 Task: Create objects( documentation, Provident Fund ) .
Action: Mouse moved to (763, 44)
Screenshot: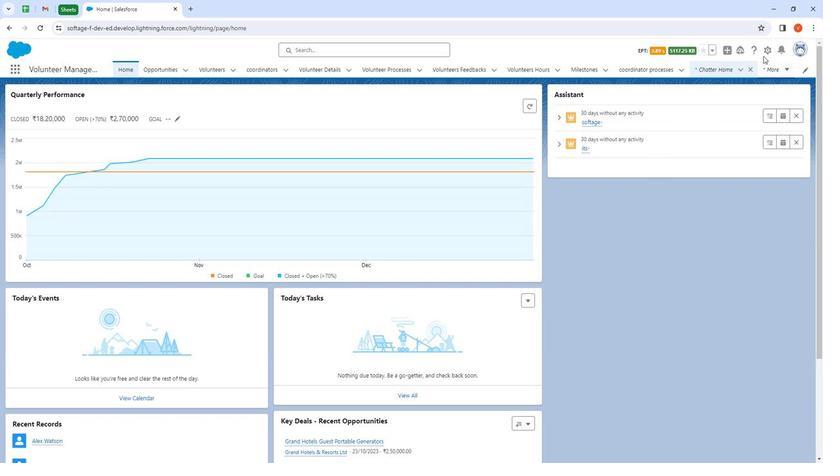 
Action: Mouse pressed left at (763, 44)
Screenshot: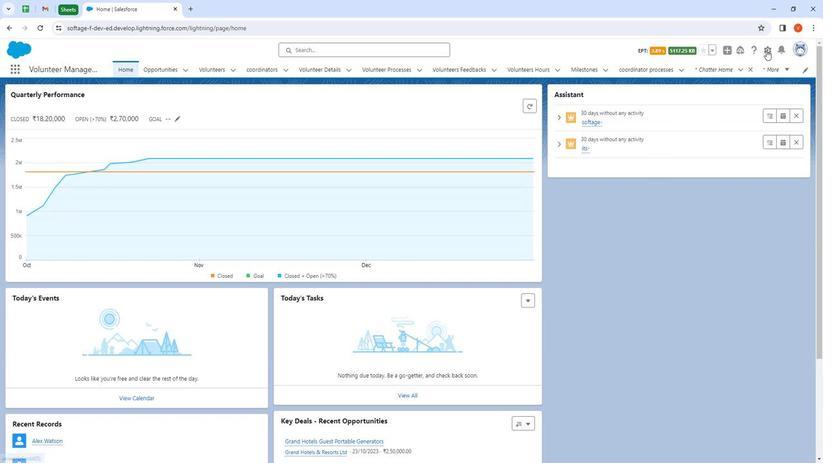 
Action: Mouse moved to (741, 70)
Screenshot: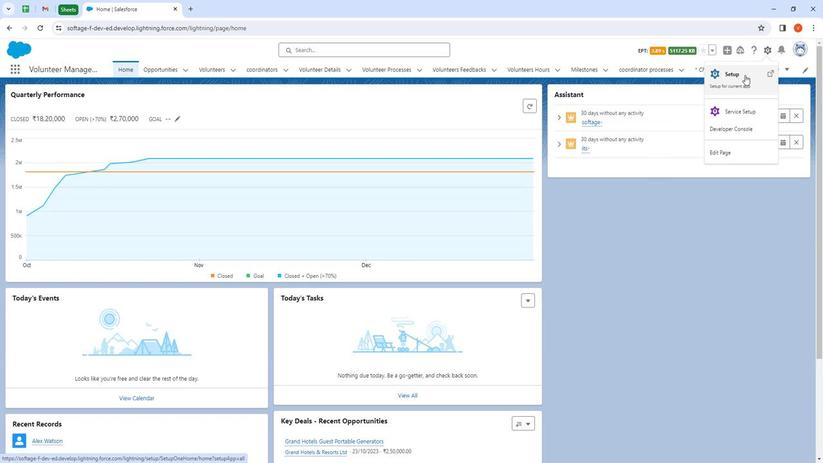 
Action: Mouse pressed left at (741, 70)
Screenshot: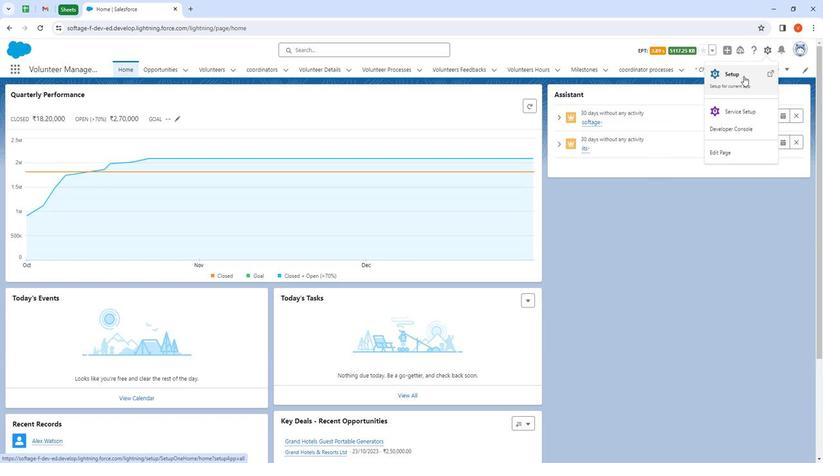 
Action: Mouse moved to (109, 65)
Screenshot: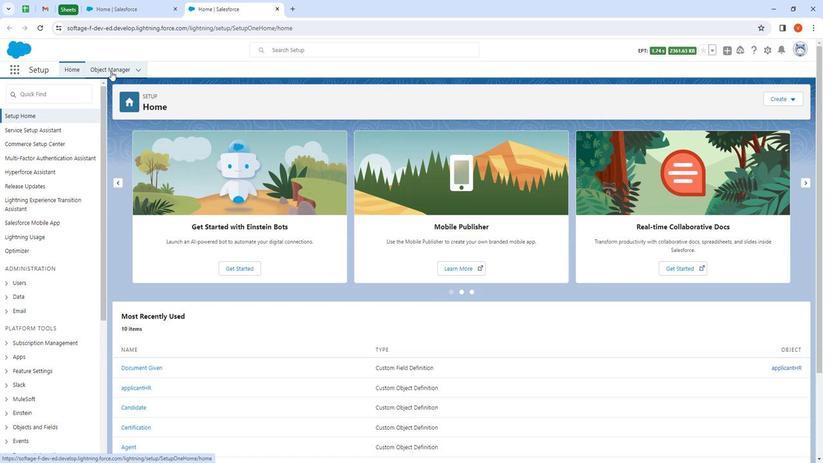 
Action: Mouse pressed left at (109, 65)
Screenshot: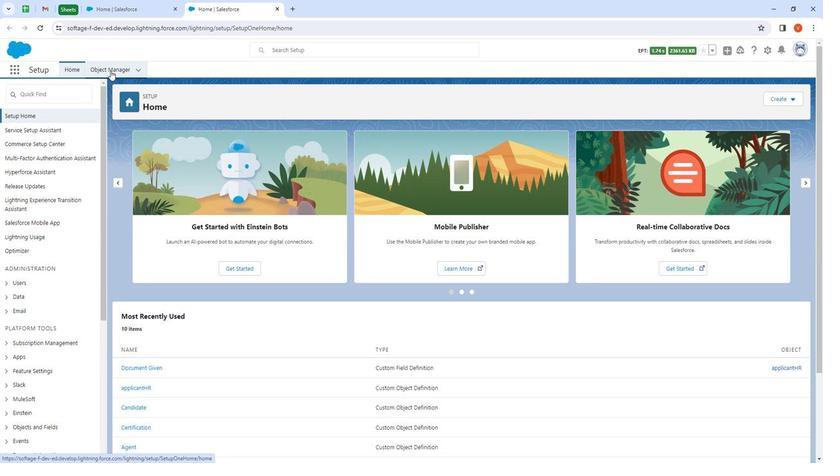 
Action: Mouse moved to (790, 90)
Screenshot: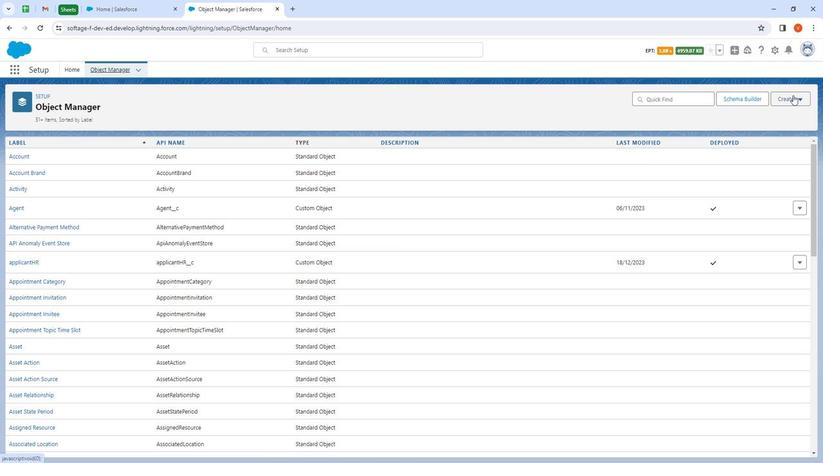 
Action: Mouse pressed left at (790, 90)
Screenshot: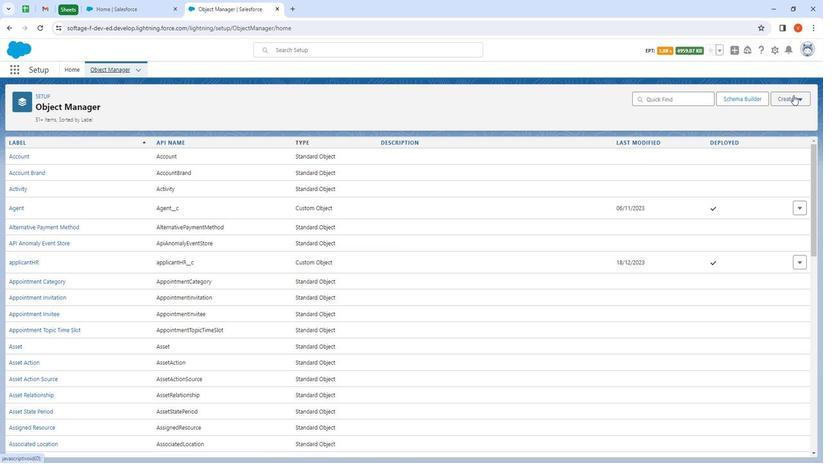 
Action: Mouse moved to (763, 118)
Screenshot: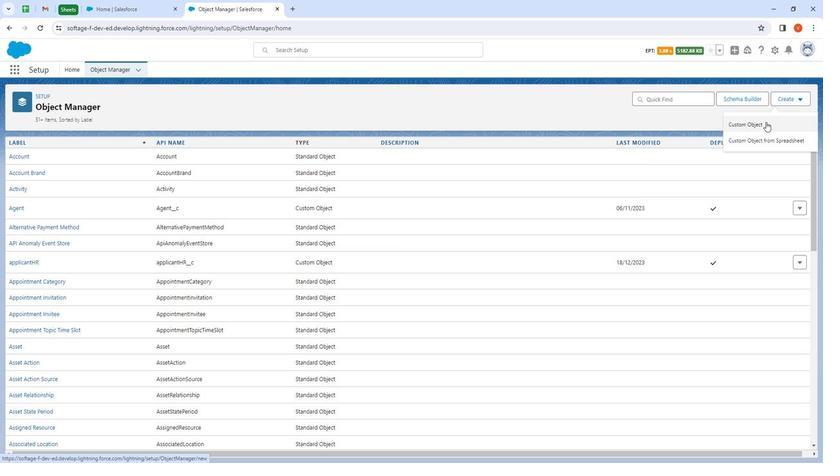 
Action: Mouse pressed left at (763, 118)
Screenshot: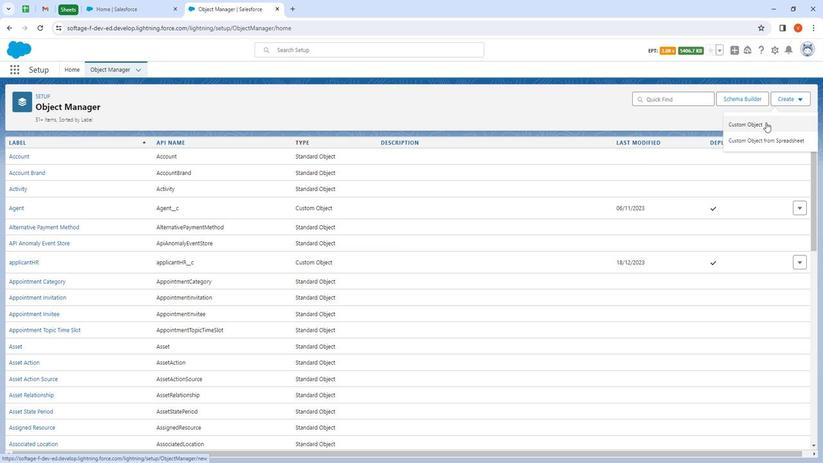 
Action: Mouse moved to (174, 208)
Screenshot: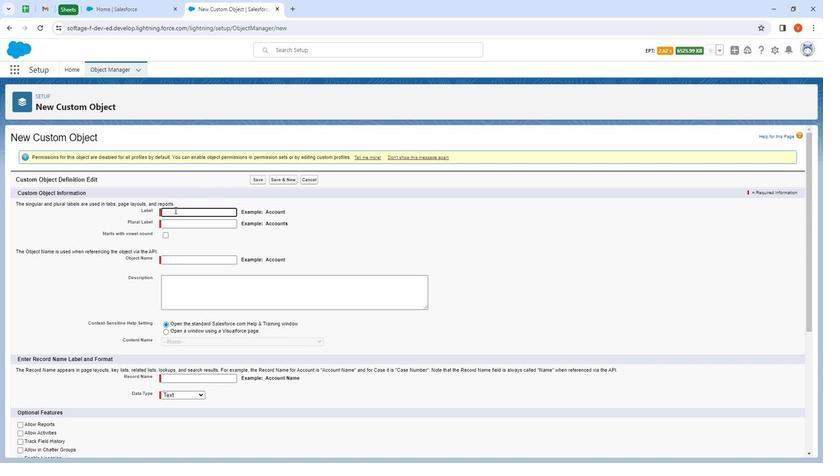 
Action: Mouse pressed left at (174, 208)
Screenshot: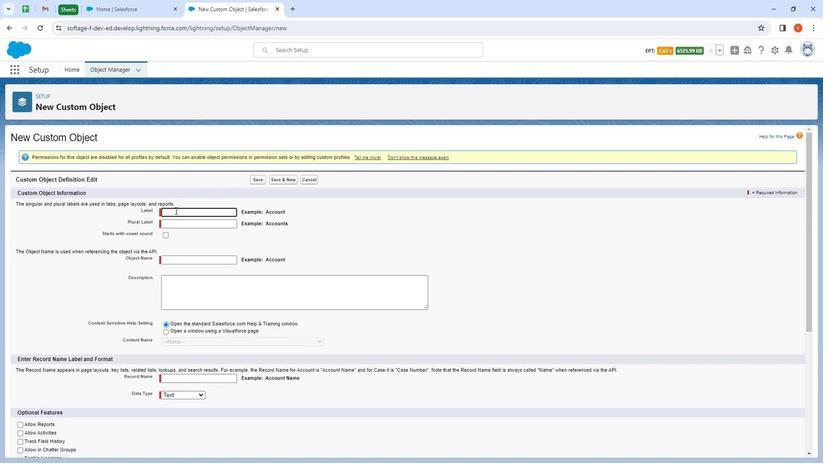 
Action: Key pressed <Key.shift><Key.shift><Key.shift><Key.shift><Key.shift><Key.shift><Key.shift><Key.shift><Key.shift><Key.shift><Key.shift><Key.shift><Key.shift><Key.shift><Key.shift><Key.shift><Key.shift><Key.shift><Key.shift><Key.shift><Key.shift><Key.shift>Documentation
Screenshot: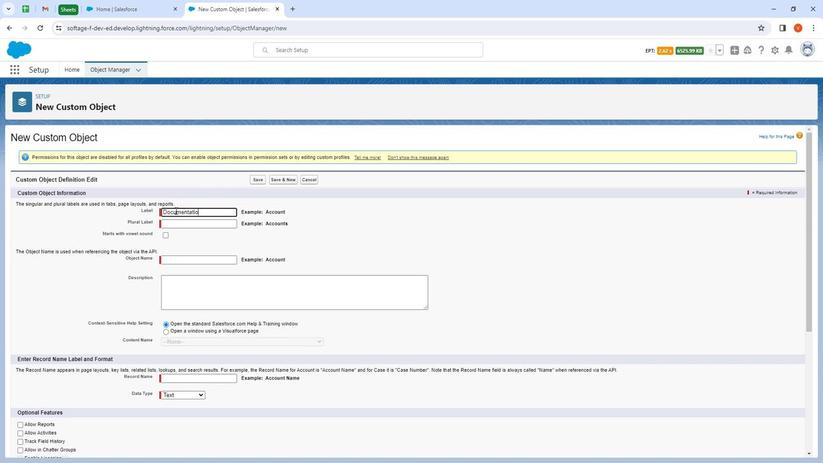 
Action: Mouse moved to (187, 230)
Screenshot: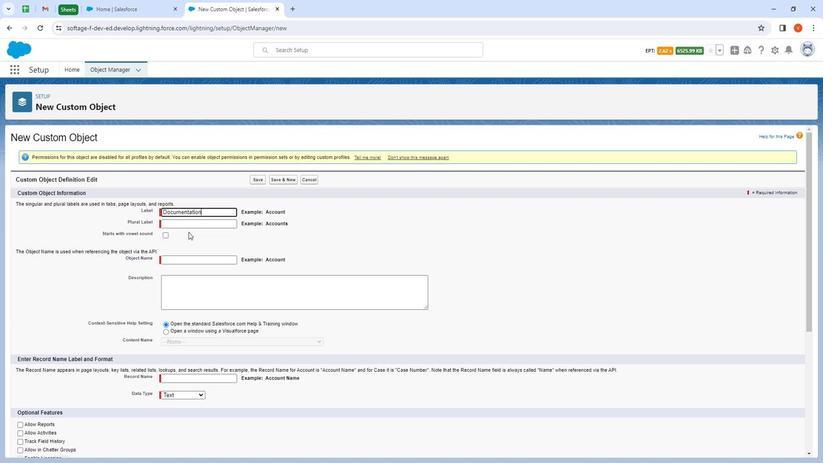 
Action: Mouse pressed left at (187, 230)
Screenshot: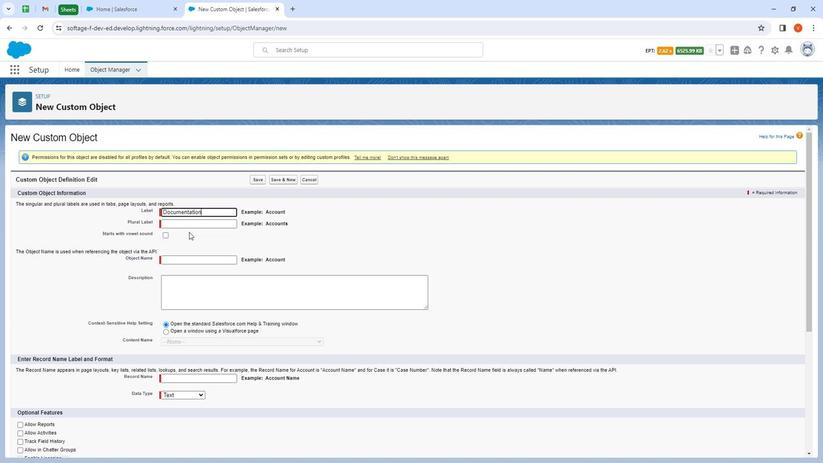 
Action: Mouse moved to (187, 225)
Screenshot: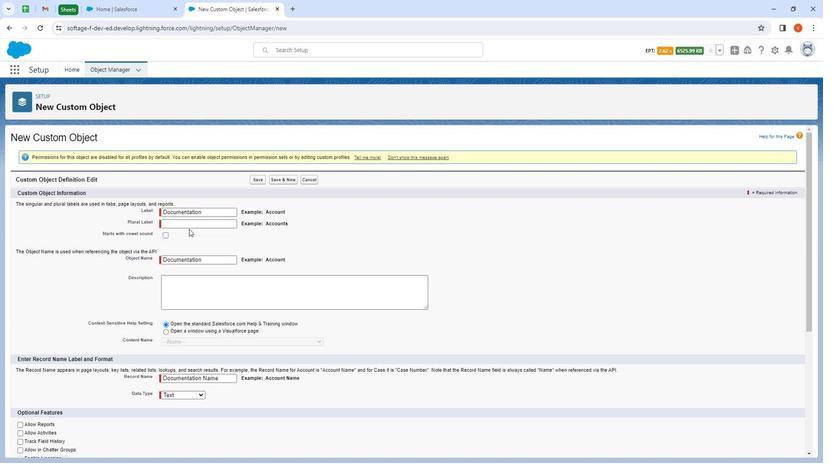 
Action: Mouse pressed left at (187, 225)
Screenshot: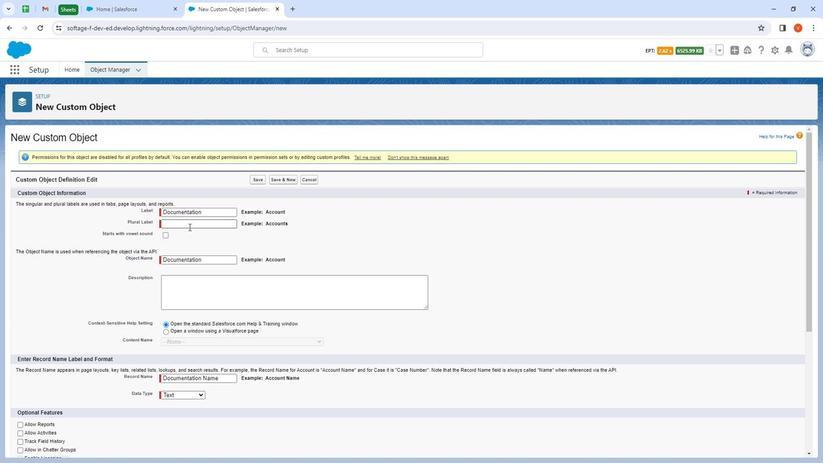 
Action: Key pressed <Key.shift>Documentations
Screenshot: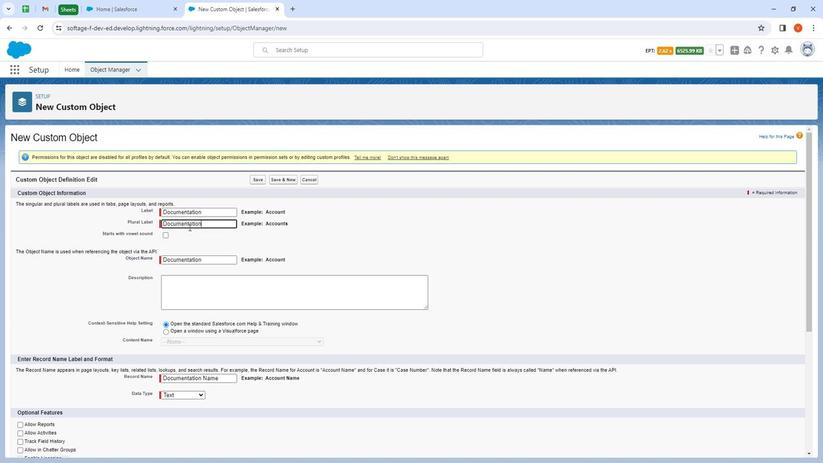 
Action: Mouse moved to (211, 256)
Screenshot: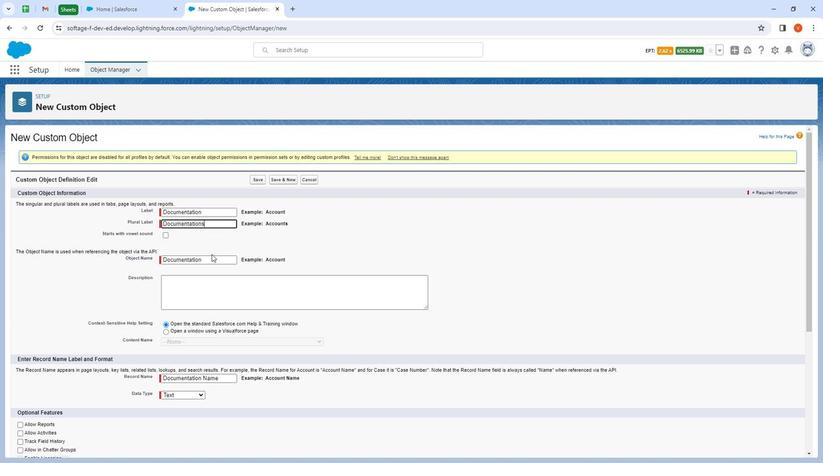 
Action: Mouse scrolled (211, 255) with delta (0, 0)
Screenshot: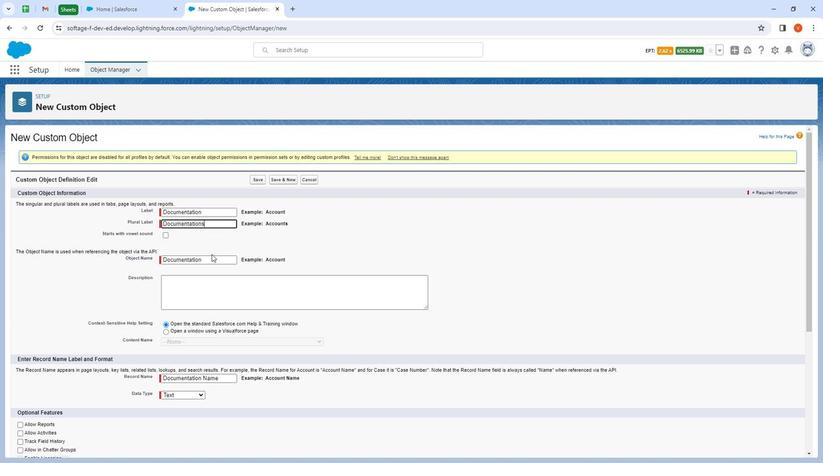 
Action: Mouse moved to (207, 251)
Screenshot: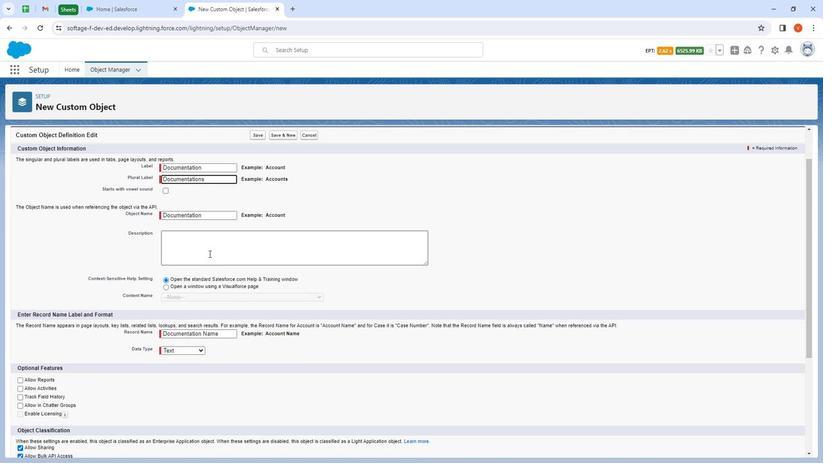 
Action: Mouse pressed left at (207, 251)
Screenshot: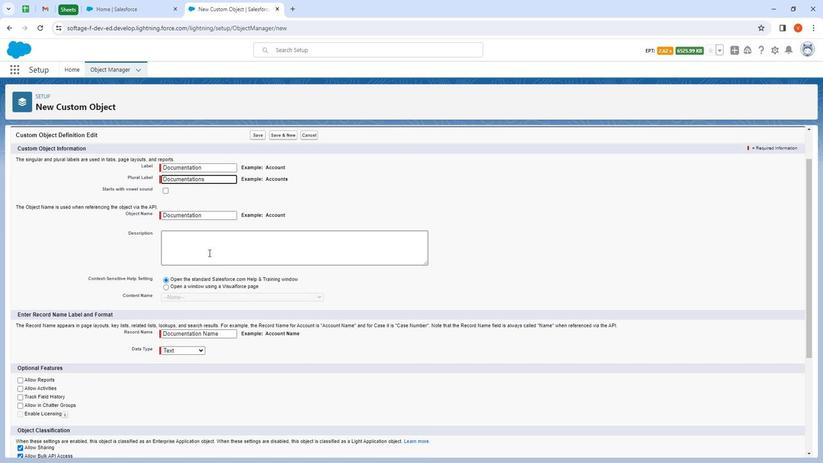 
Action: Mouse moved to (201, 249)
Screenshot: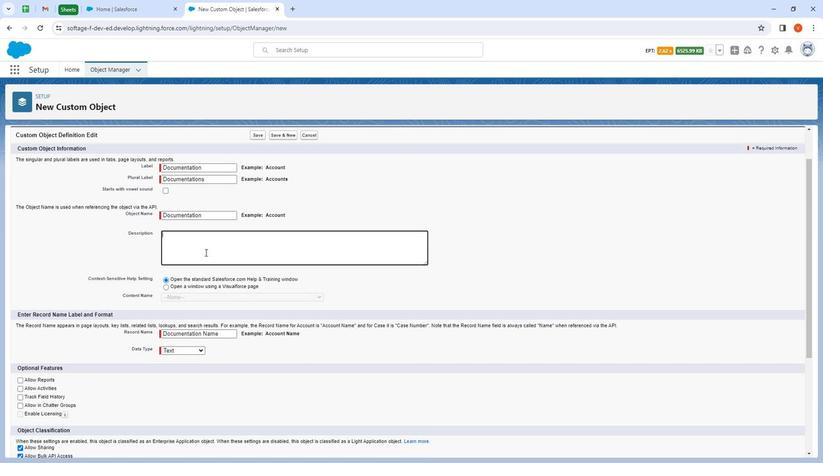 
Action: Key pressed <Key.shift><Key.shift><Key.shift><Key.shift>Documentations<Key.space>
Screenshot: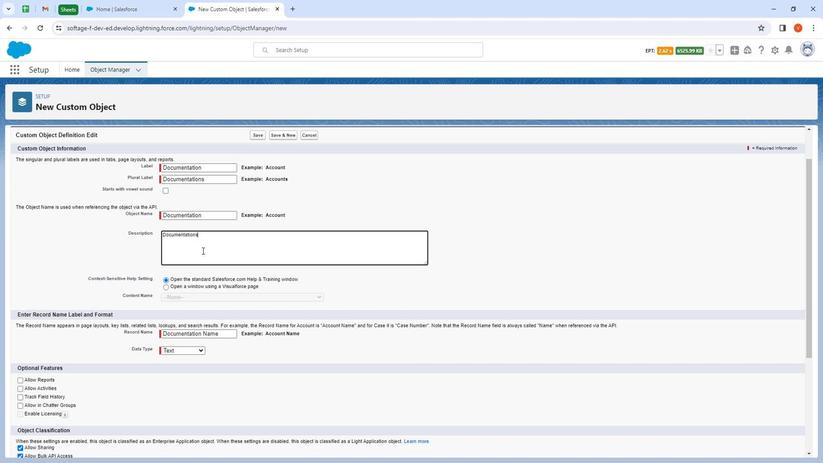 
Action: Mouse moved to (200, 249)
Screenshot: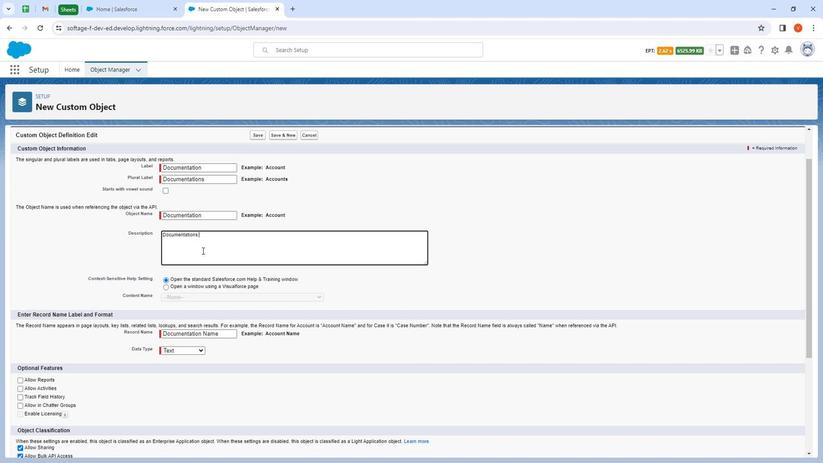 
Action: Key pressed is<Key.space>the<Key.space>custom<Key.space>object<Key.space>used<Key.space>in<Key.space>hr<Key.space>management<Key.space>application
Screenshot: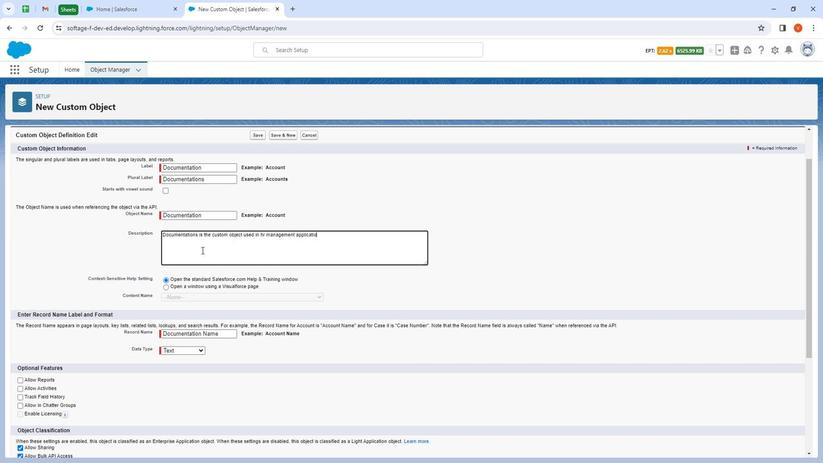 
Action: Mouse moved to (207, 166)
Screenshot: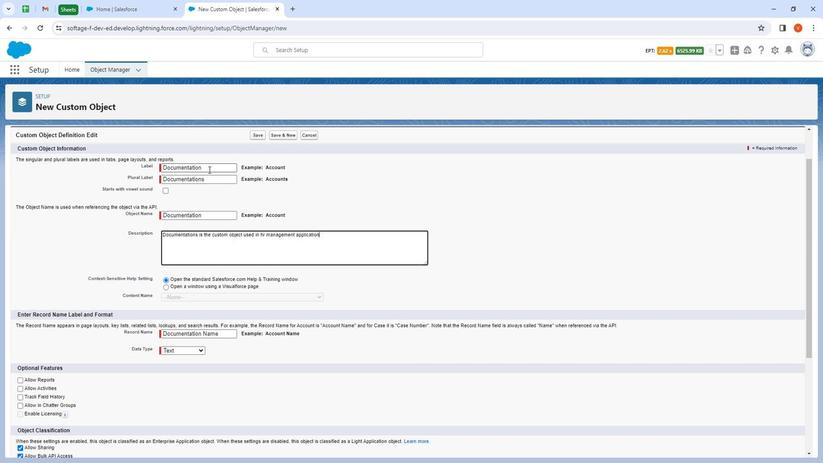 
Action: Mouse pressed left at (207, 166)
Screenshot: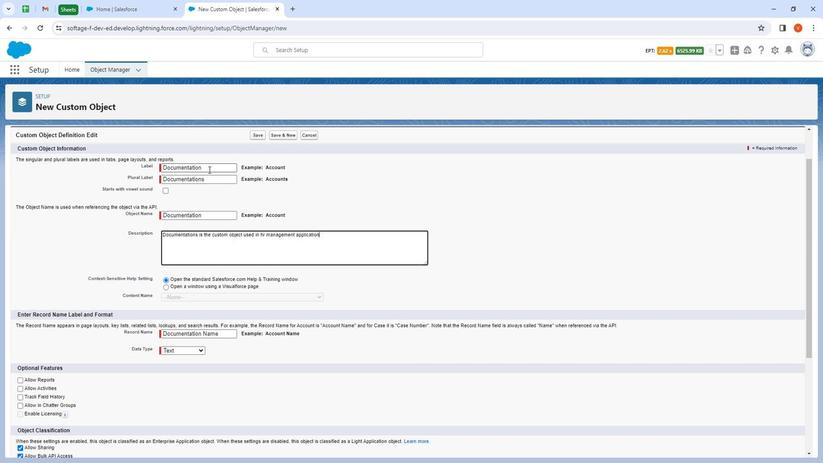 
Action: Key pressed <Key.shift>
Screenshot: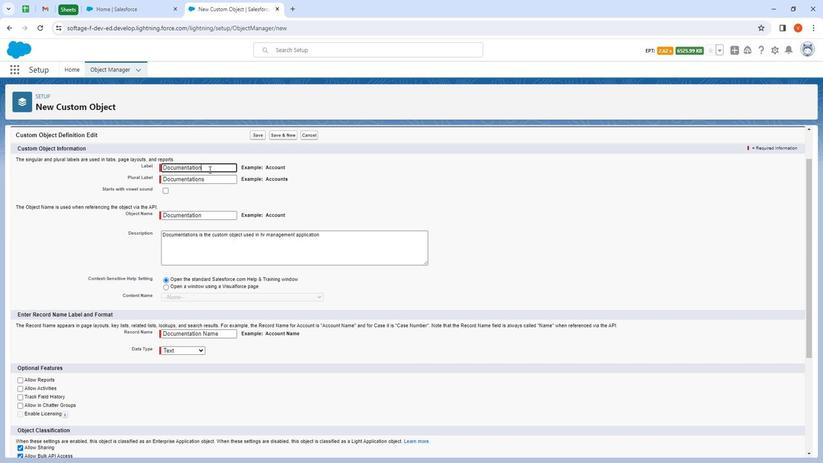 
Action: Mouse moved to (208, 166)
Screenshot: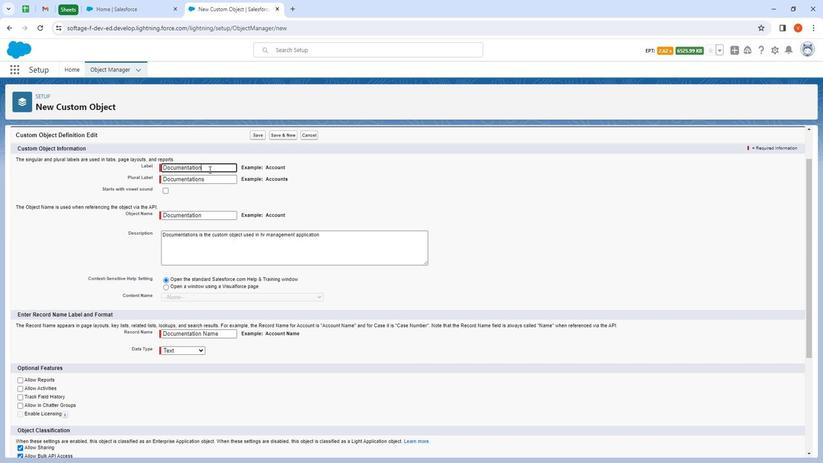 
Action: Key pressed <Key.shift><Key.shift><Key.shift><Key.shift><Key.shift><Key.shift><Key.shift><Key.shift><Key.shift><Key.shift>HR
Screenshot: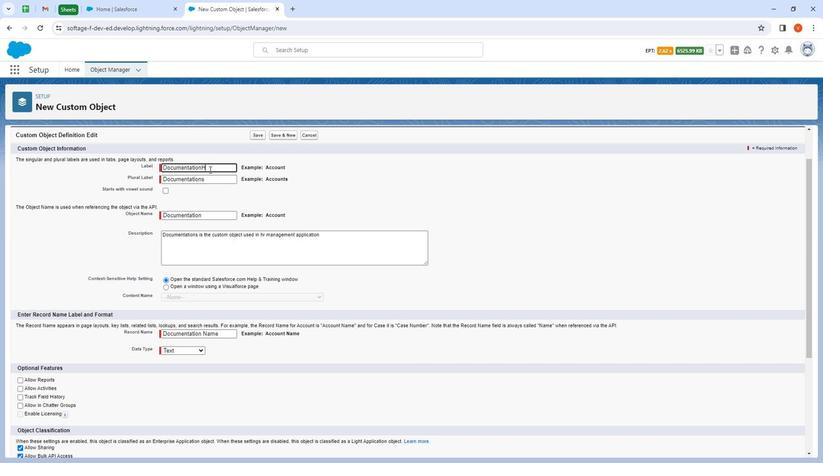 
Action: Mouse moved to (217, 209)
Screenshot: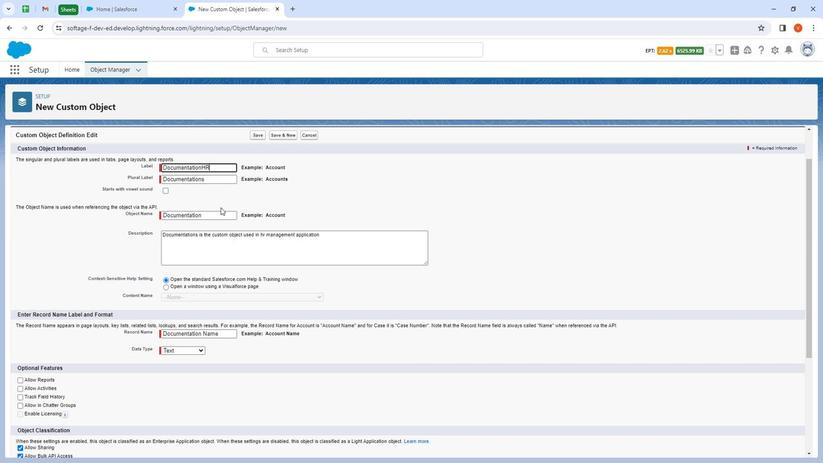 
Action: Mouse pressed left at (217, 209)
Screenshot: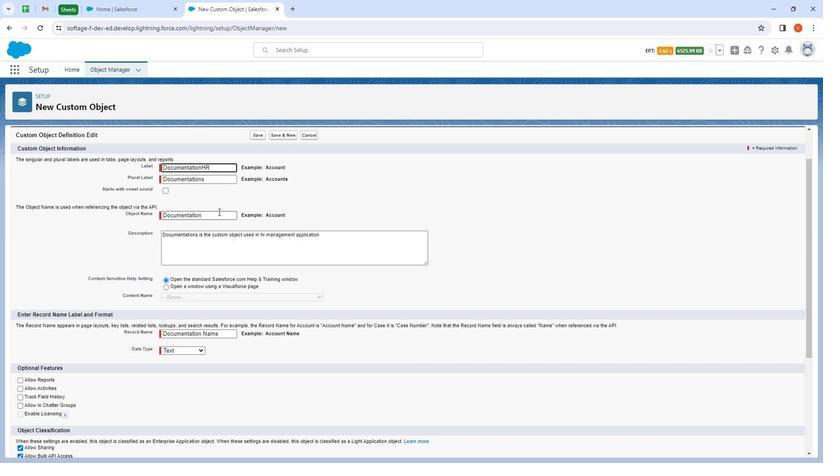 
Action: Key pressed <Key.shift><Key.shift><Key.shift>HR
Screenshot: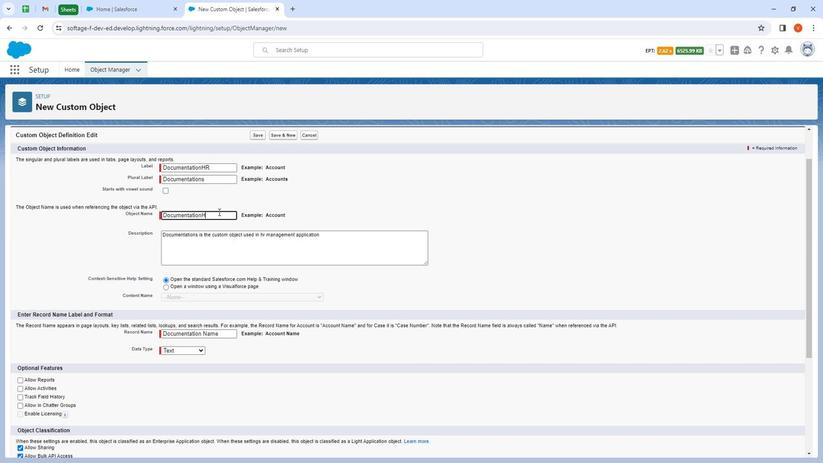 
Action: Mouse moved to (299, 267)
Screenshot: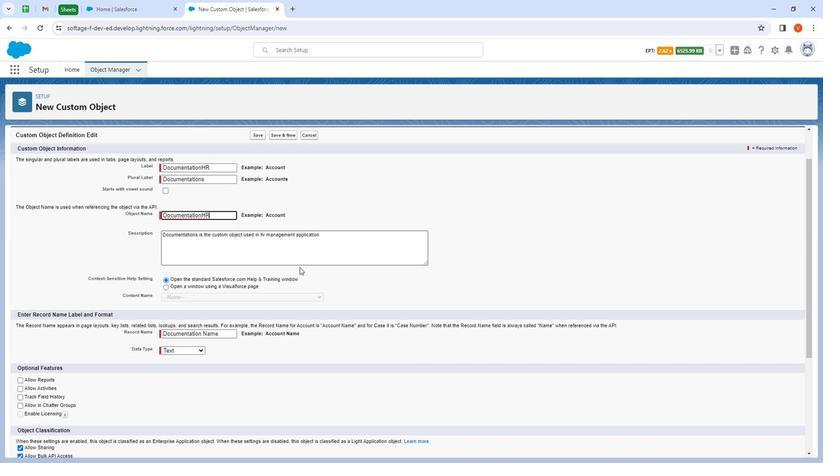 
Action: Mouse scrolled (299, 267) with delta (0, 0)
Screenshot: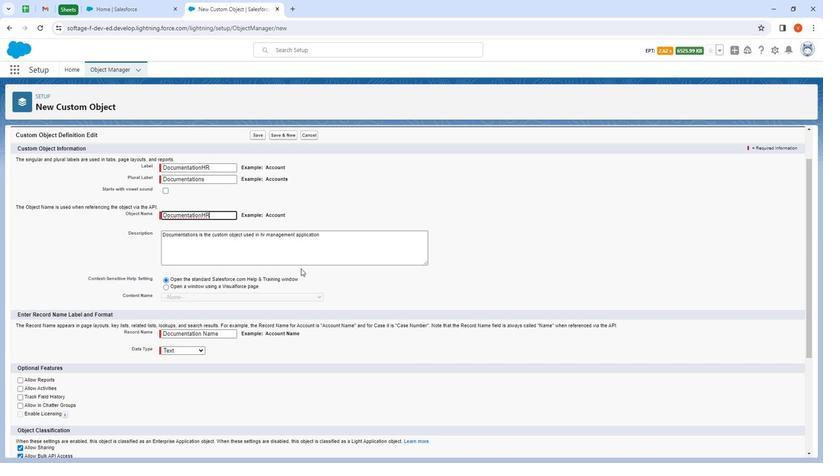 
Action: Mouse moved to (299, 269)
Screenshot: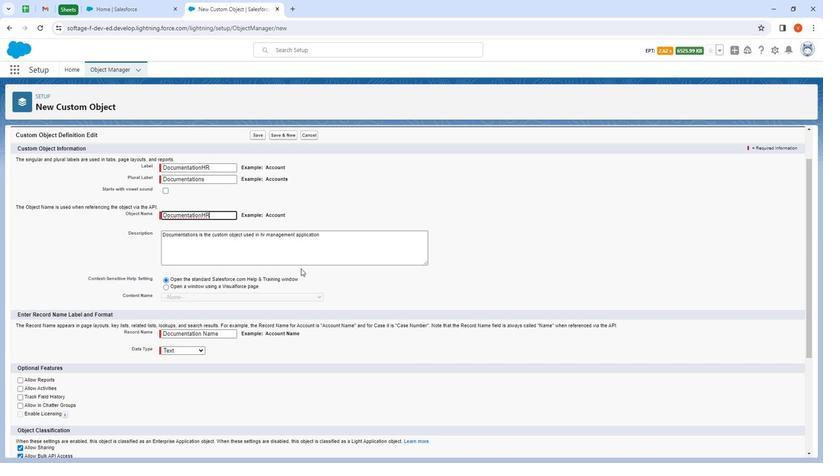 
Action: Mouse scrolled (299, 268) with delta (0, 0)
Screenshot: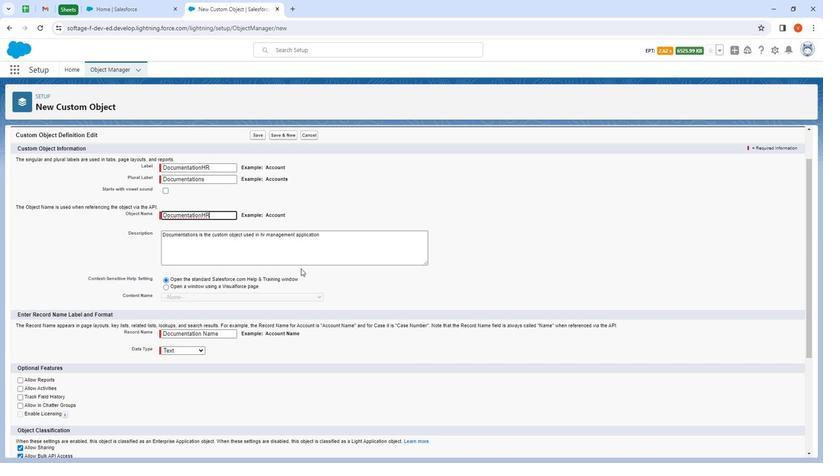 
Action: Mouse moved to (30, 290)
Screenshot: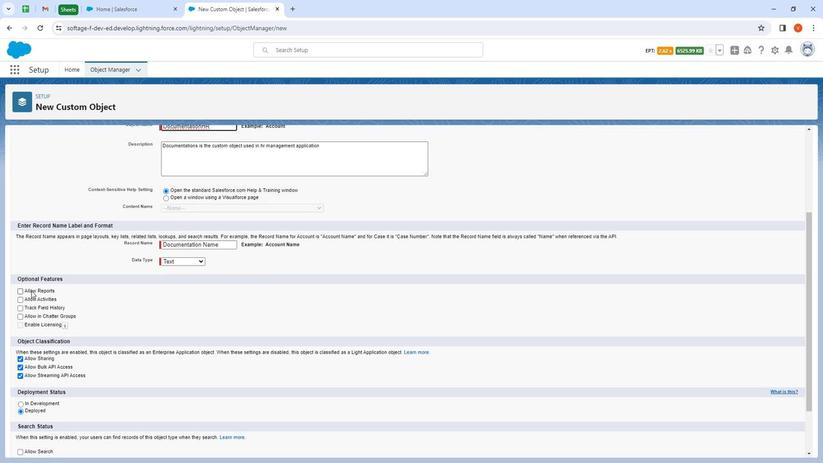 
Action: Mouse pressed left at (30, 290)
Screenshot: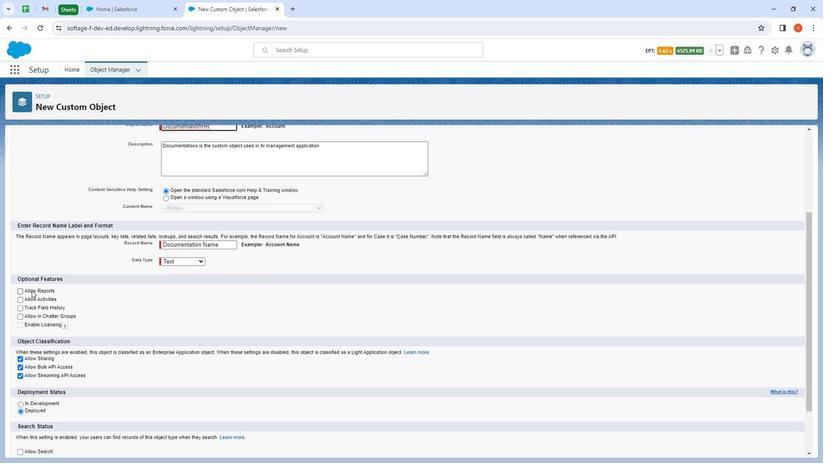 
Action: Mouse moved to (30, 296)
Screenshot: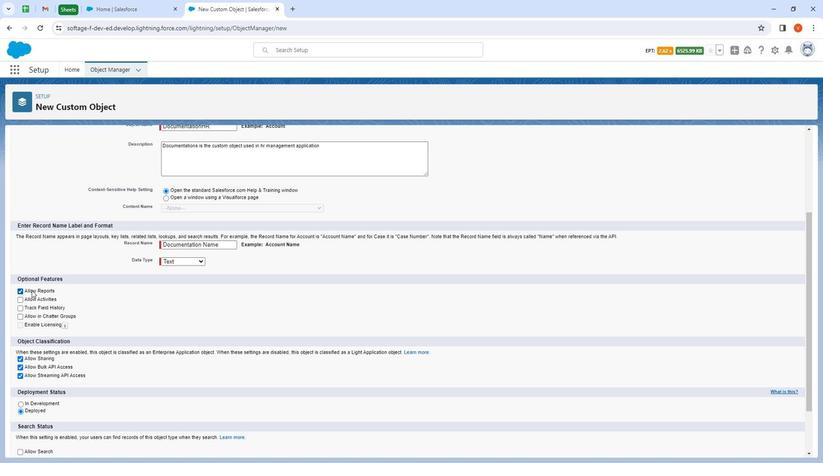 
Action: Mouse pressed left at (30, 296)
Screenshot: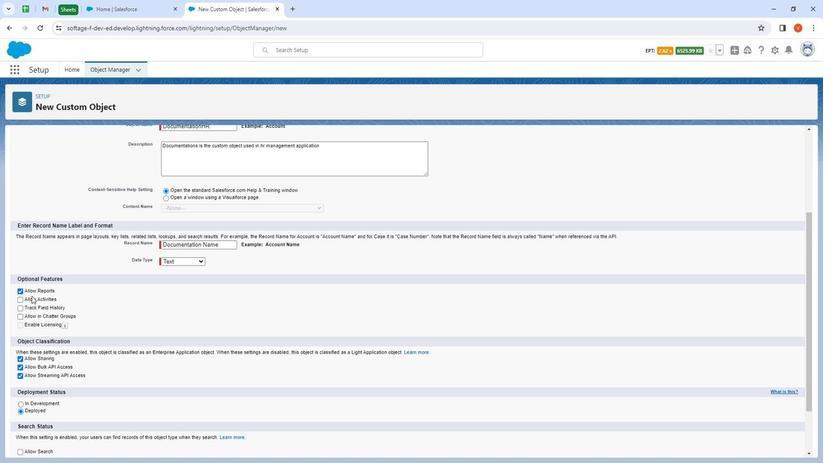 
Action: Mouse moved to (34, 301)
Screenshot: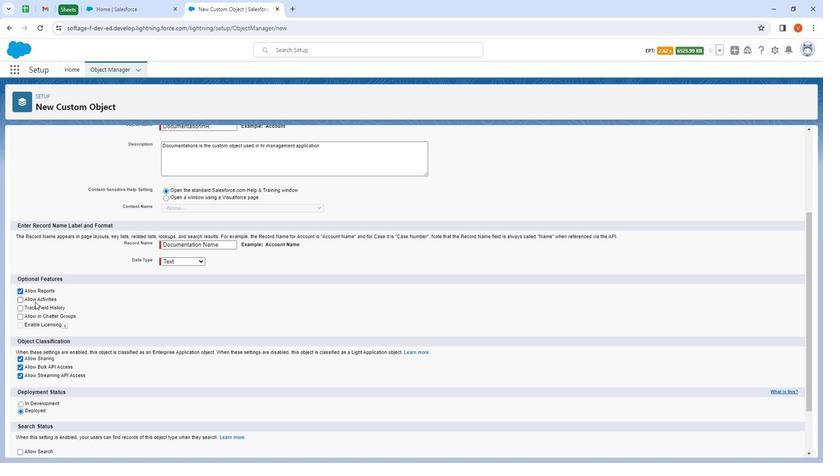 
Action: Mouse pressed left at (34, 301)
Screenshot: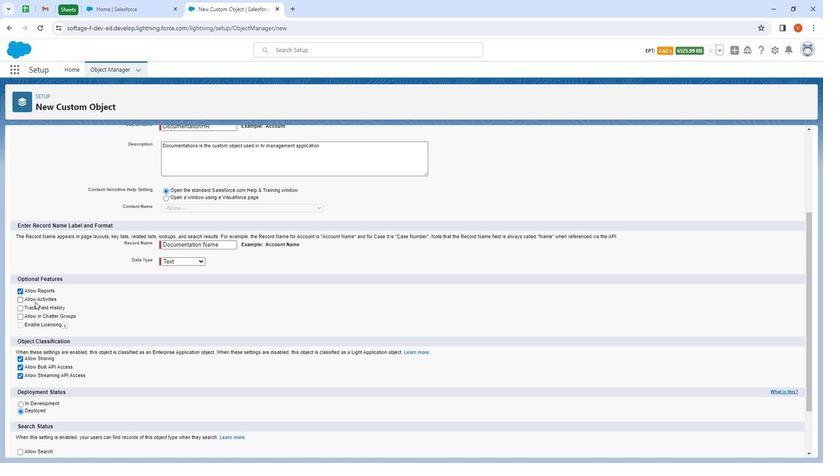 
Action: Mouse moved to (32, 310)
Screenshot: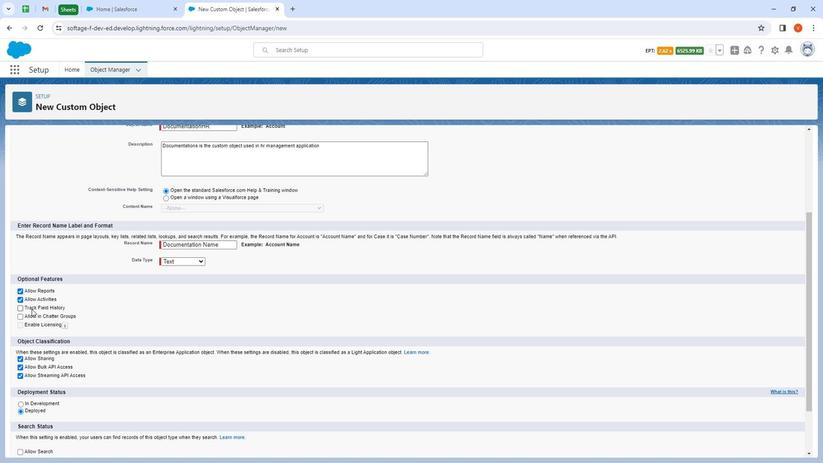 
Action: Mouse pressed left at (32, 310)
Screenshot: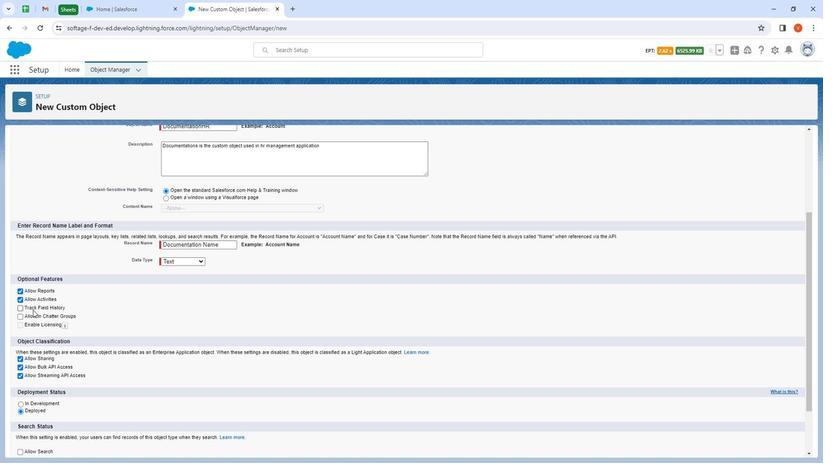 
Action: Mouse moved to (34, 314)
Screenshot: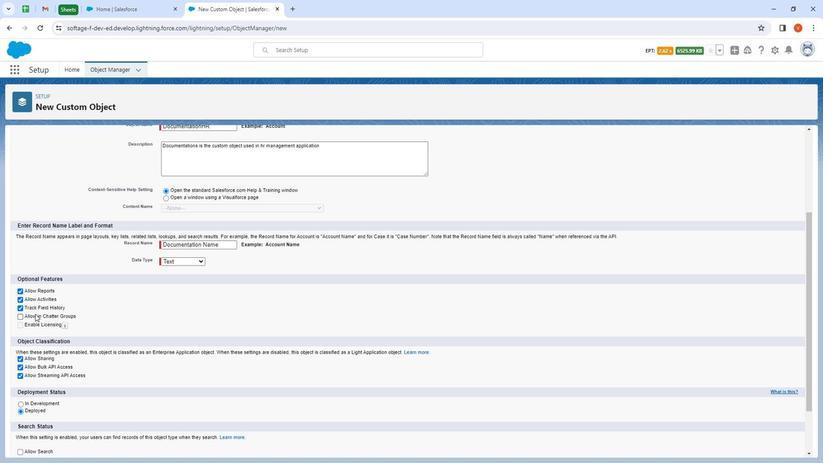 
Action: Mouse pressed left at (34, 314)
Screenshot: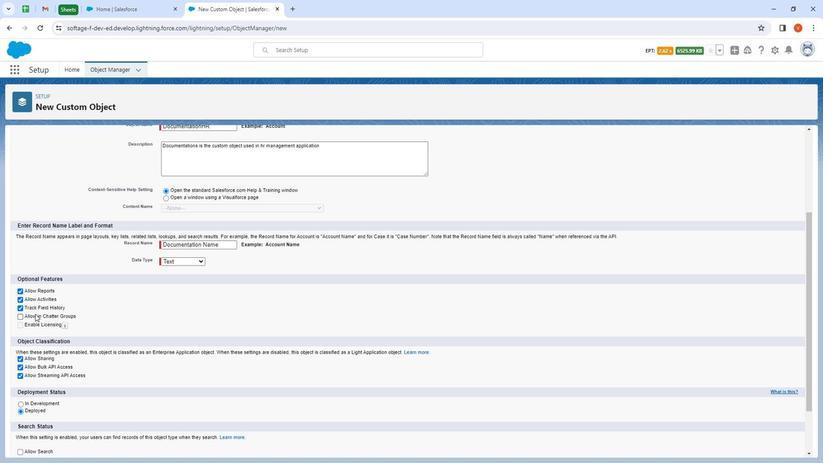 
Action: Mouse moved to (93, 328)
Screenshot: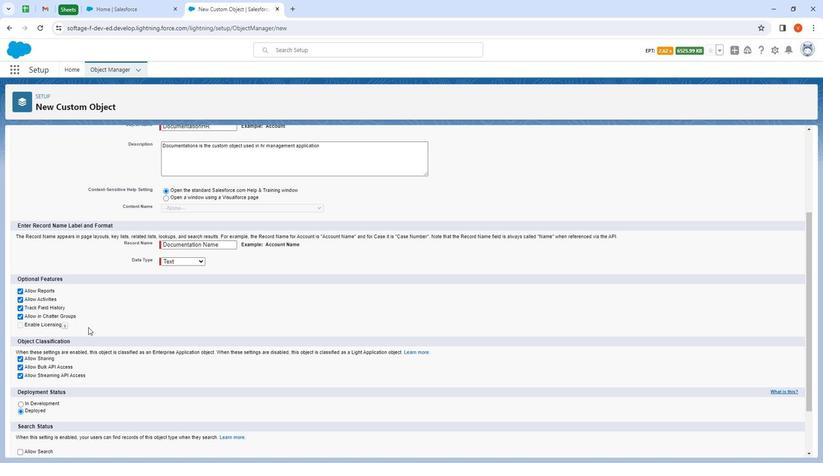 
Action: Mouse scrolled (93, 328) with delta (0, 0)
Screenshot: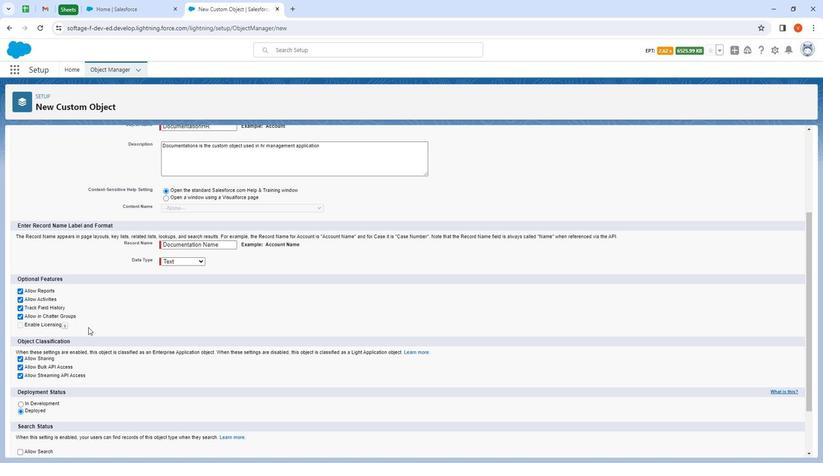 
Action: Mouse moved to (104, 330)
Screenshot: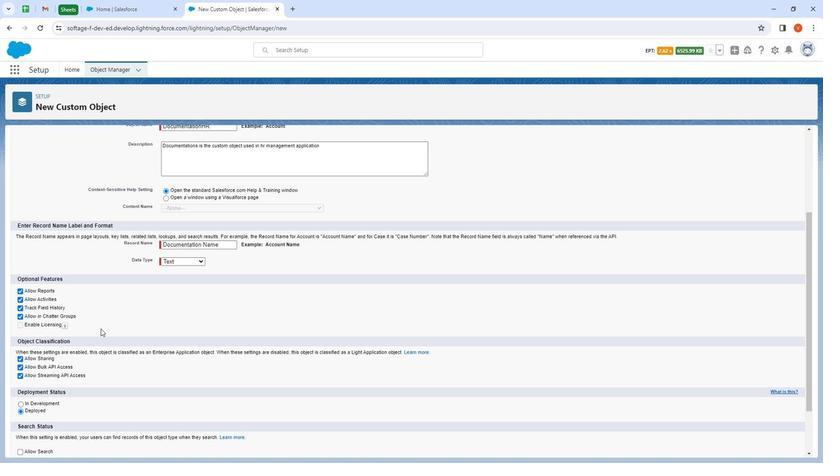 
Action: Mouse scrolled (104, 329) with delta (0, 0)
Screenshot: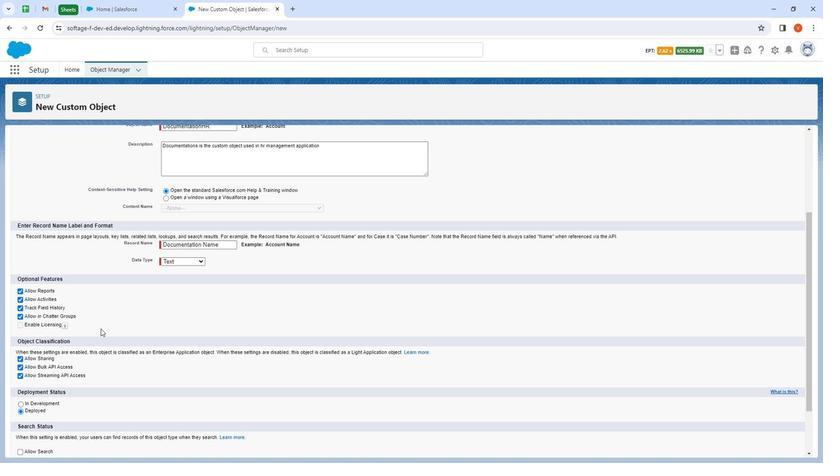 
Action: Mouse moved to (111, 331)
Screenshot: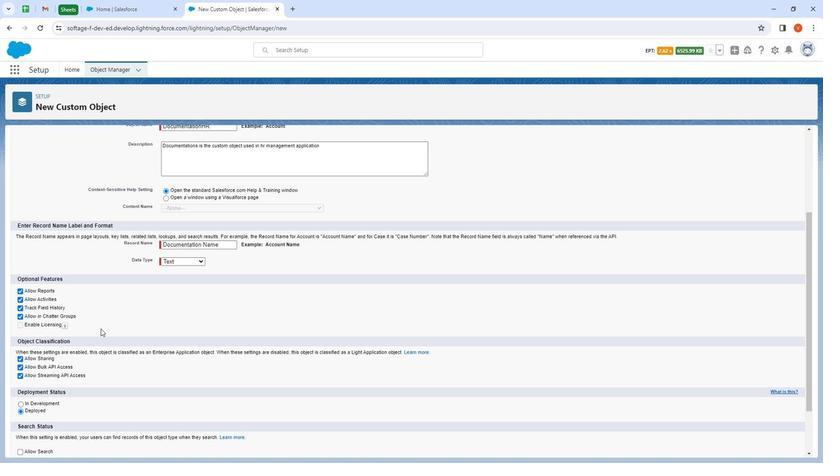 
Action: Mouse scrolled (111, 330) with delta (0, 0)
Screenshot: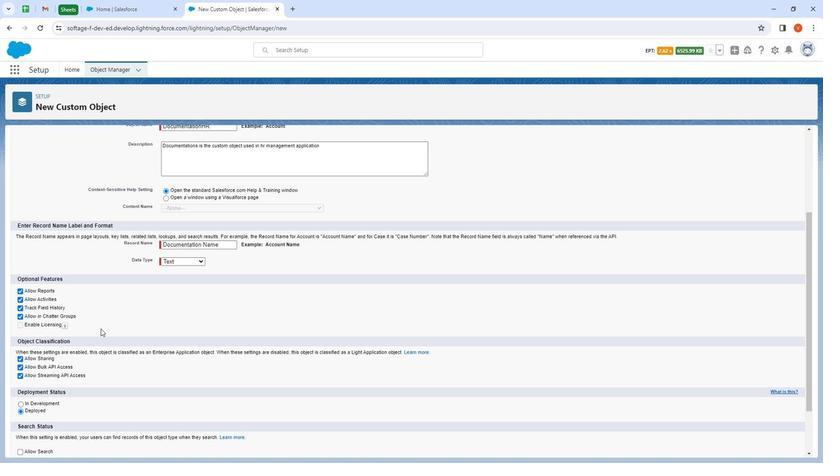 
Action: Mouse moved to (117, 331)
Screenshot: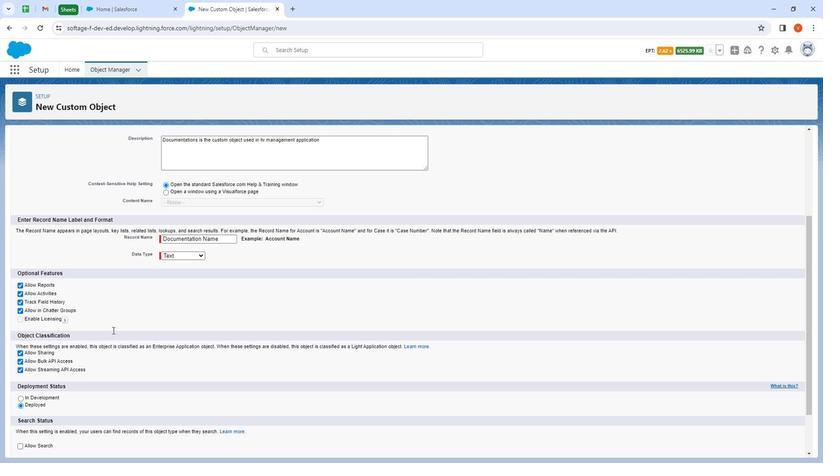 
Action: Mouse scrolled (117, 330) with delta (0, 0)
Screenshot: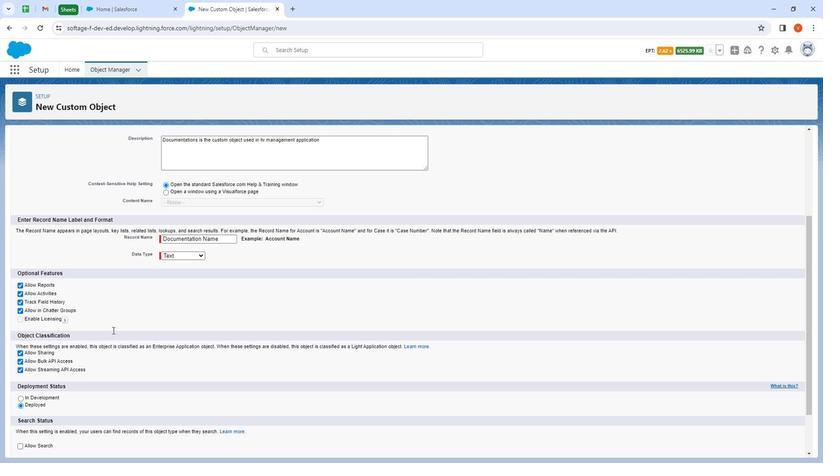 
Action: Mouse moved to (127, 329)
Screenshot: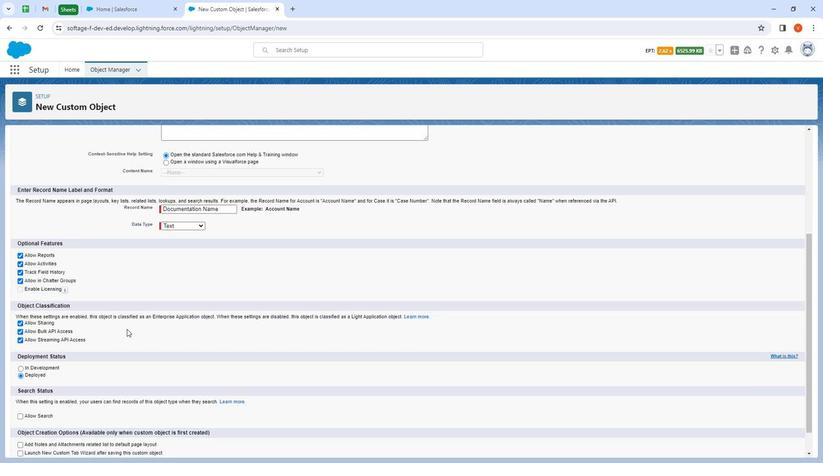 
Action: Mouse scrolled (127, 328) with delta (0, 0)
Screenshot: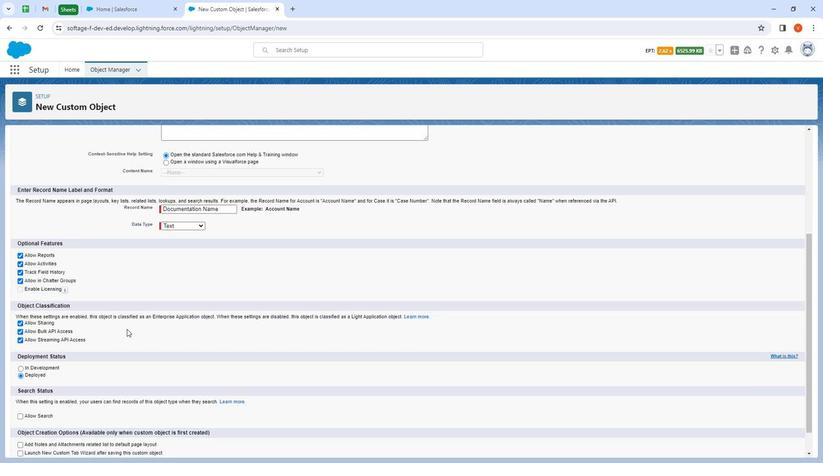 
Action: Mouse moved to (35, 390)
Screenshot: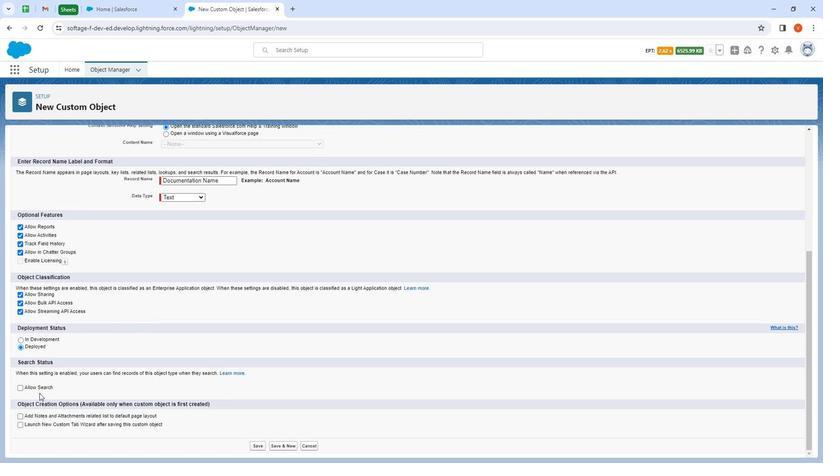 
Action: Mouse pressed left at (35, 390)
Screenshot: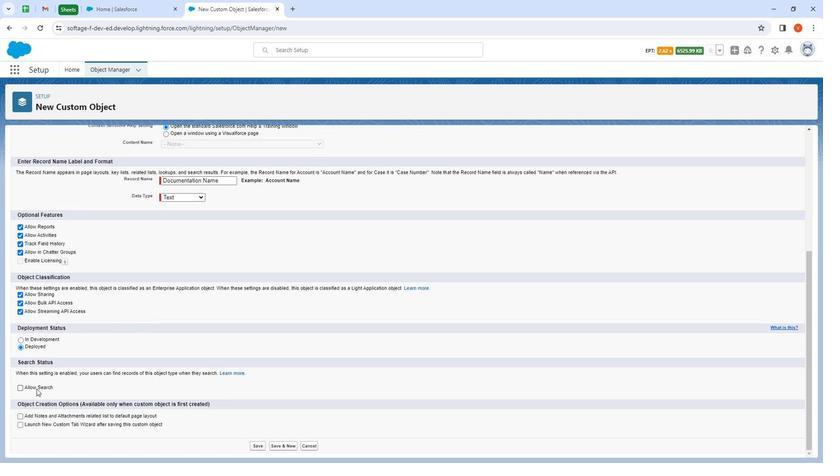 
Action: Mouse moved to (256, 450)
Screenshot: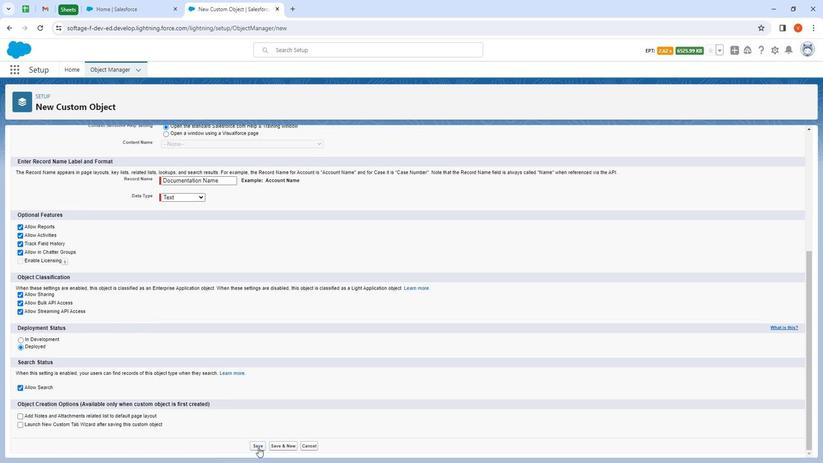 
Action: Mouse pressed left at (256, 450)
Screenshot: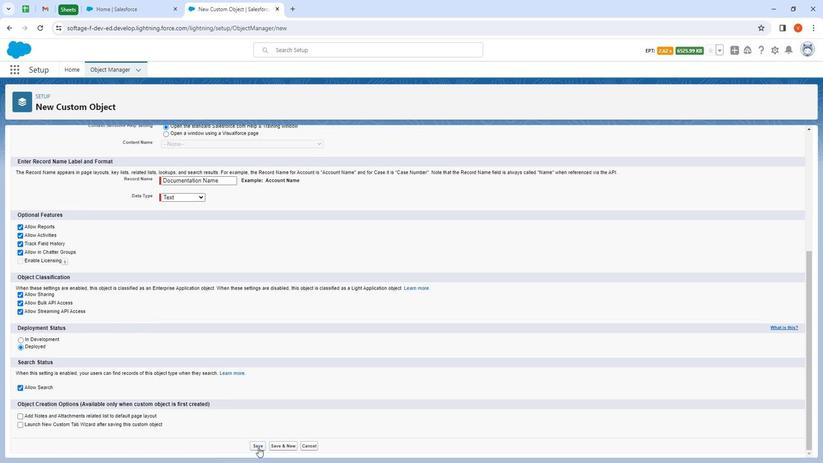 
Action: Mouse moved to (70, 158)
Screenshot: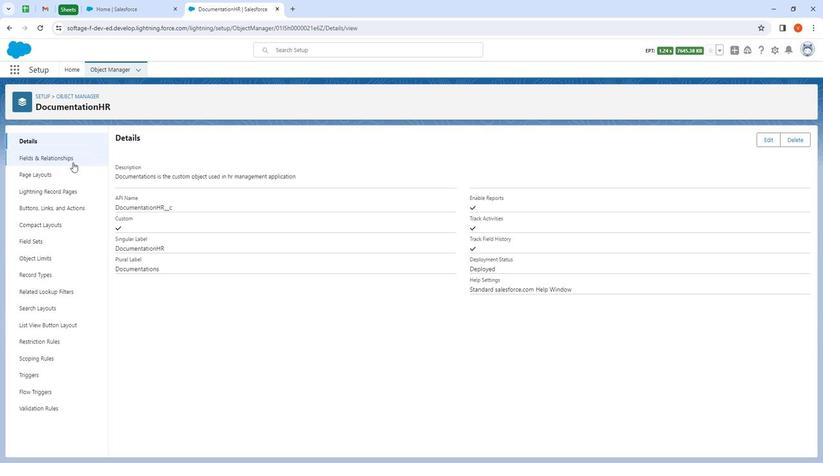 
Action: Mouse pressed left at (70, 158)
Screenshot: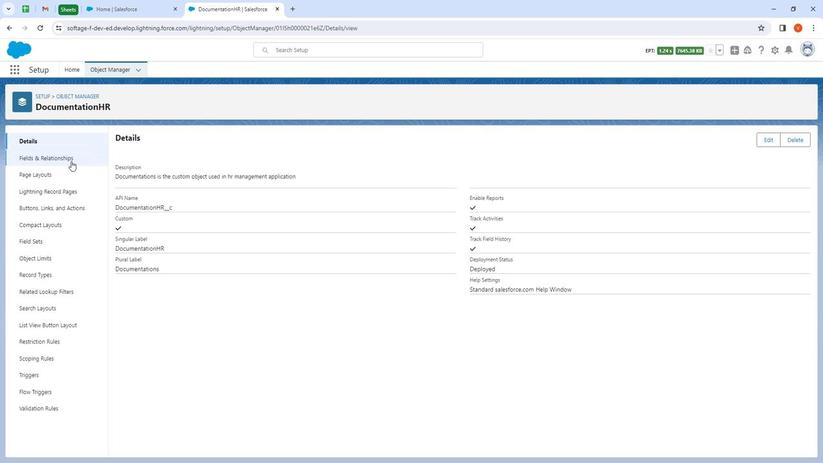 
Action: Mouse moved to (617, 135)
Screenshot: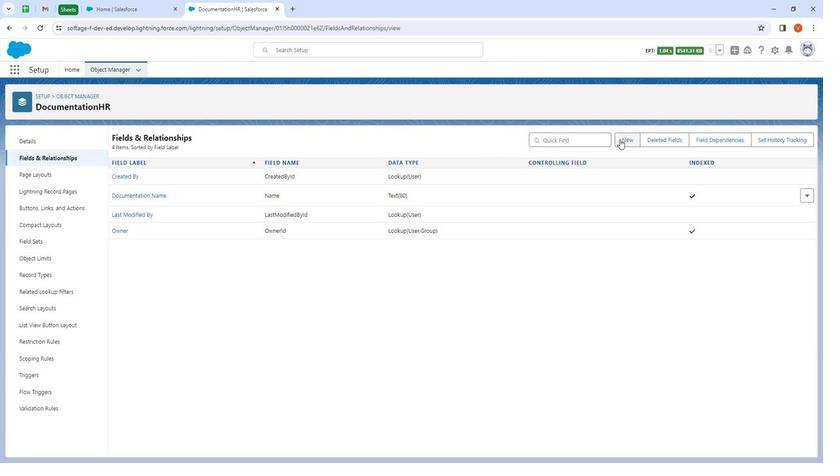 
Action: Mouse pressed left at (617, 135)
Screenshot: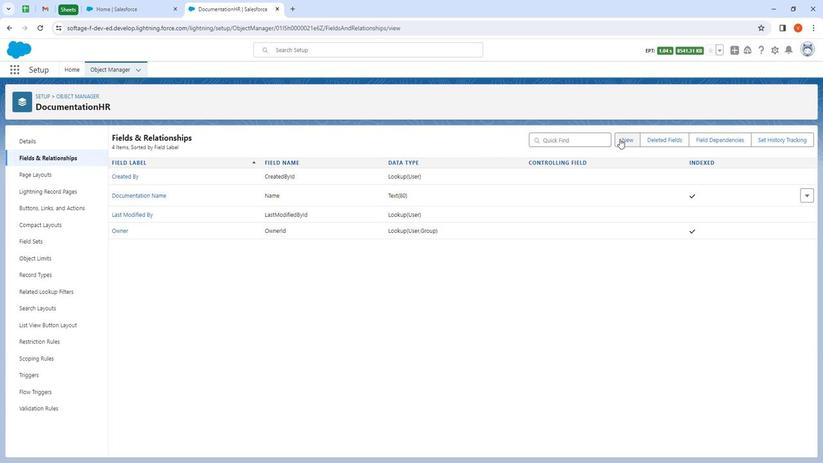 
Action: Mouse moved to (225, 281)
Screenshot: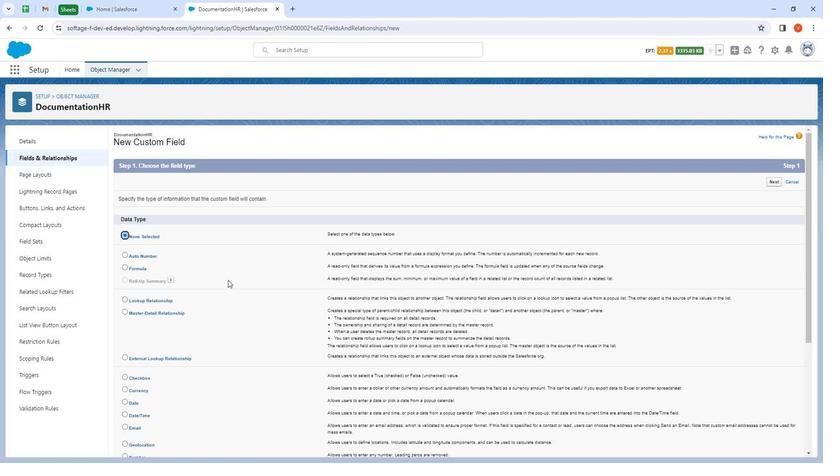 
Action: Mouse scrolled (225, 281) with delta (0, 0)
Screenshot: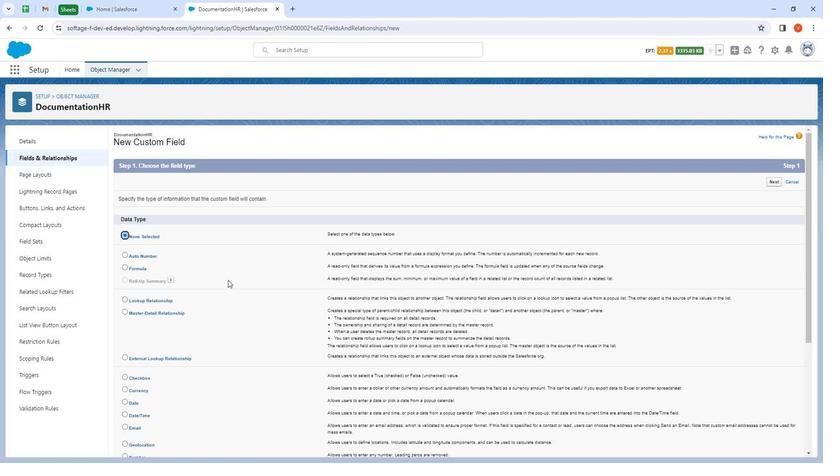 
Action: Mouse moved to (223, 283)
Screenshot: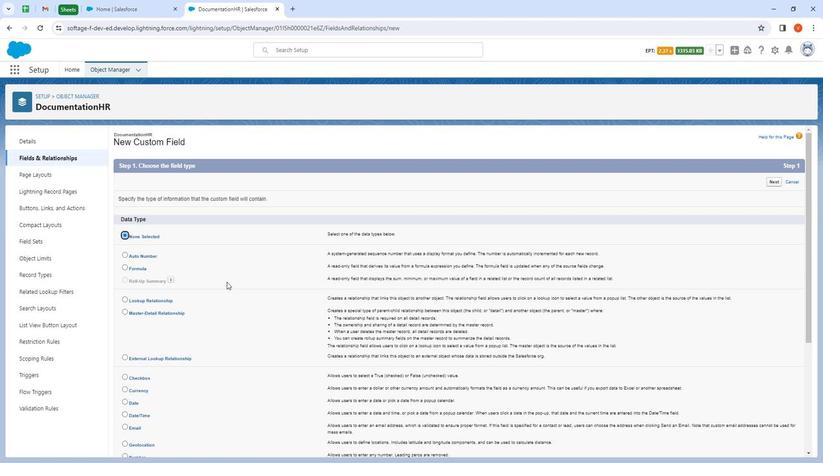 
Action: Mouse scrolled (223, 283) with delta (0, 0)
Screenshot: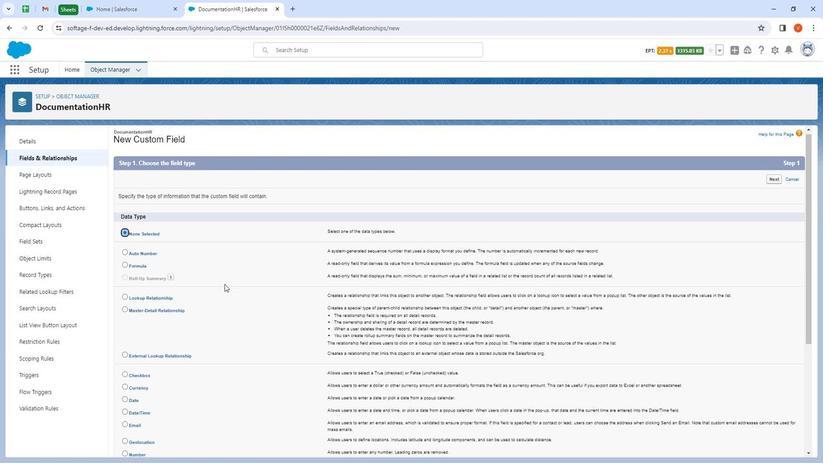 
Action: Mouse moved to (140, 339)
Screenshot: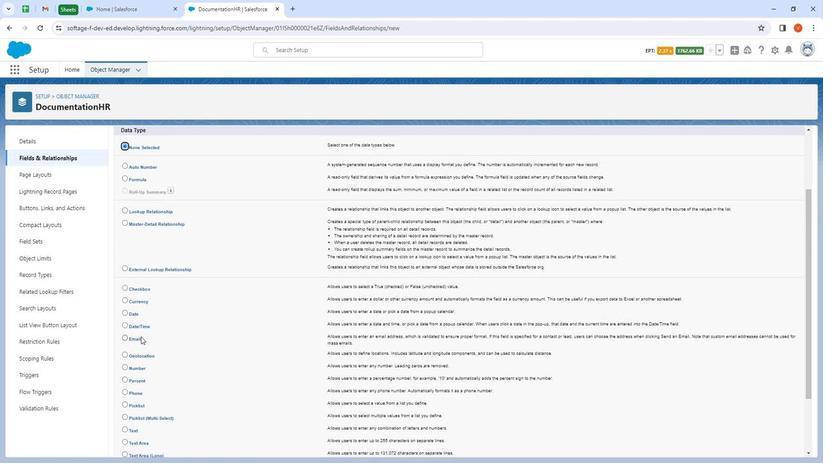 
Action: Mouse scrolled (140, 339) with delta (0, 0)
Screenshot: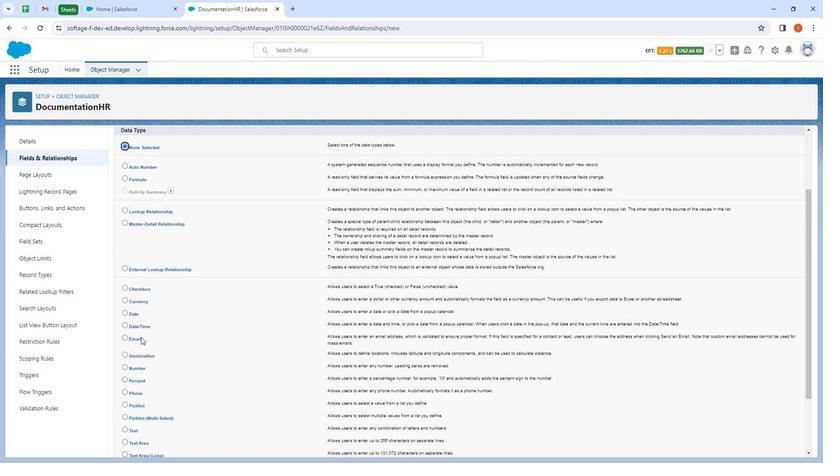 
Action: Mouse moved to (138, 361)
Screenshot: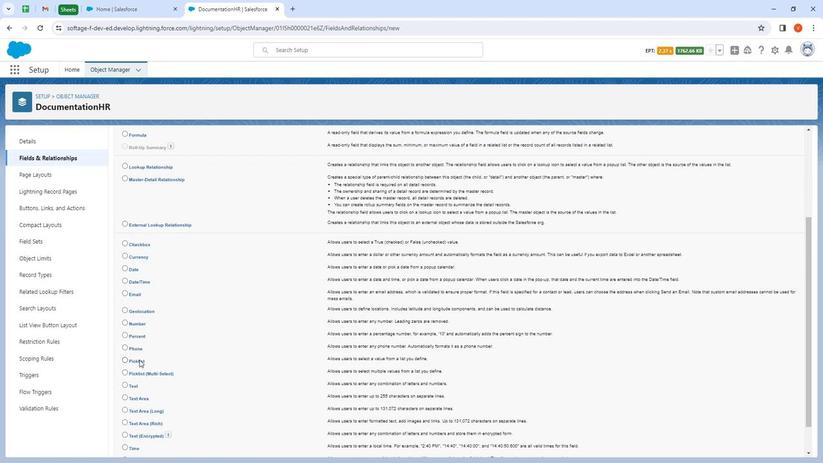 
Action: Mouse pressed left at (138, 361)
Screenshot: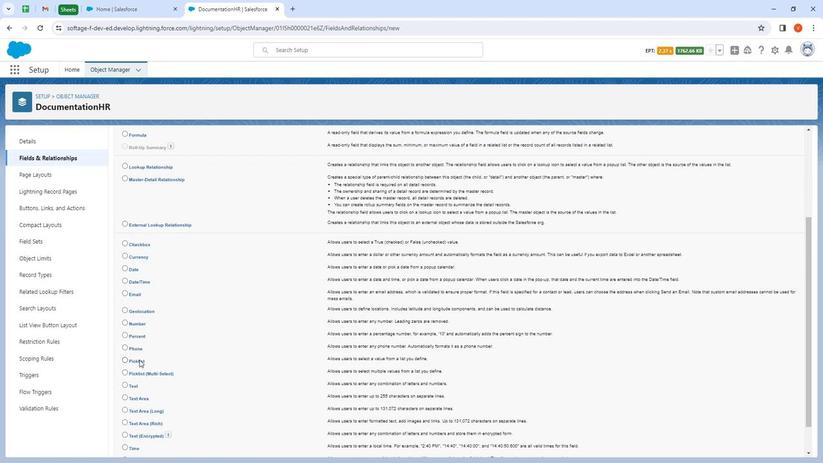 
Action: Mouse moved to (696, 417)
Screenshot: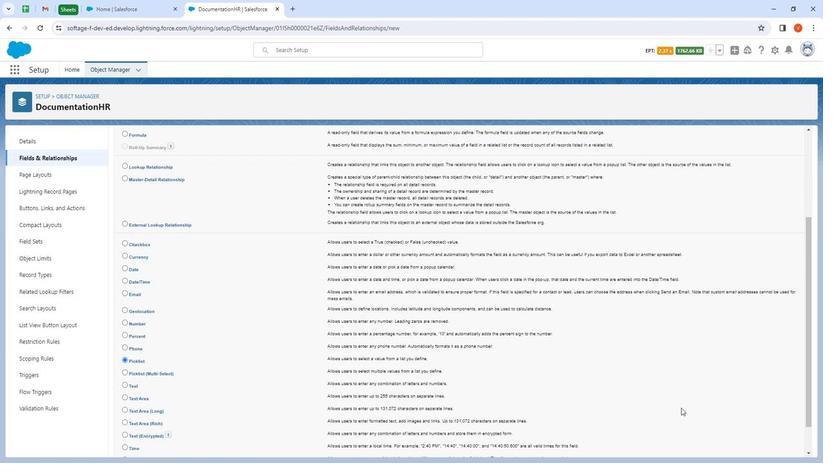 
Action: Mouse scrolled (696, 416) with delta (0, 0)
Screenshot: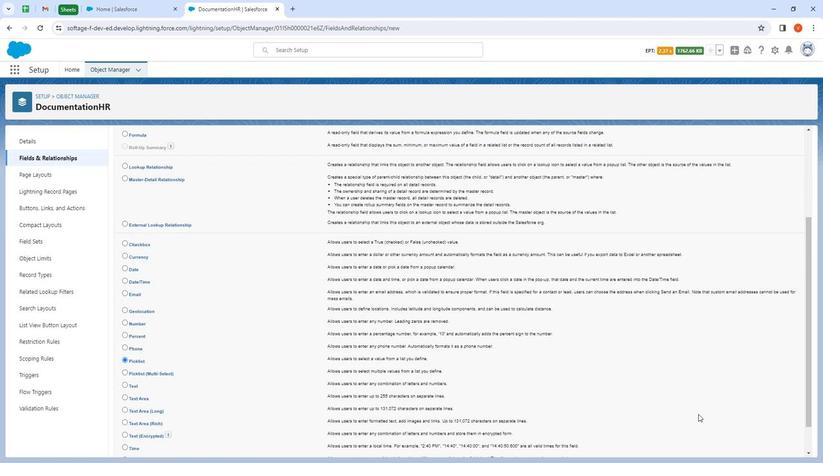 
Action: Mouse moved to (704, 423)
Screenshot: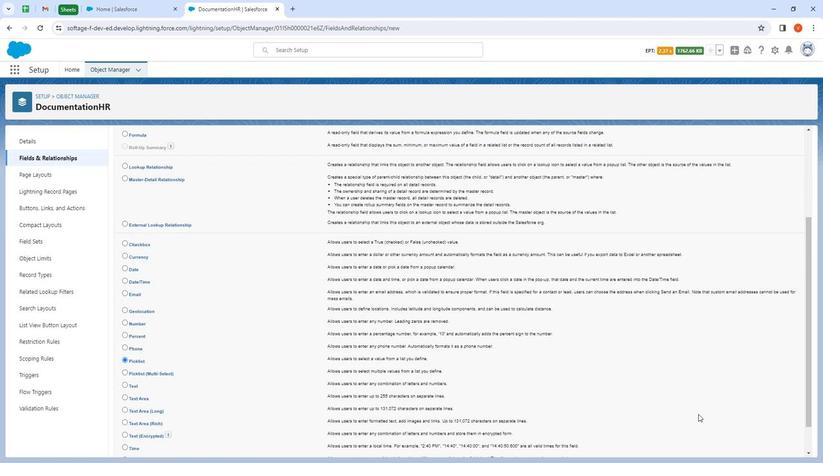 
Action: Mouse scrolled (704, 422) with delta (0, 0)
Screenshot: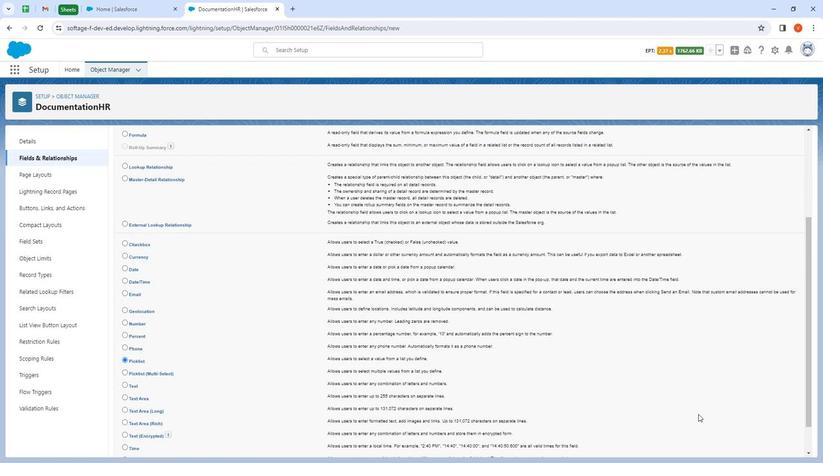 
Action: Mouse moved to (775, 447)
Screenshot: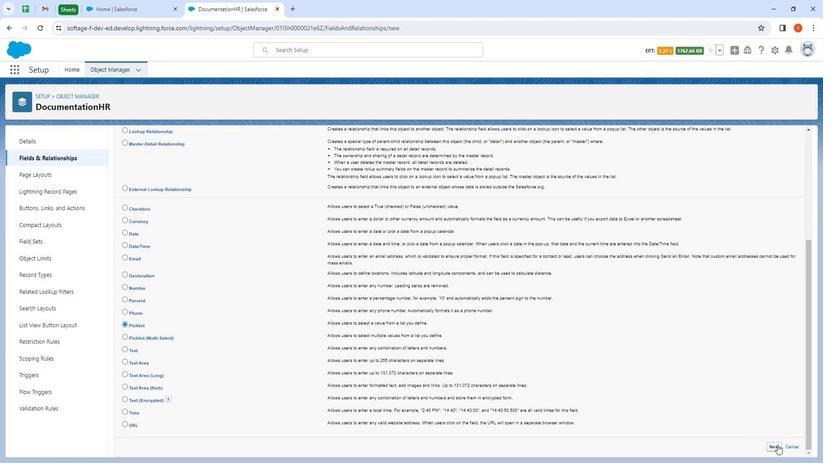 
Action: Mouse pressed left at (775, 447)
Screenshot: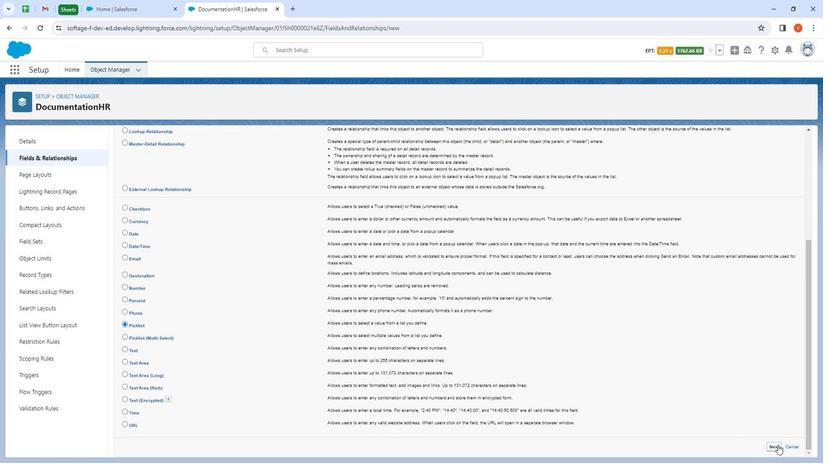 
Action: Mouse moved to (277, 200)
Screenshot: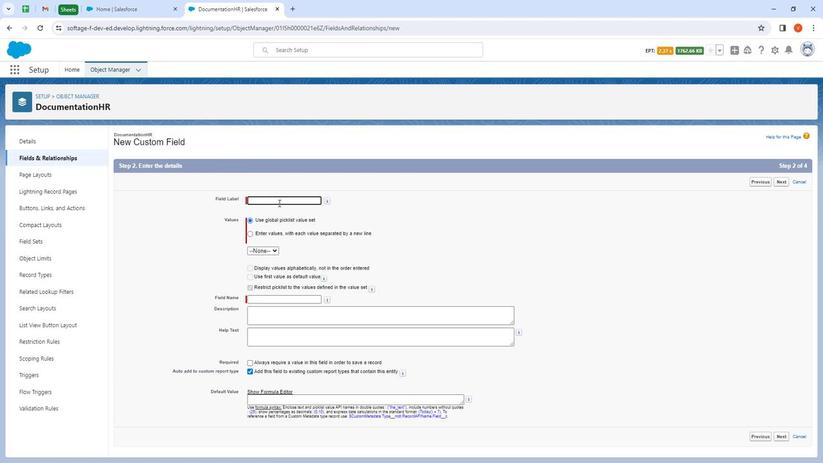 
Action: Mouse pressed left at (277, 200)
Screenshot: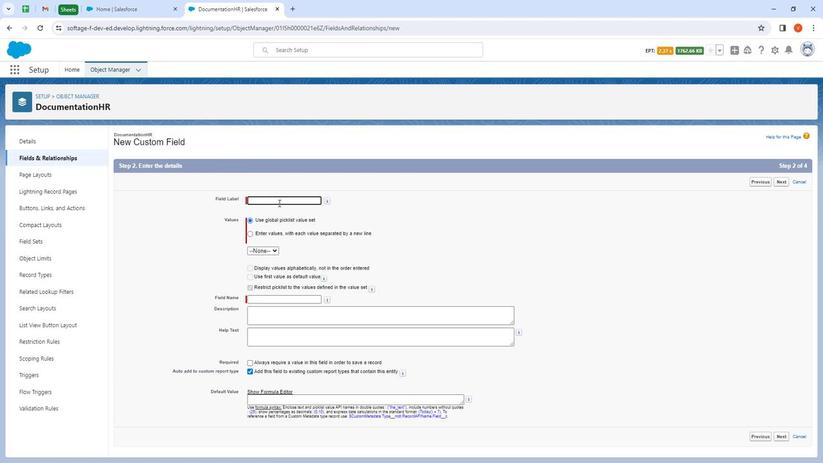 
Action: Mouse moved to (278, 200)
Screenshot: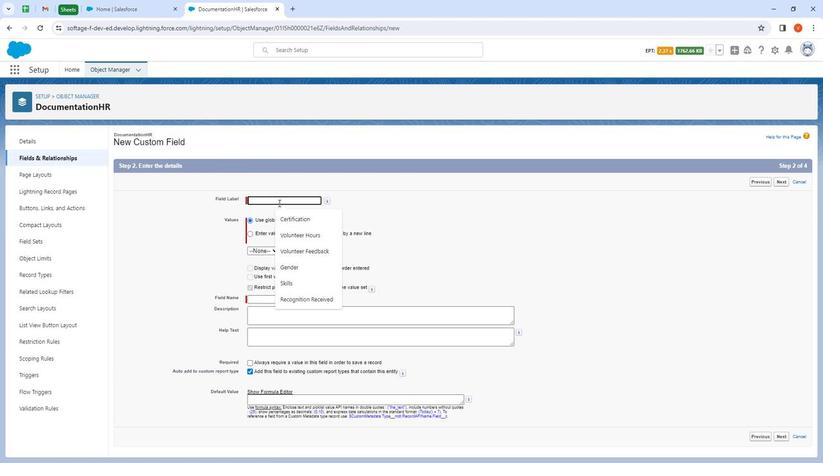 
Action: Key pressed <Key.shift>Documentation<Key.space><Key.shift>Type
Screenshot: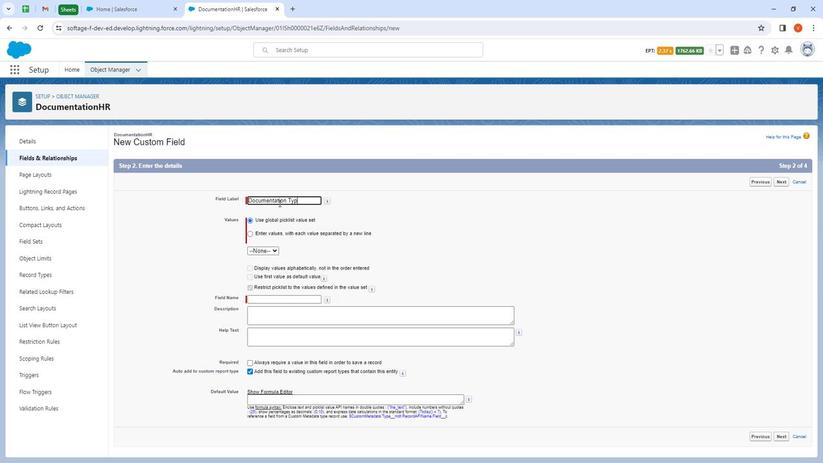 
Action: Mouse moved to (303, 227)
Screenshot: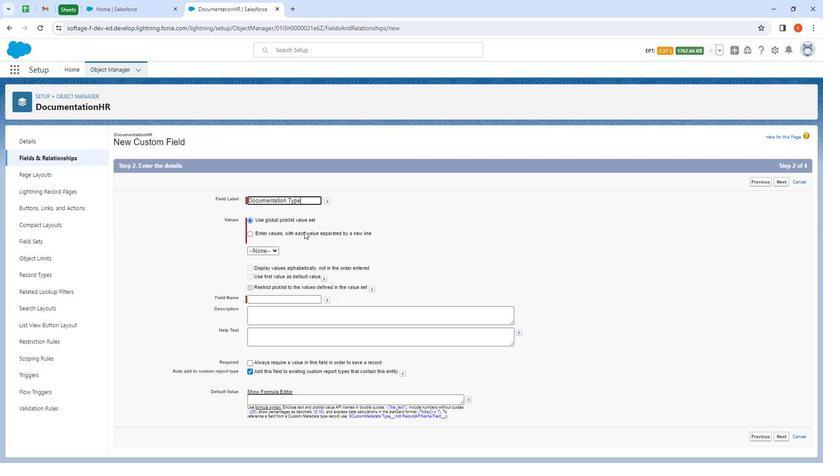 
Action: Mouse pressed left at (303, 227)
Screenshot: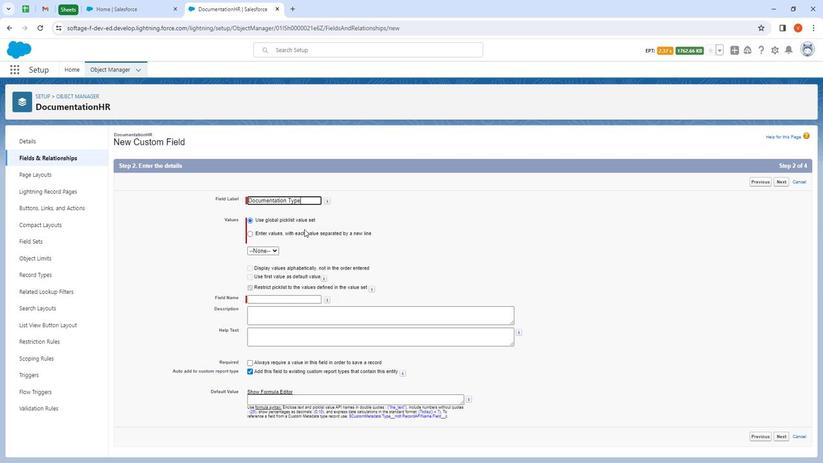 
Action: Mouse moved to (297, 231)
Screenshot: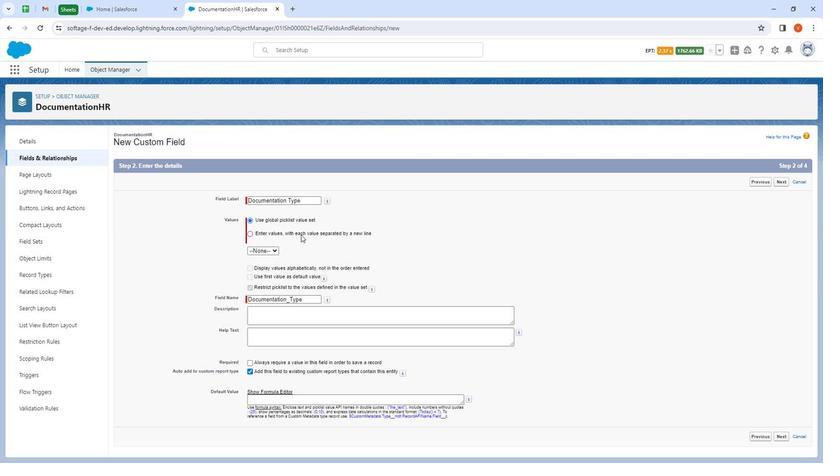 
Action: Mouse pressed left at (297, 231)
Screenshot: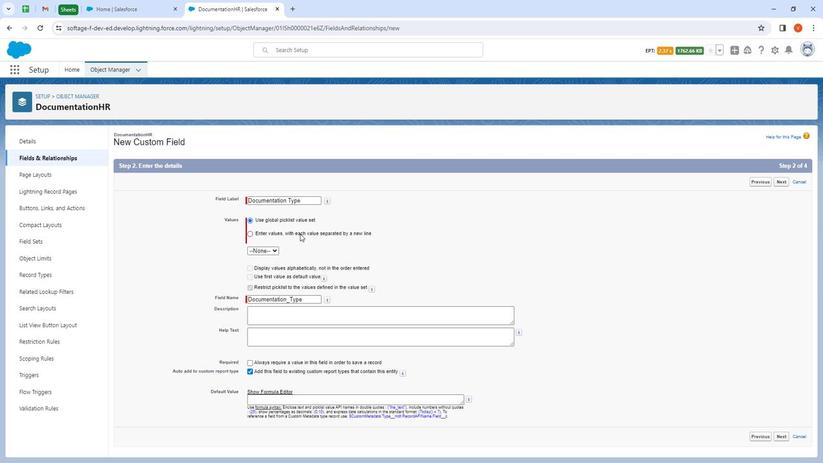 
Action: Mouse moved to (305, 265)
Screenshot: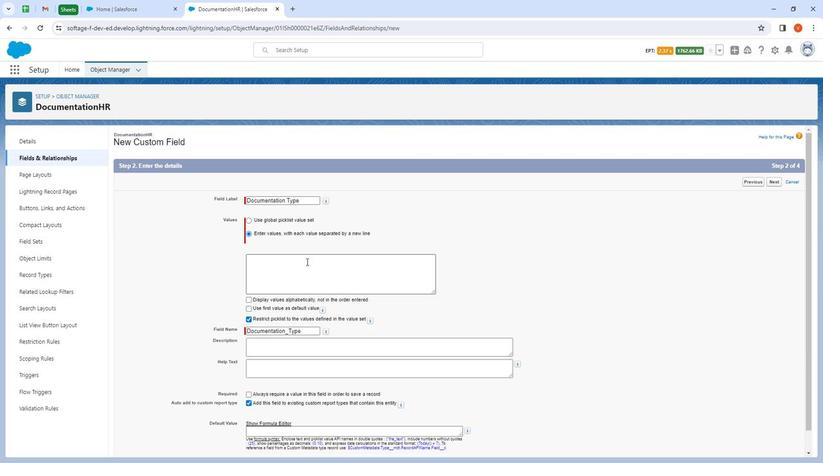 
Action: Mouse pressed left at (305, 265)
Screenshot: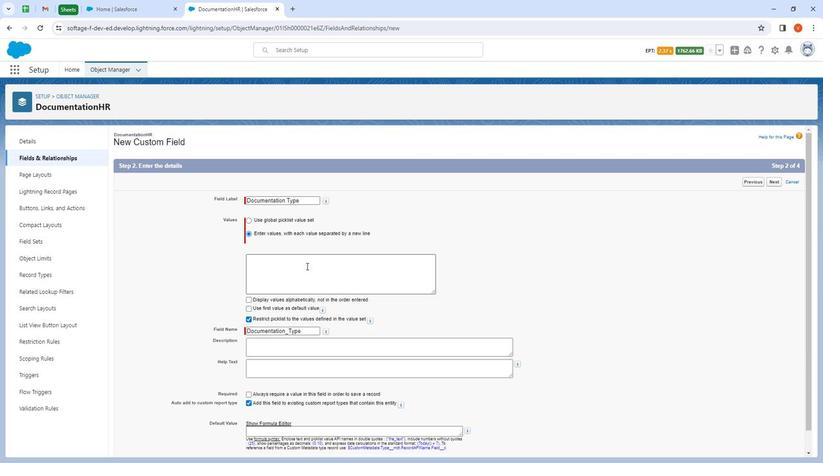 
Action: Mouse moved to (305, 265)
Screenshot: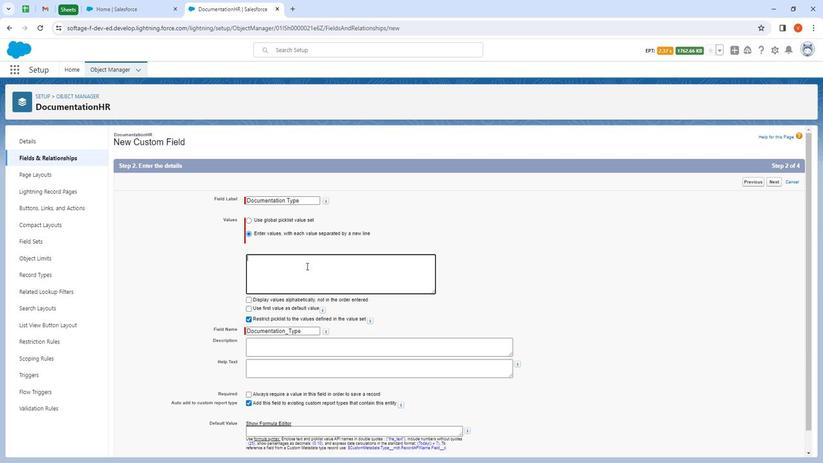 
Action: Key pressed <Key.shift><Key.shift><Key.shift><Key.shift><Key.shift><Key.shift><Key.shift><Key.shift><Key.shift><Key.shift><Key.shift><Key.shift><Key.shift><Key.shift><Key.shift><Key.shift><Key.shift><Key.shift><Key.shift><Key.shift><Key.shift><Key.shift><Key.shift><Key.shift><Key.shift><Key.shift><Key.shift><Key.shift><Key.shift><Key.shift><Key.shift><Key.shift><Key.shift><Key.shift><Key.shift><Key.shift><Key.shift><Key.shift><Key.shift><Key.shift><Key.shift><Key.shift><Key.shift><Key.shift><Key.shift><Key.shift><Key.shift><Key.shift><Key.shift><Key.shift><Key.shift><Key.shift><Key.shift><Key.shift>Certificate<Key.enter><Key.shift><Key.shift><Key.shift><Key.shift><Key.shift><Key.shift><Key.shift><Key.shift><Key.shift><Key.shift><Key.shift><Key.shift><Key.shift>Agreement<Key.enter><Key.shift><Key.shift><Key.shift><Key.shift><Key.shift><Key.shift><Key.shift>I<Key.shift>D<Key.enter><Key.shift><Key.shift><Key.shift><Key.shift><Key.shift><Key.shift><Key.shift>License
Screenshot: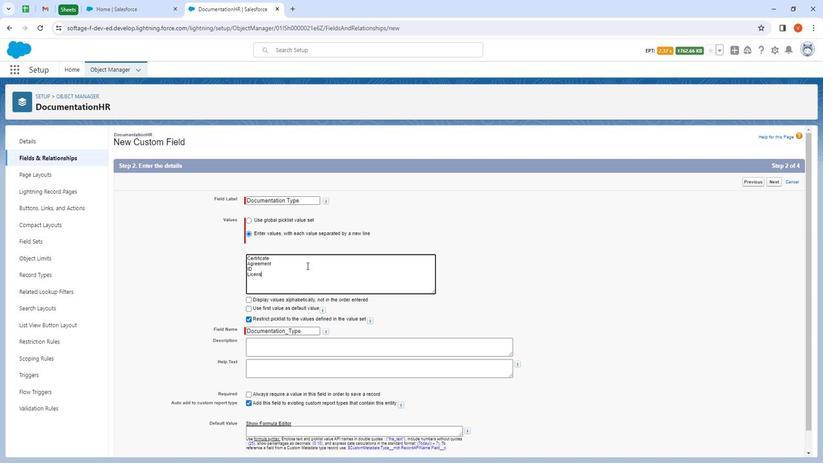 
Action: Mouse moved to (379, 262)
Screenshot: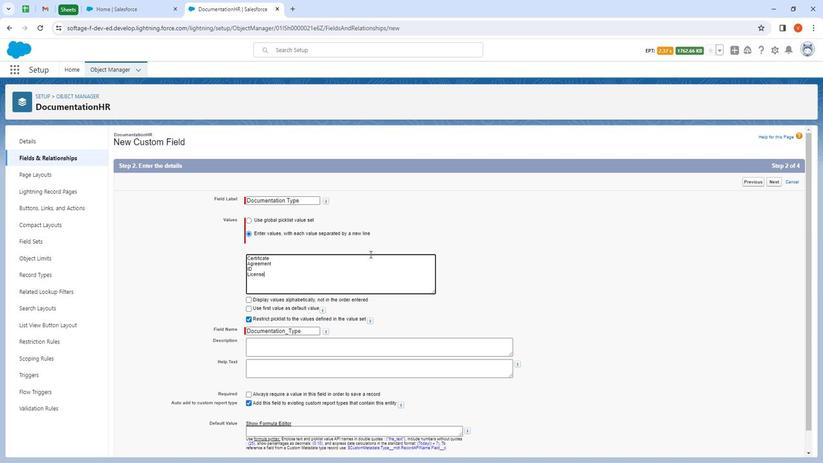 
Action: Mouse scrolled (379, 262) with delta (0, 0)
Screenshot: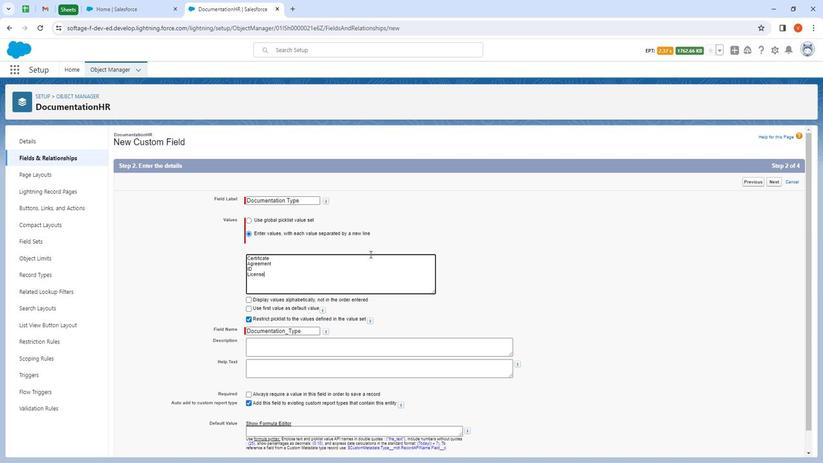 
Action: Mouse moved to (383, 266)
Screenshot: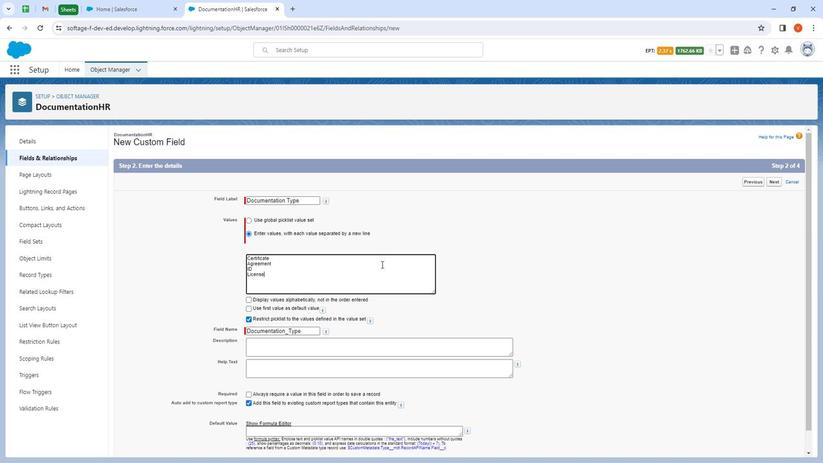 
Action: Mouse scrolled (383, 265) with delta (0, 0)
Screenshot: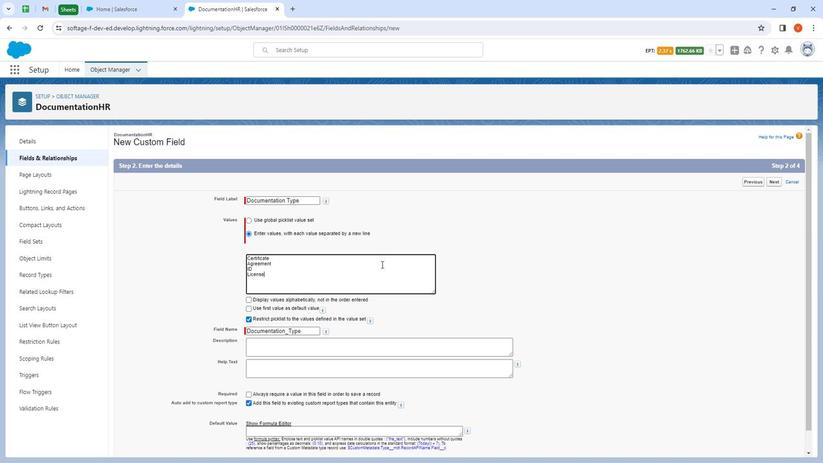 
Action: Mouse moved to (390, 270)
Screenshot: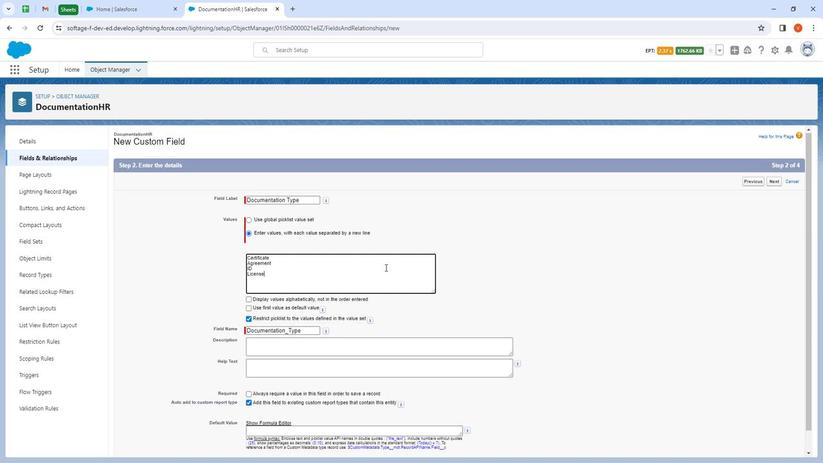 
Action: Mouse scrolled (390, 269) with delta (0, 0)
Screenshot: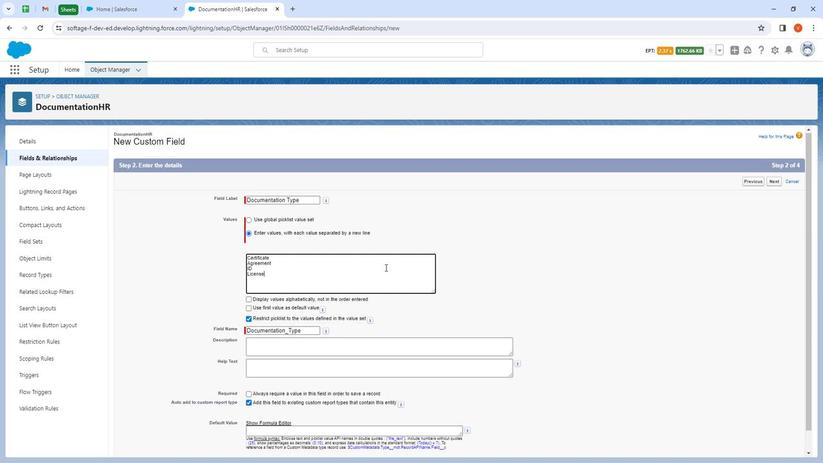 
Action: Mouse moved to (296, 324)
Screenshot: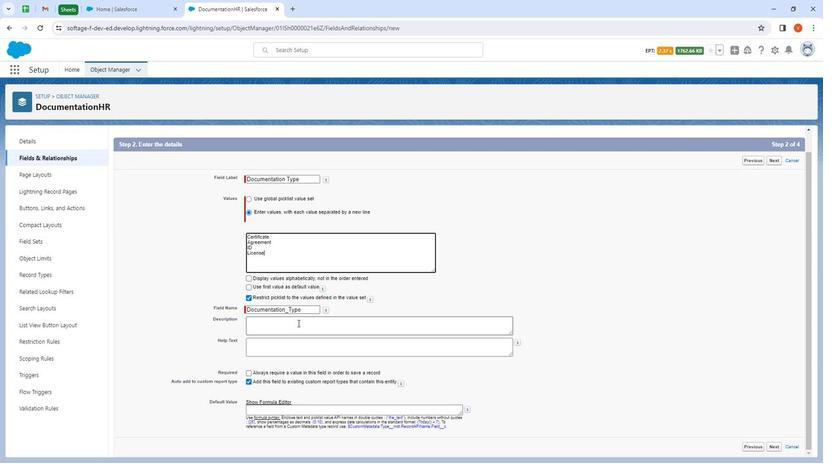 
Action: Mouse pressed left at (296, 324)
Screenshot: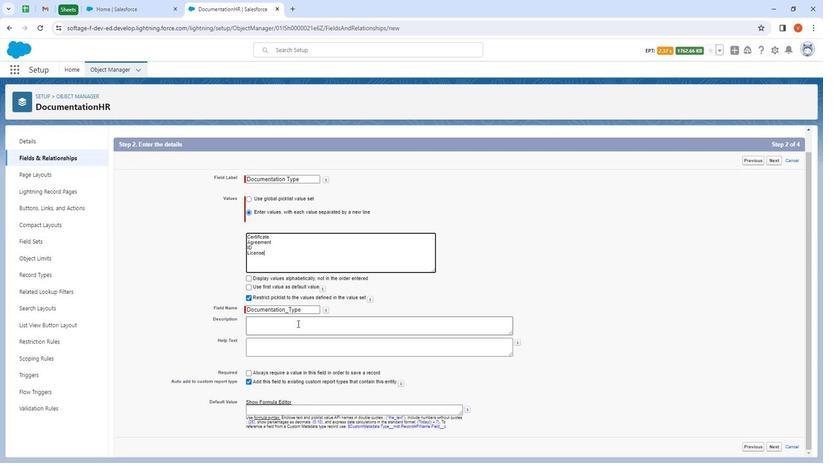 
Action: Mouse moved to (297, 325)
Screenshot: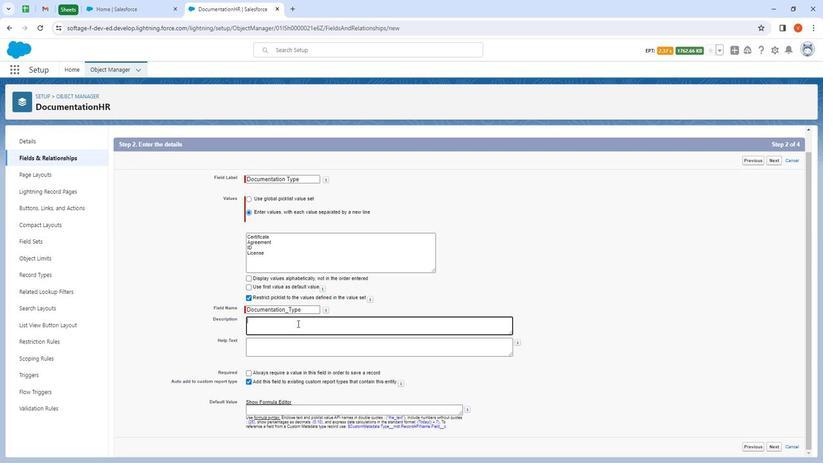 
Action: Key pressed <Key.shift><Key.shift><Key.shift><Key.shift><Key.shift><Key.shift>This<Key.space>is<Key.space>c<Key.backspace>documentation<Key.space>type<Key.space>picklist<Key.space>field<Key.space>used<Key.space>in<Key.space>hr<Key.space>management<Key.space>application
Screenshot: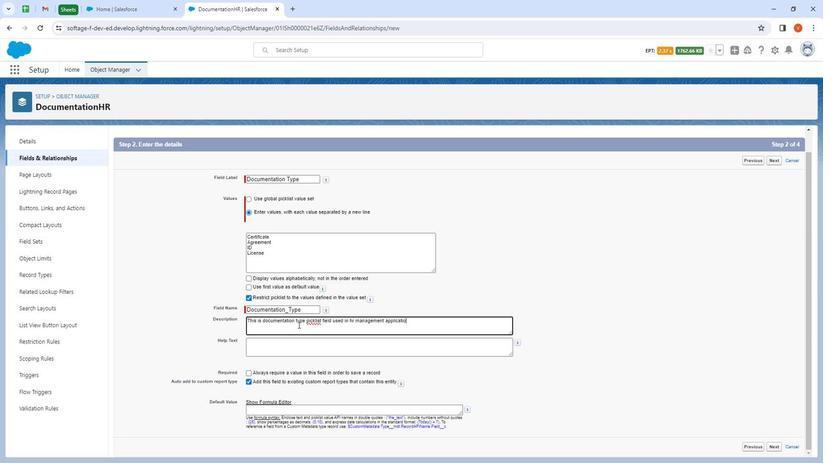 
Action: Mouse moved to (310, 342)
Screenshot: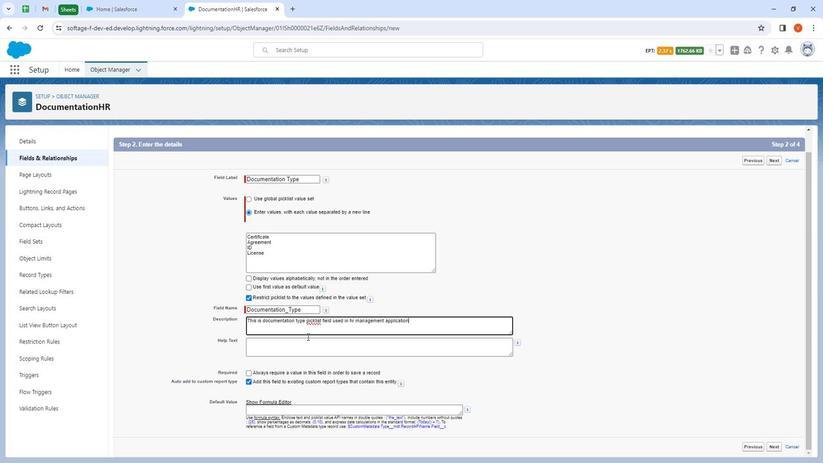 
Action: Mouse pressed left at (310, 342)
Screenshot: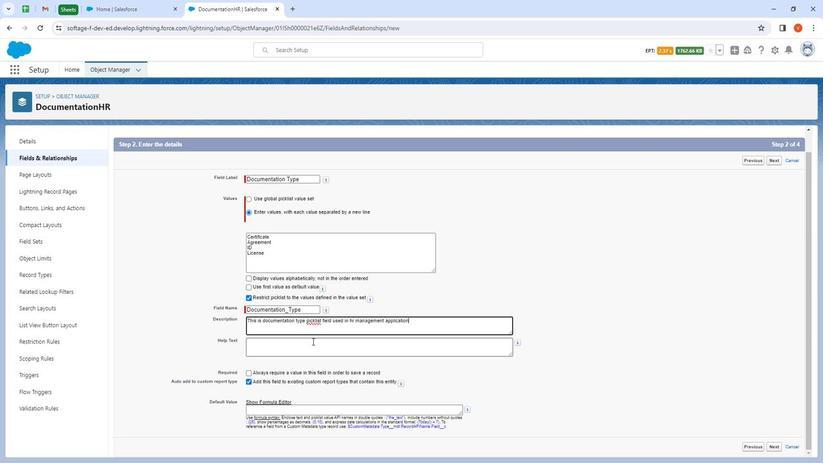 
Action: Key pressed select<Key.space>one<Key.space>value<Key.space>for<Key.backspace><Key.backspace>rom<Key.space>this<Key.space>picklist<Key.space>val<Key.backspace><Key.backspace><Key.backspace>field
Screenshot: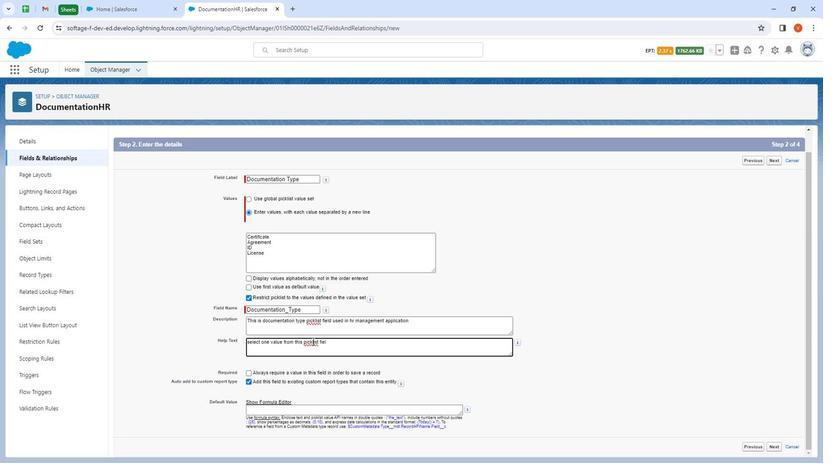 
Action: Mouse moved to (772, 451)
Screenshot: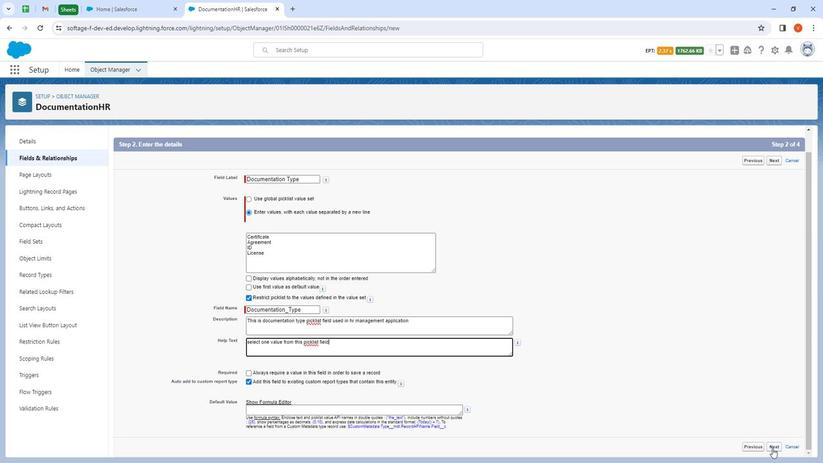 
Action: Mouse pressed left at (772, 451)
Screenshot: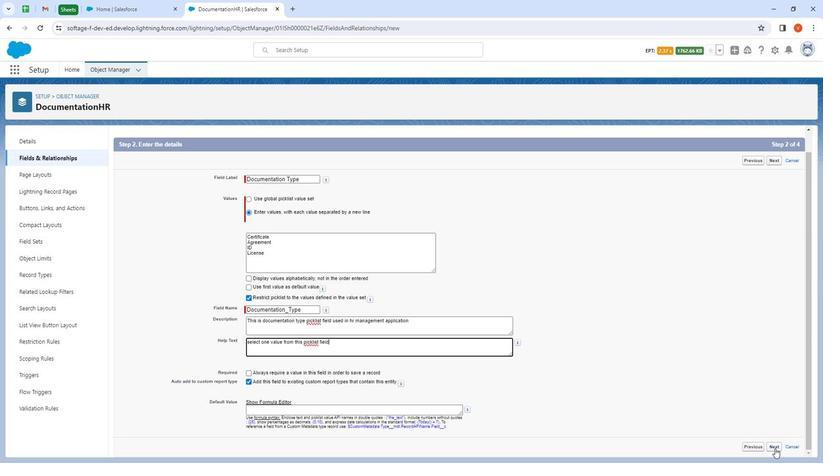 
Action: Mouse moved to (620, 285)
Screenshot: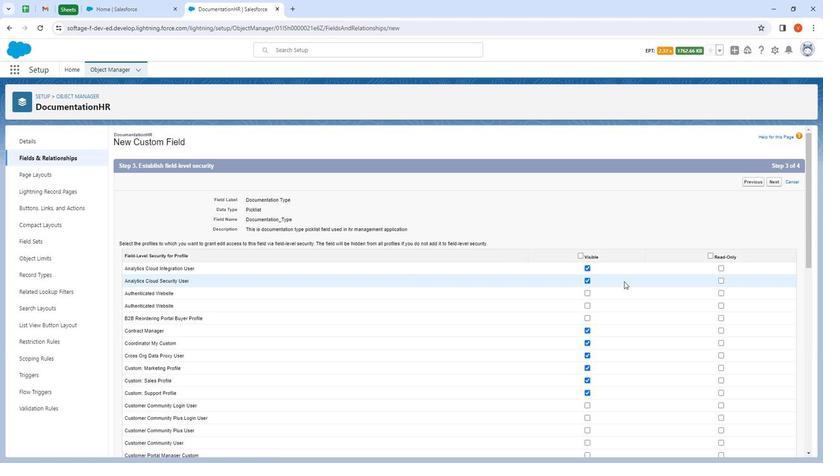 
Action: Mouse scrolled (620, 284) with delta (0, 0)
Screenshot: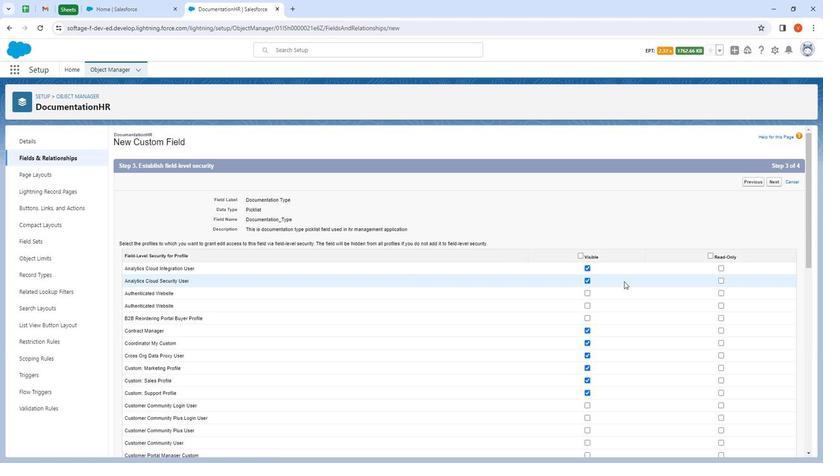 
Action: Mouse moved to (619, 286)
Screenshot: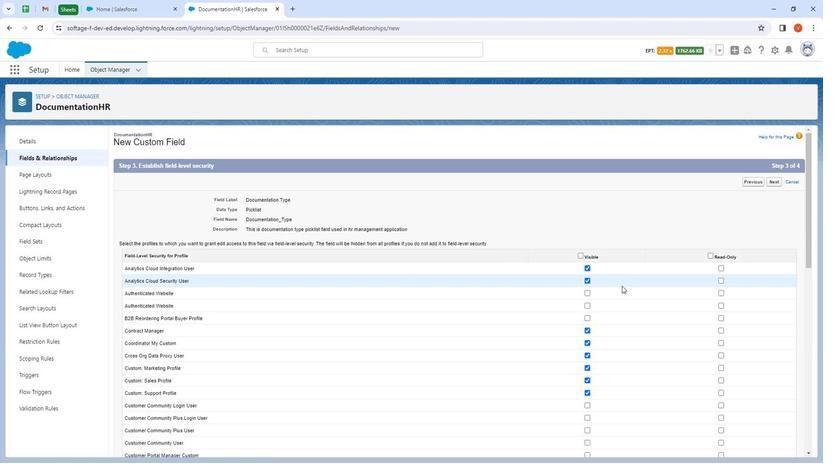
Action: Mouse scrolled (619, 285) with delta (0, 0)
Screenshot: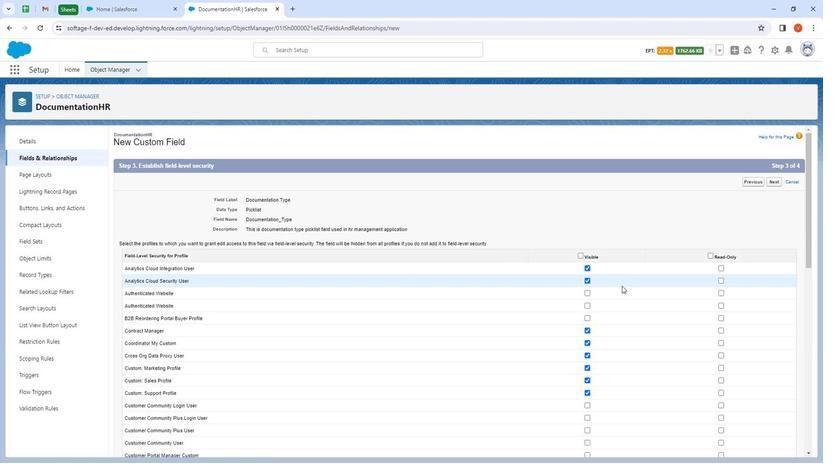 
Action: Mouse moved to (617, 286)
Screenshot: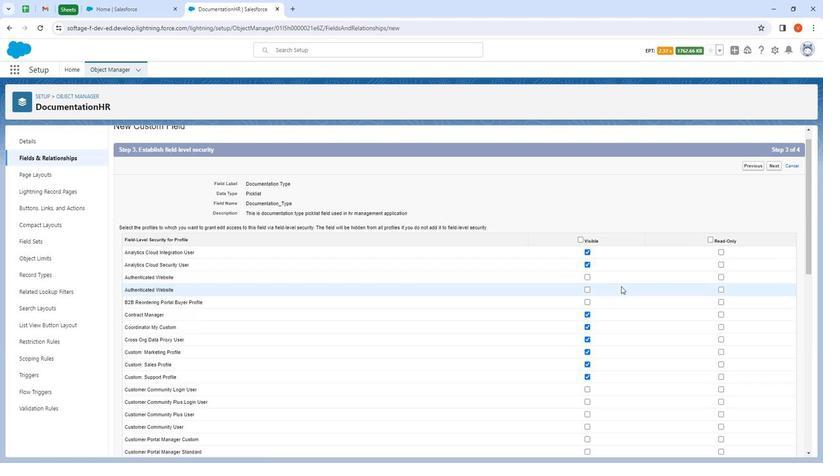 
Action: Mouse scrolled (617, 285) with delta (0, 0)
Screenshot: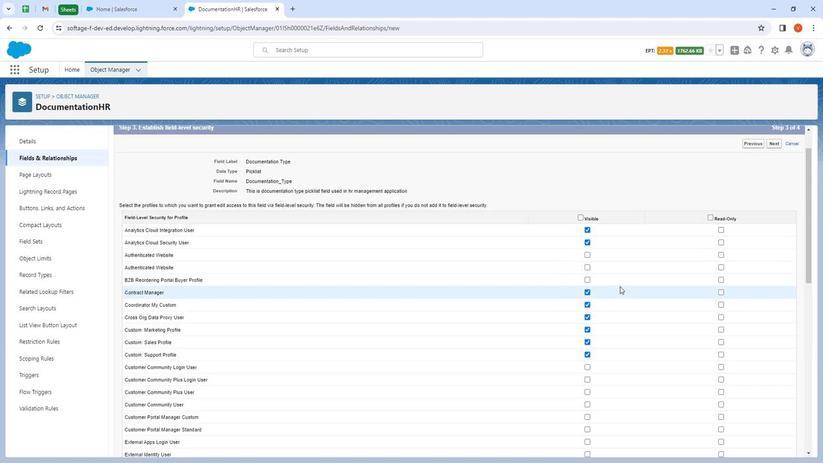 
Action: Mouse moved to (617, 286)
Screenshot: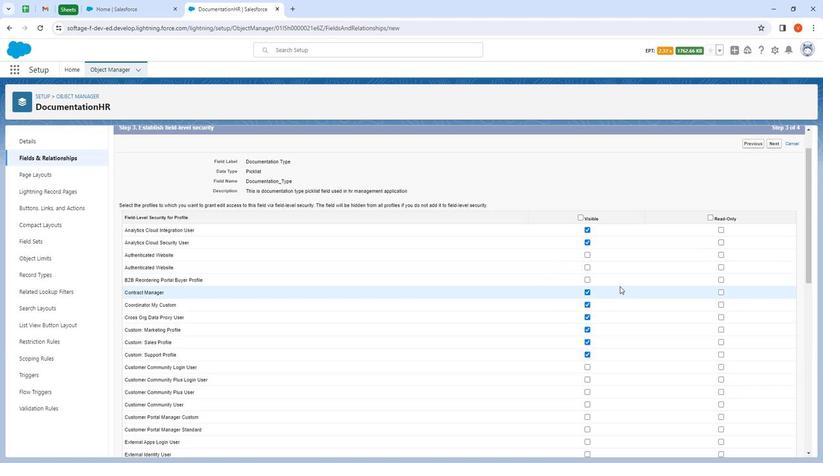 
Action: Mouse scrolled (617, 285) with delta (0, 0)
Screenshot: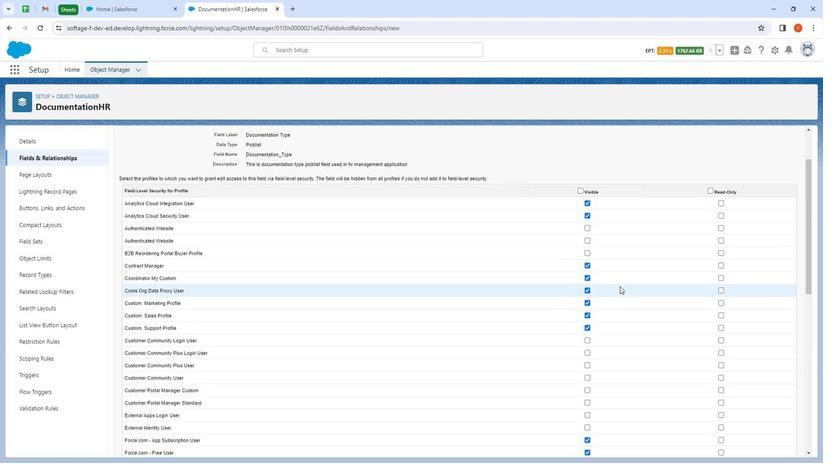 
Action: Mouse moved to (617, 285)
Screenshot: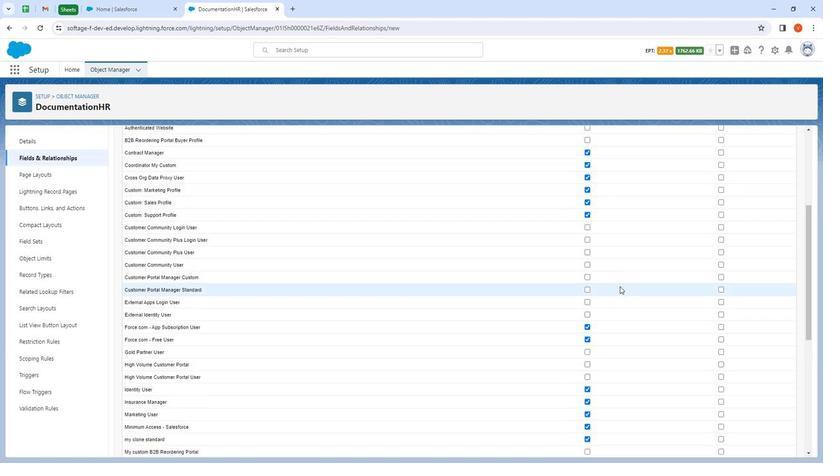 
Action: Mouse scrolled (617, 285) with delta (0, 0)
Screenshot: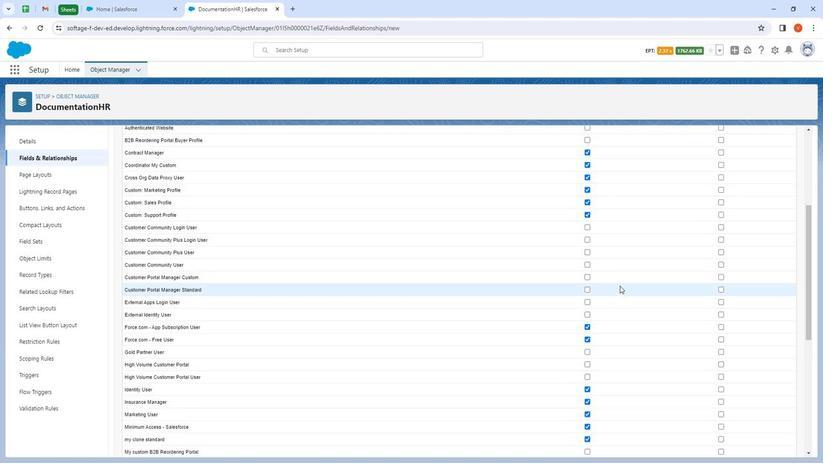 
Action: Mouse scrolled (617, 285) with delta (0, 0)
Screenshot: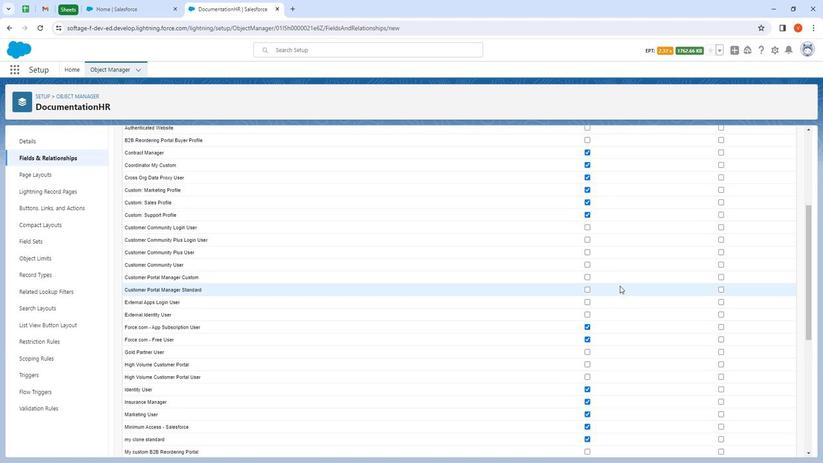 
Action: Mouse scrolled (617, 285) with delta (0, 0)
Screenshot: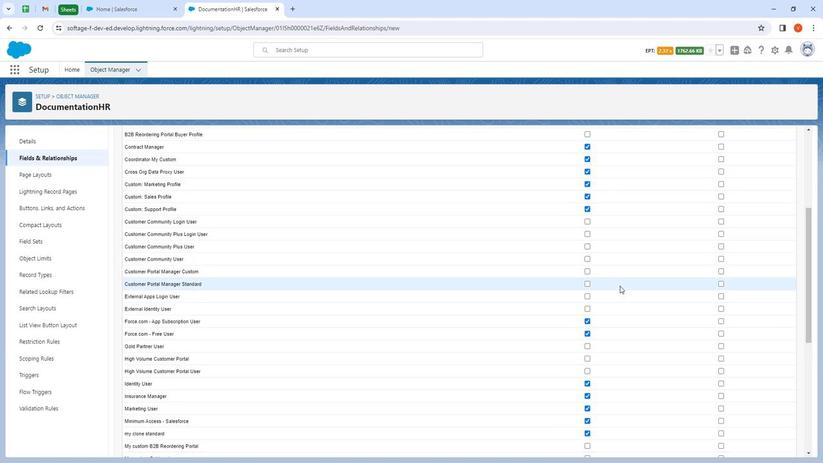 
Action: Mouse moved to (616, 278)
Screenshot: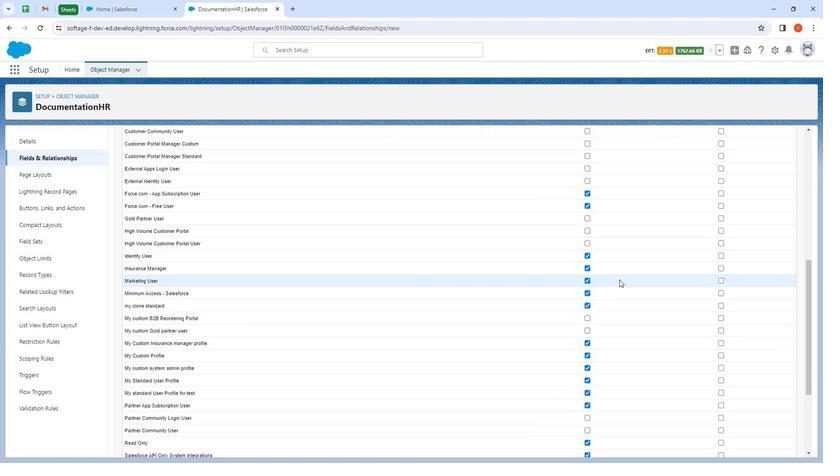 
Action: Mouse scrolled (616, 278) with delta (0, 0)
Screenshot: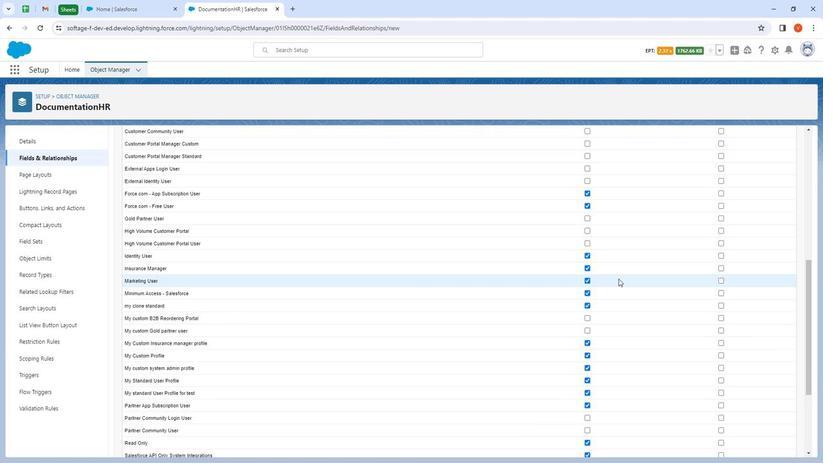 
Action: Mouse scrolled (616, 278) with delta (0, 0)
Screenshot: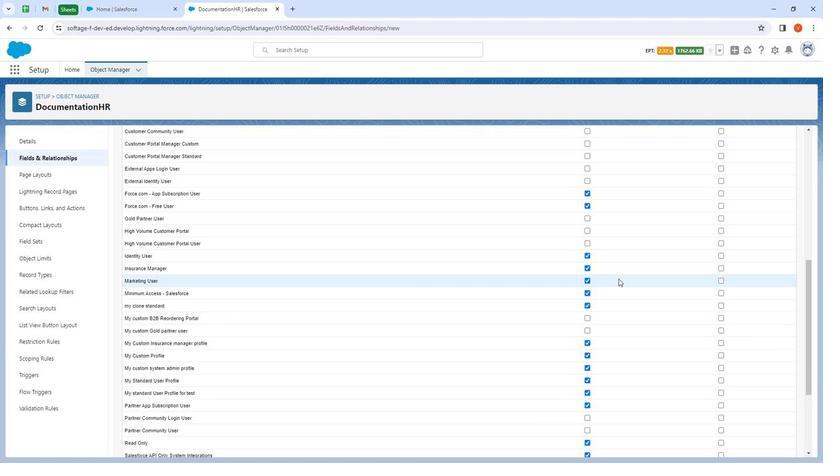 
Action: Mouse moved to (585, 239)
Screenshot: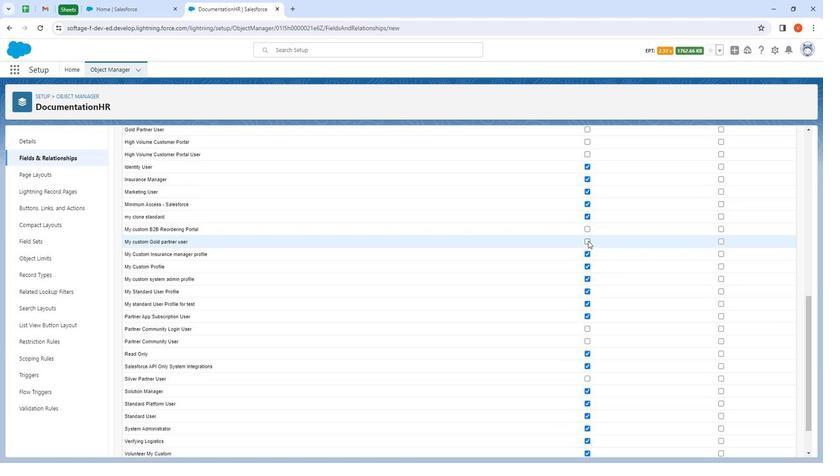 
Action: Mouse pressed left at (585, 239)
Screenshot: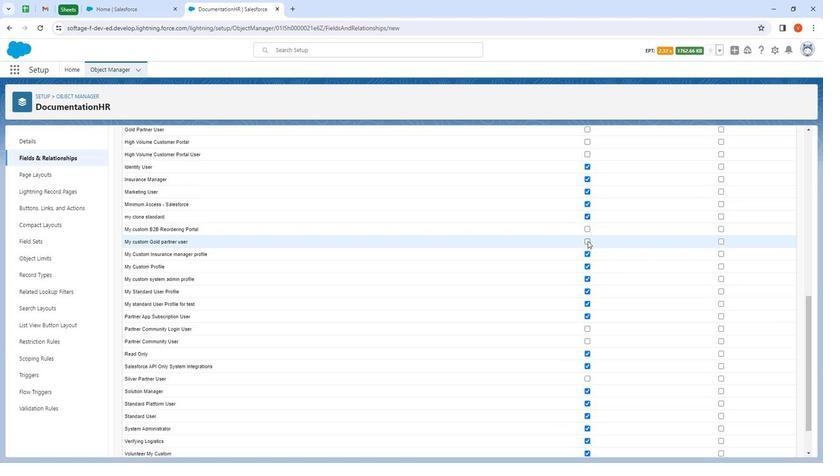
Action: Mouse moved to (587, 329)
Screenshot: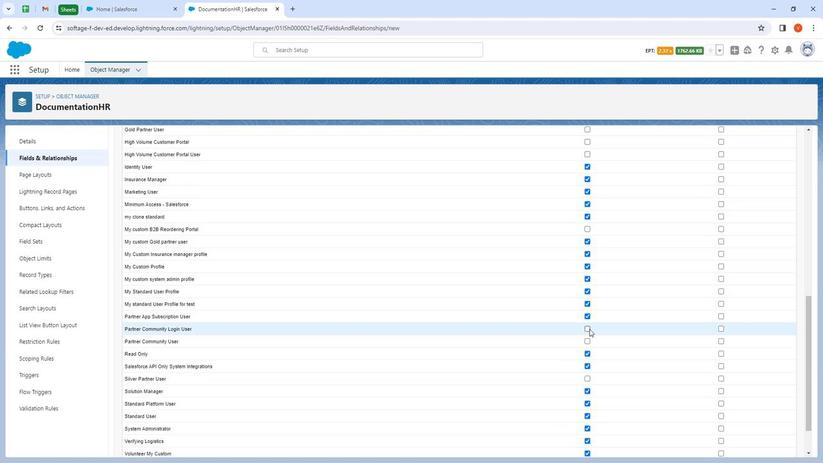 
Action: Mouse pressed left at (587, 329)
Screenshot: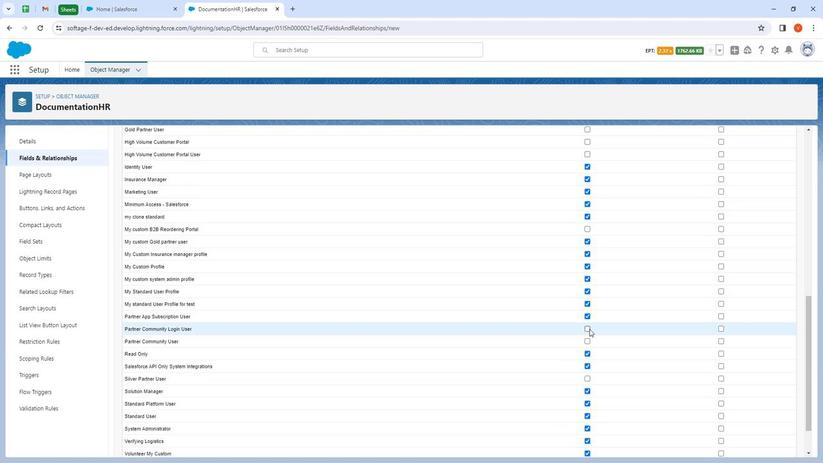 
Action: Mouse moved to (586, 341)
Screenshot: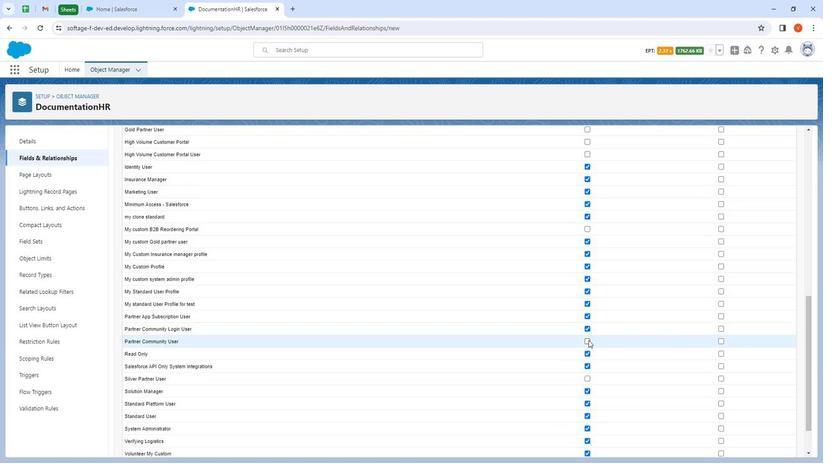 
Action: Mouse pressed left at (586, 341)
Screenshot: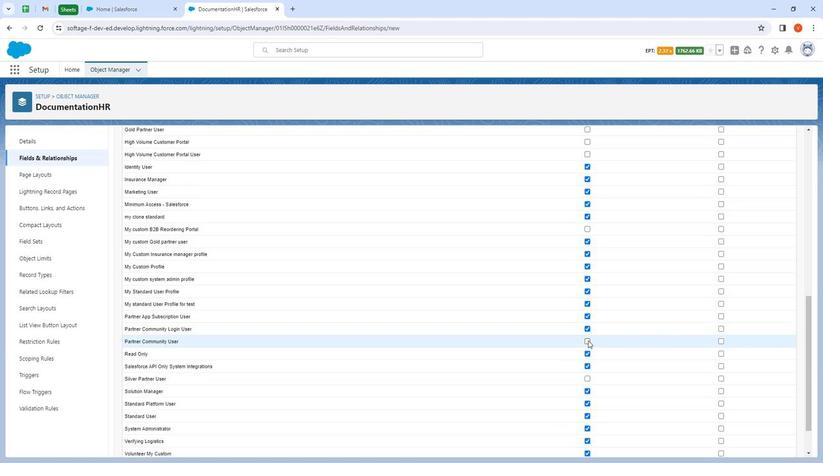 
Action: Mouse moved to (586, 381)
Screenshot: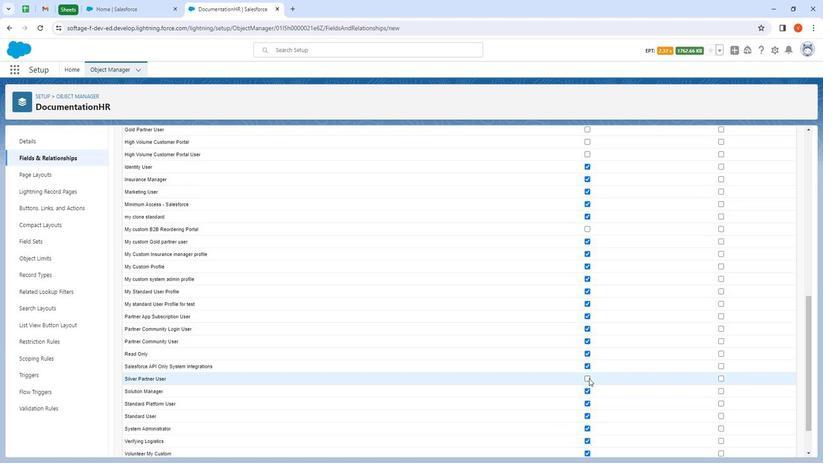 
Action: Mouse pressed left at (586, 381)
Screenshot: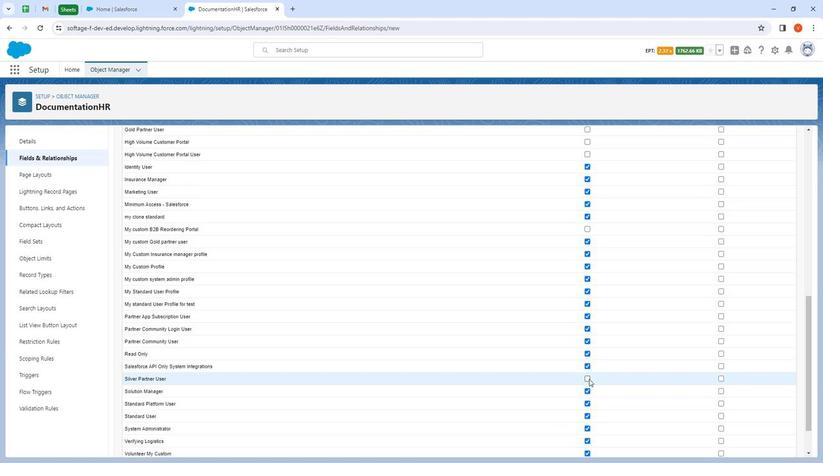 
Action: Mouse moved to (642, 357)
Screenshot: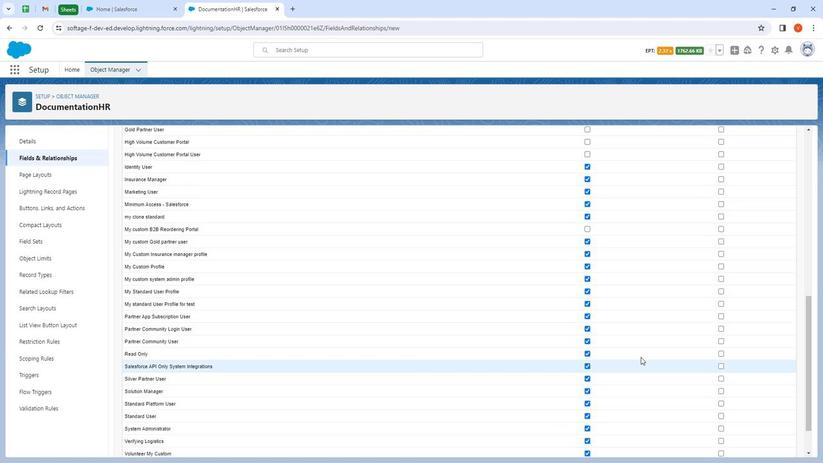 
Action: Mouse scrolled (642, 357) with delta (0, 0)
Screenshot: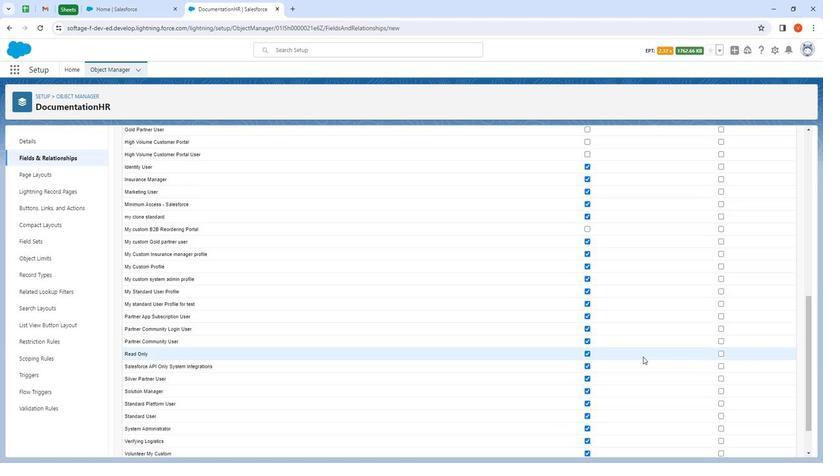 
Action: Mouse moved to (642, 357)
Screenshot: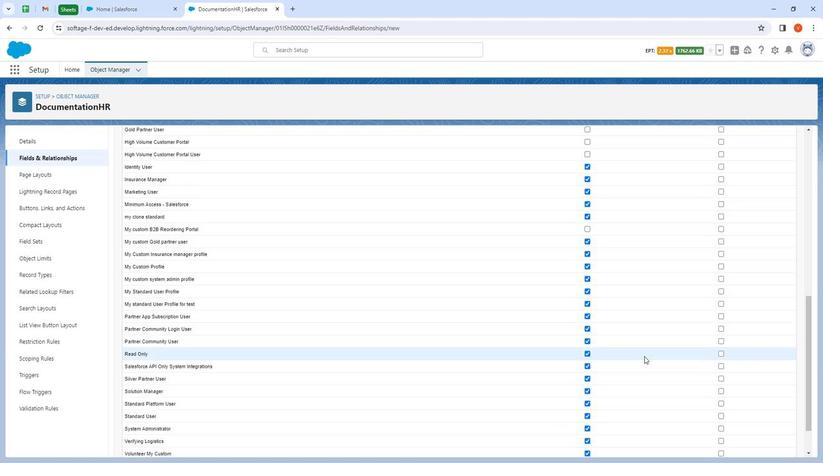 
Action: Mouse scrolled (642, 357) with delta (0, 0)
Screenshot: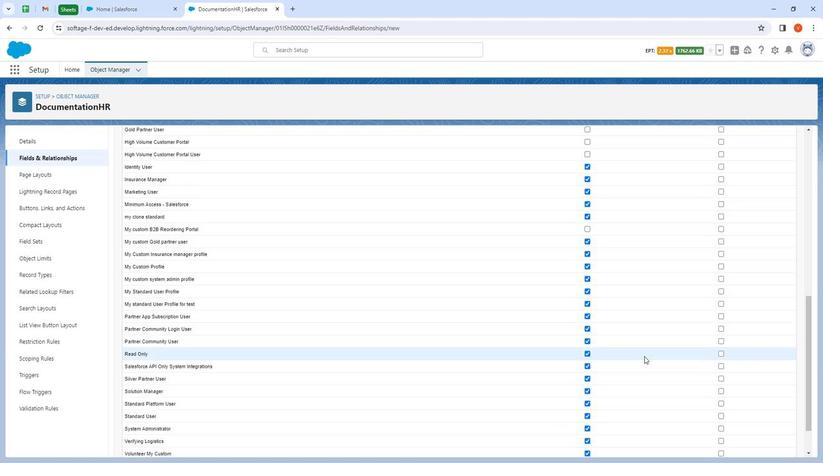 
Action: Mouse moved to (642, 357)
Screenshot: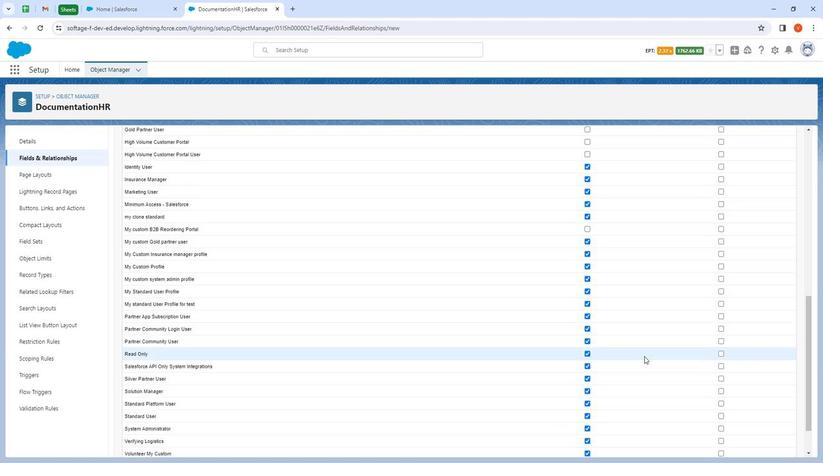 
Action: Mouse scrolled (642, 357) with delta (0, 0)
Screenshot: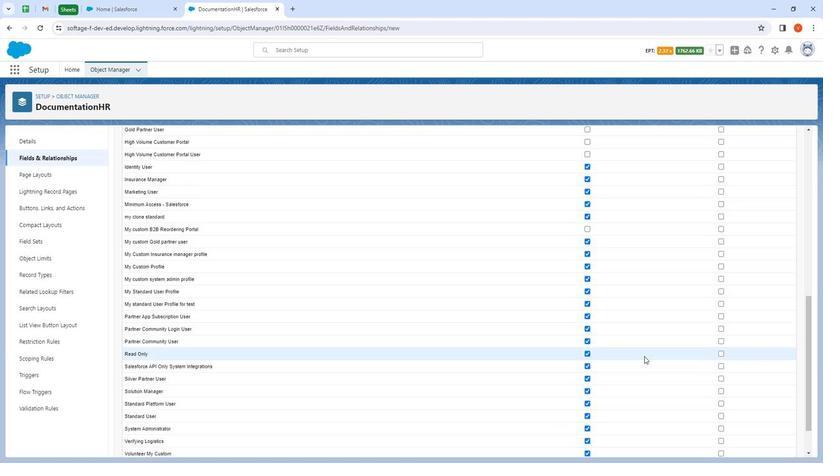 
Action: Mouse scrolled (642, 357) with delta (0, 0)
Screenshot: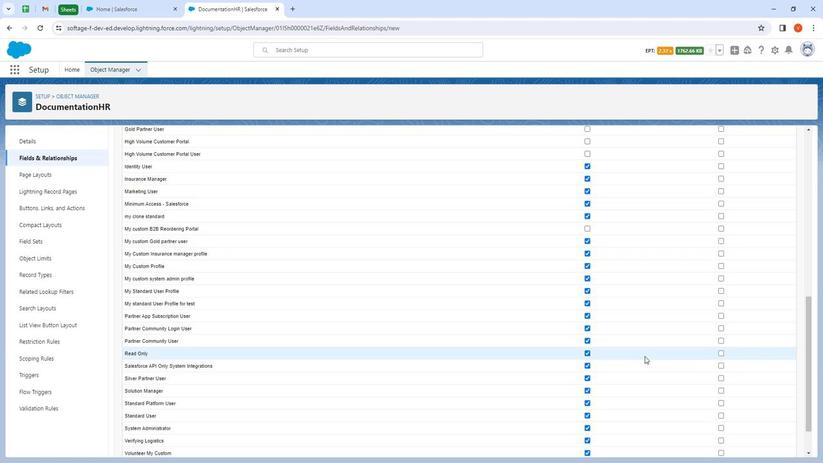 
Action: Mouse moved to (643, 357)
Screenshot: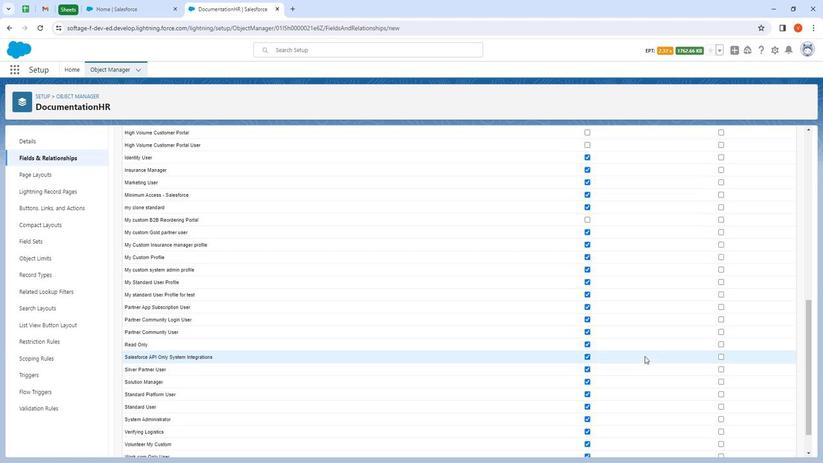 
Action: Mouse scrolled (643, 357) with delta (0, 0)
Screenshot: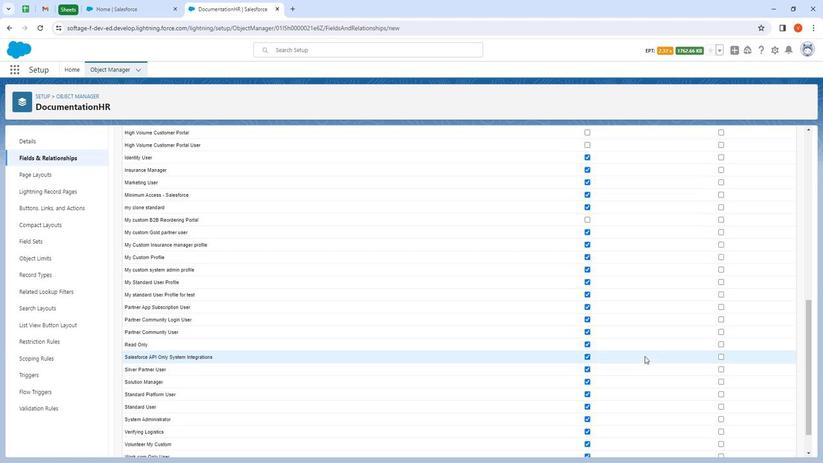 
Action: Mouse moved to (777, 451)
Screenshot: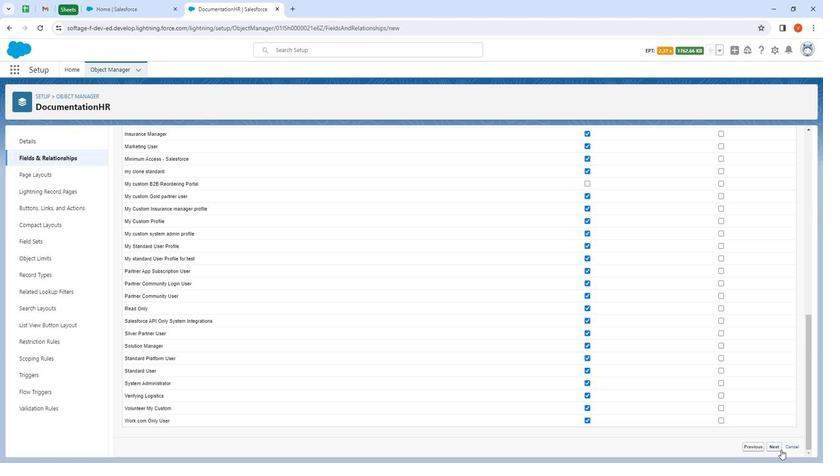 
Action: Mouse pressed left at (777, 451)
Screenshot: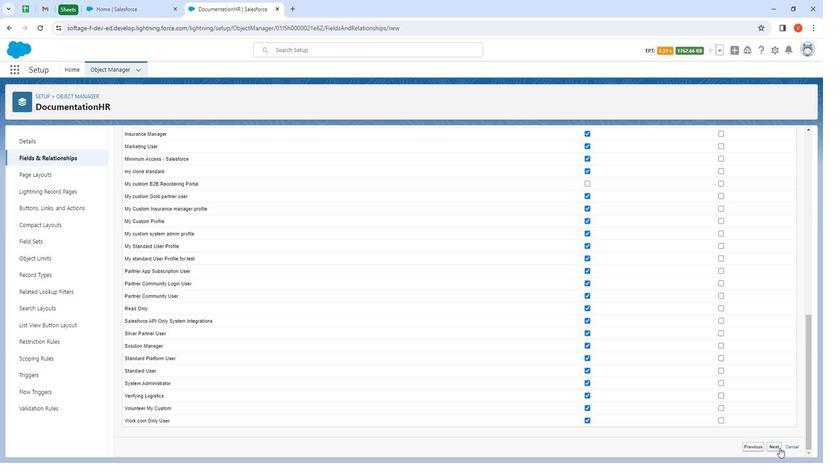 
Action: Mouse moved to (779, 310)
Screenshot: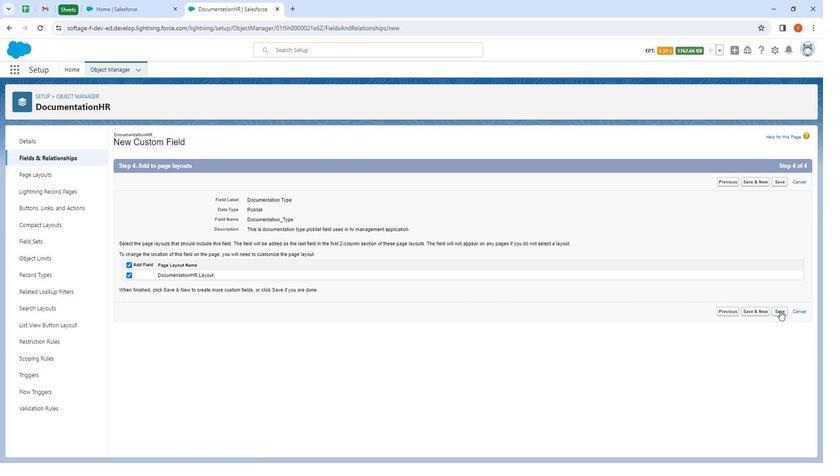
Action: Mouse pressed left at (779, 310)
Screenshot: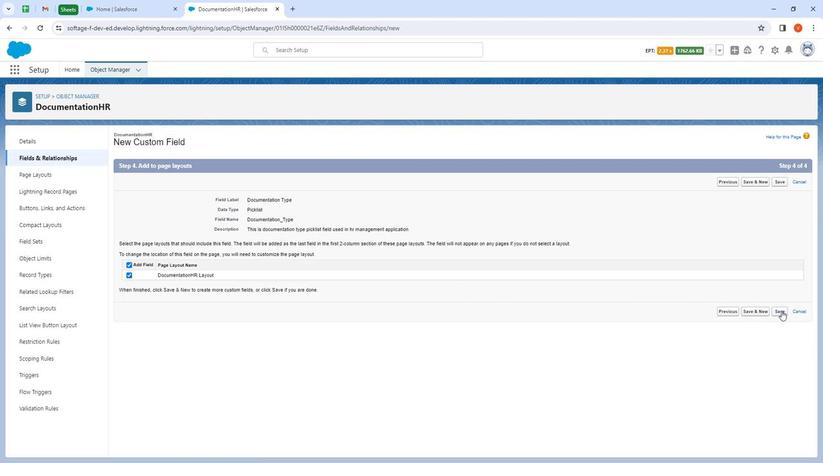 
Action: Mouse moved to (632, 133)
Screenshot: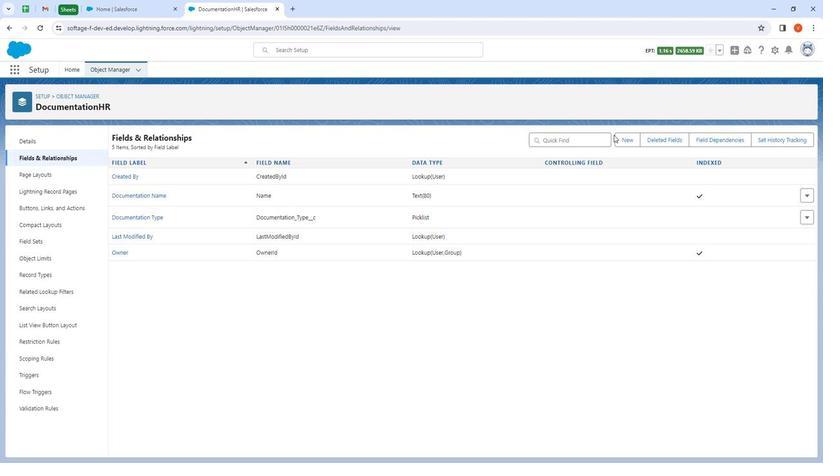 
Action: Mouse pressed left at (632, 133)
Screenshot: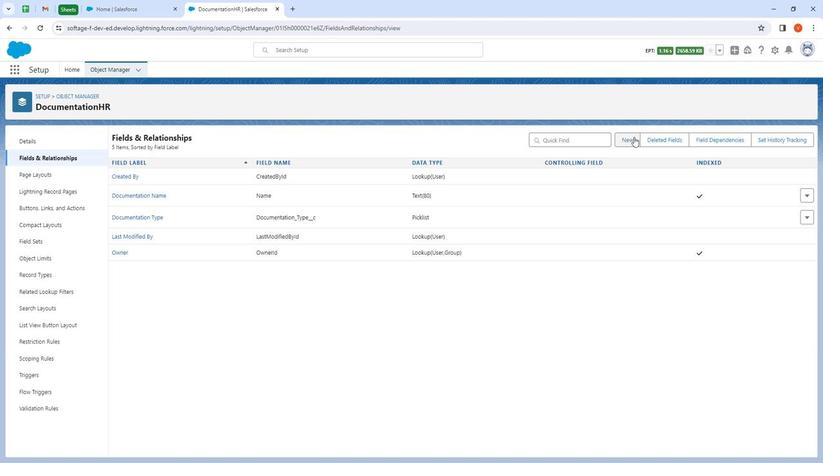 
Action: Mouse moved to (239, 286)
Screenshot: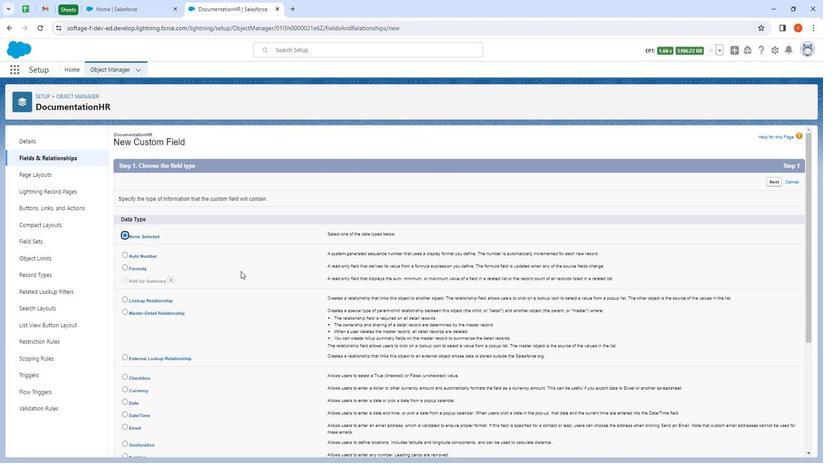 
Action: Mouse scrolled (239, 286) with delta (0, 0)
Screenshot: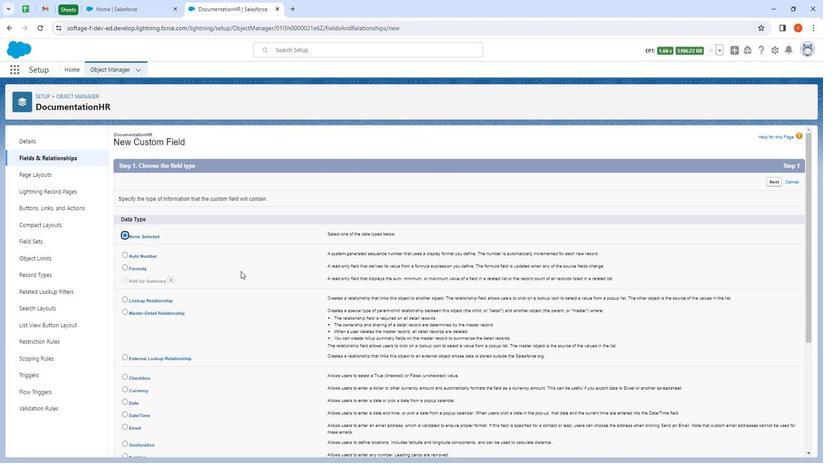 
Action: Mouse moved to (241, 290)
Screenshot: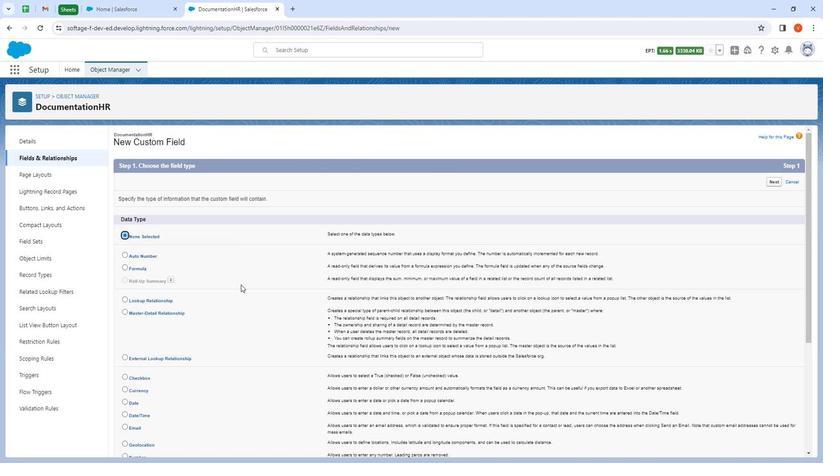 
Action: Mouse scrolled (241, 290) with delta (0, 0)
Screenshot: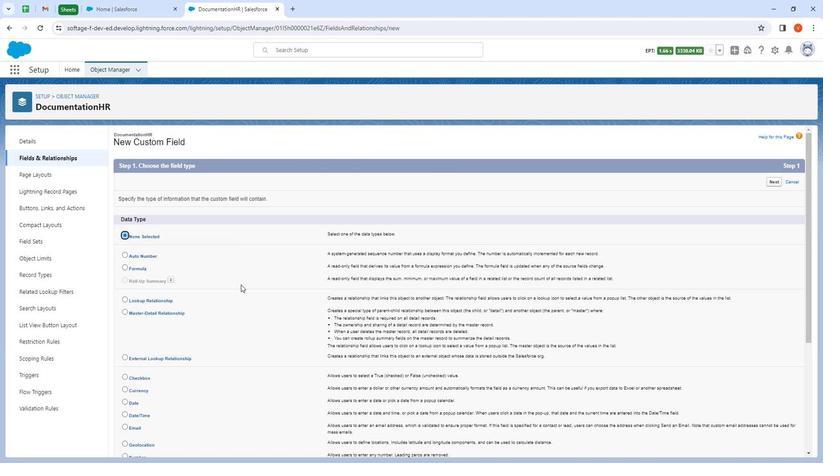 
Action: Mouse moved to (243, 291)
Screenshot: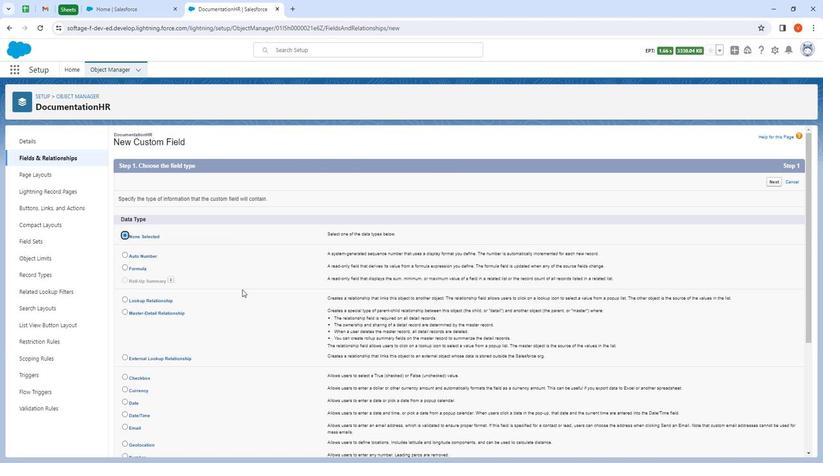 
Action: Mouse scrolled (243, 290) with delta (0, 0)
Screenshot: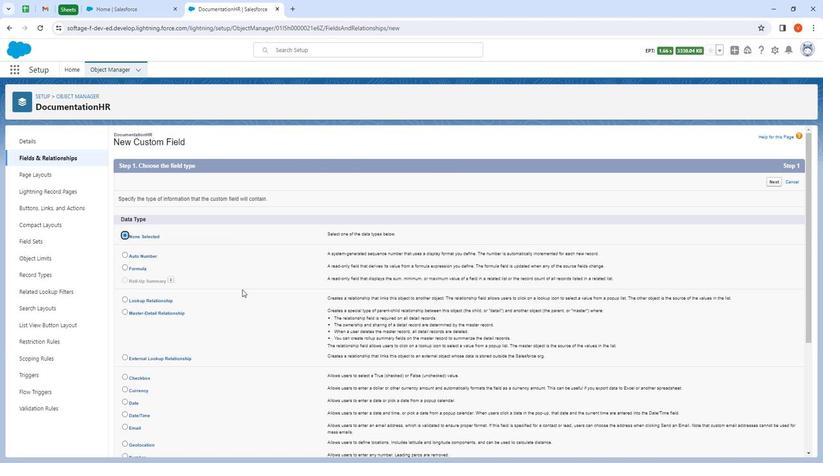 
Action: Mouse moved to (243, 292)
Screenshot: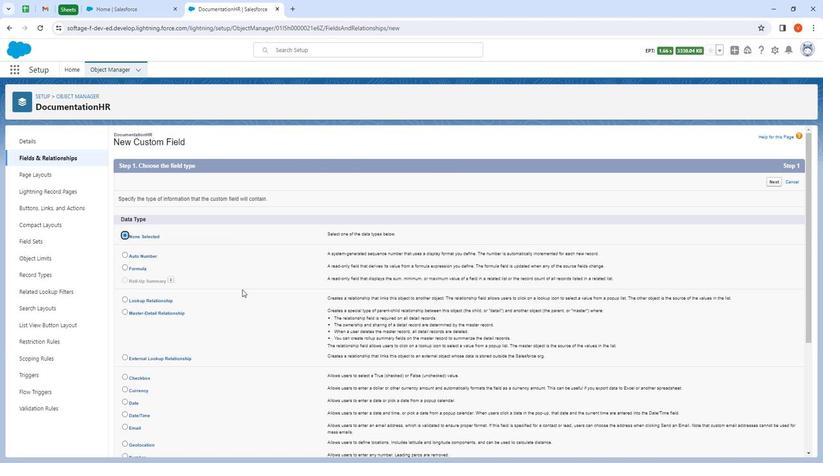 
Action: Mouse scrolled (243, 292) with delta (0, 0)
Screenshot: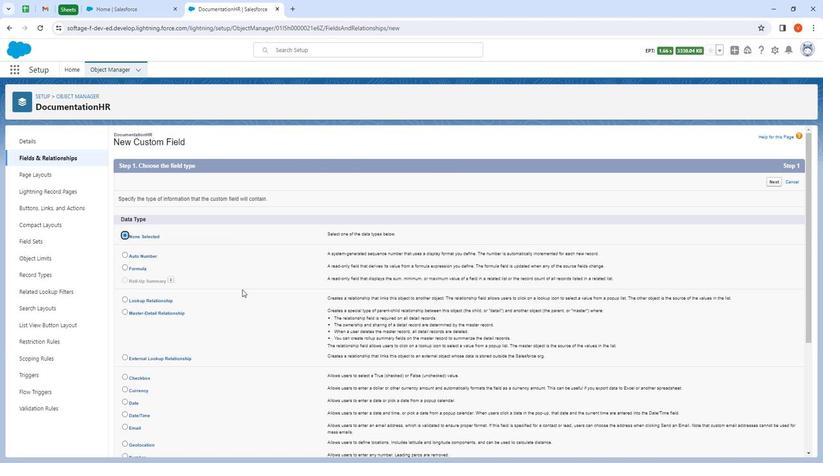 
Action: Mouse moved to (245, 292)
Screenshot: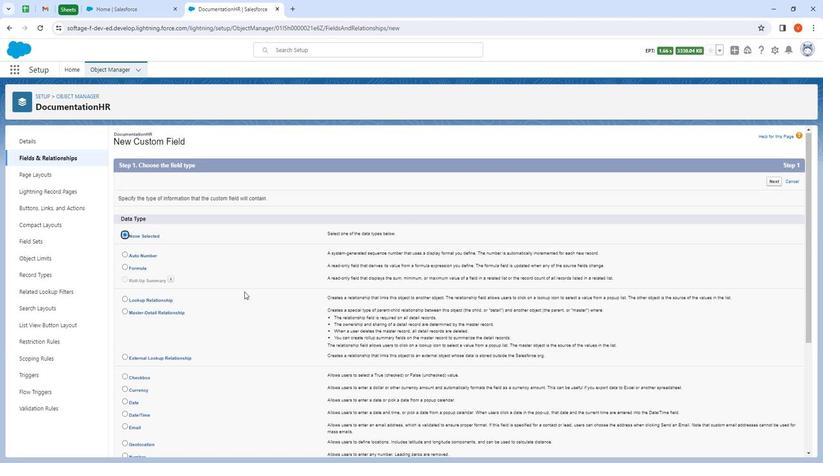 
Action: Mouse scrolled (245, 292) with delta (0, 0)
Screenshot: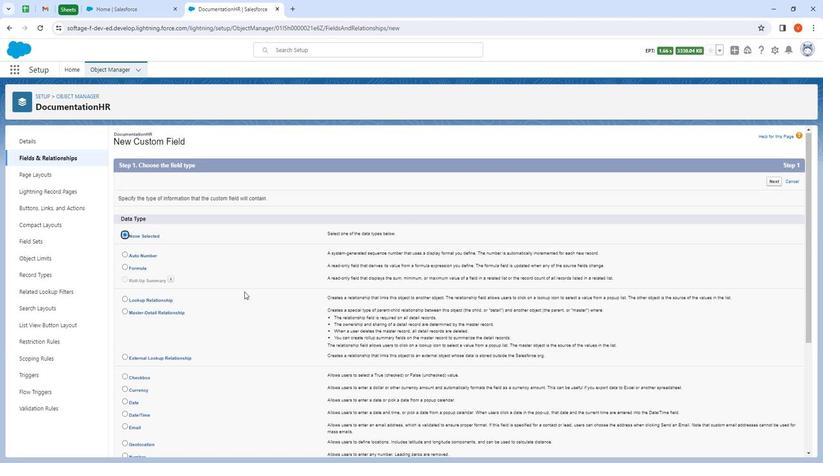 
Action: Mouse moved to (150, 377)
Screenshot: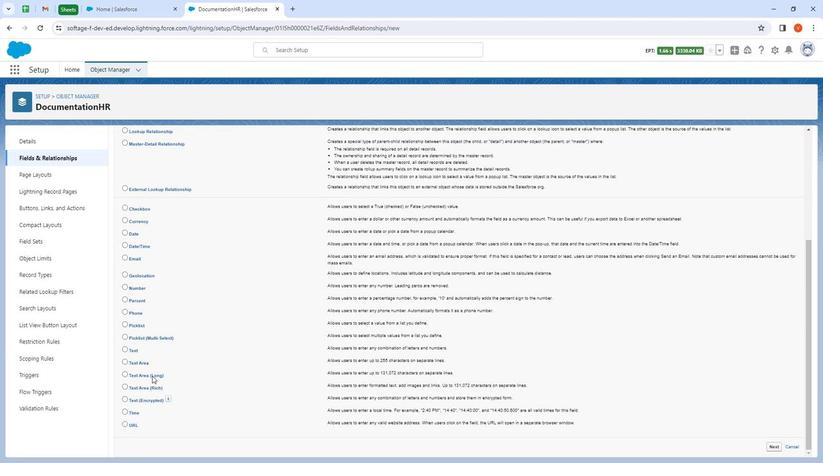 
Action: Mouse pressed left at (150, 377)
Screenshot: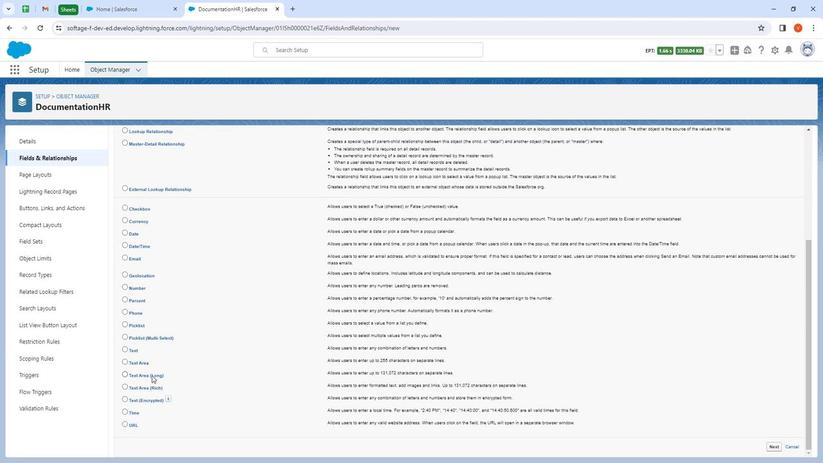 
Action: Mouse moved to (772, 451)
Screenshot: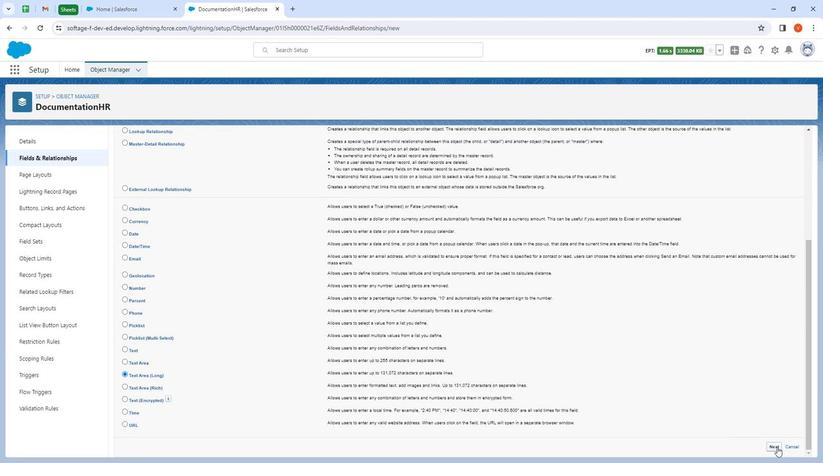 
Action: Mouse pressed left at (772, 451)
Screenshot: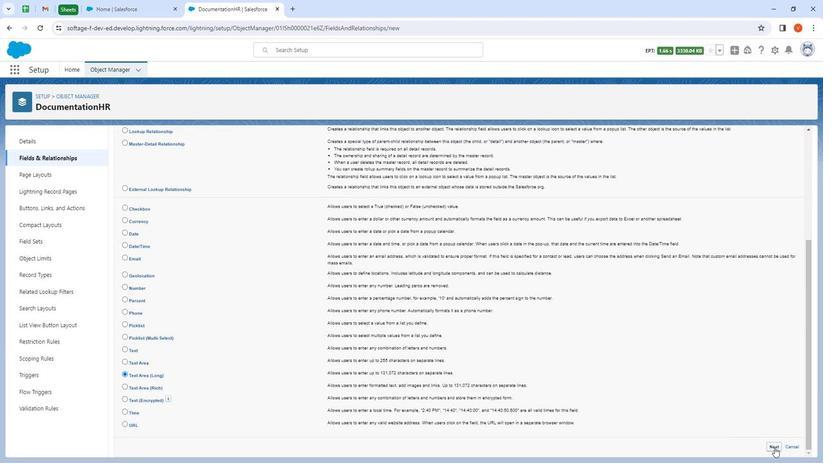 
Action: Mouse moved to (258, 197)
Screenshot: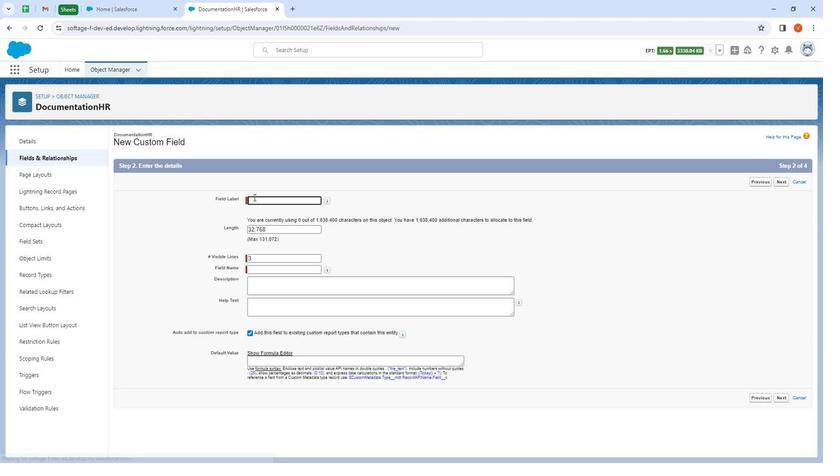 
Action: Mouse pressed left at (258, 197)
Screenshot: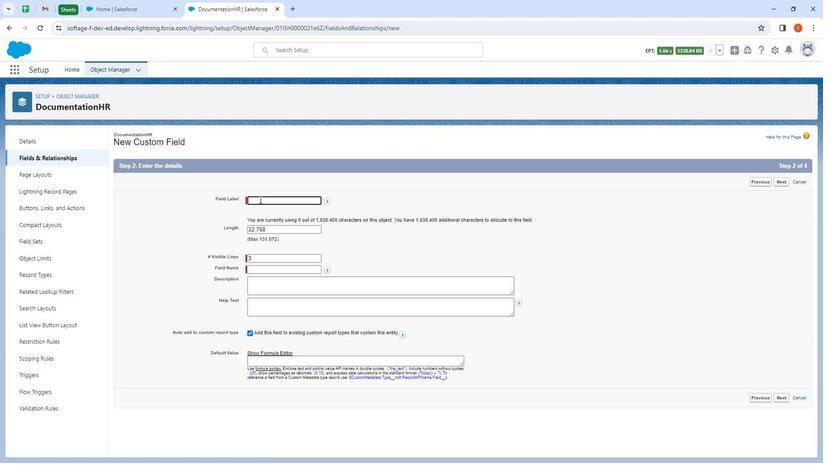 
Action: Key pressed <Key.shift>Document<Key.space><Key.shift>Description
Screenshot: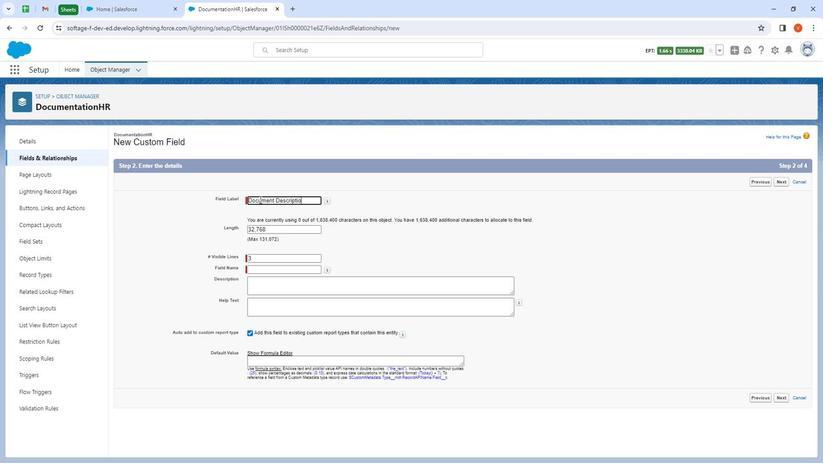 
Action: Mouse moved to (347, 283)
Screenshot: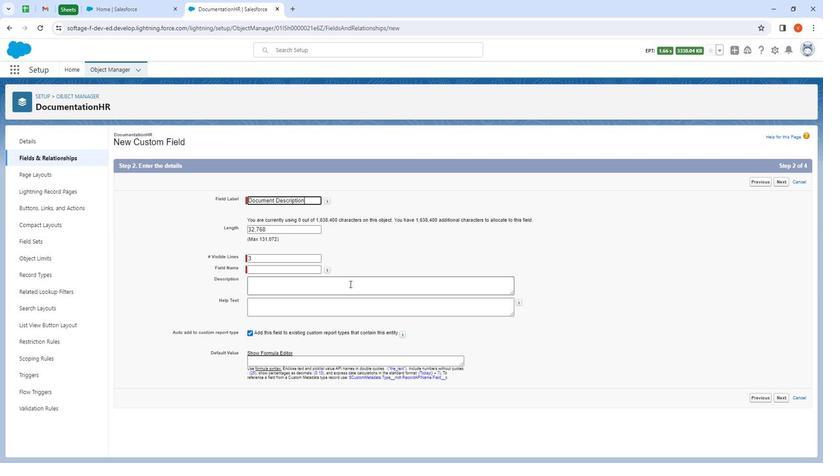 
Action: Mouse pressed left at (347, 283)
Screenshot: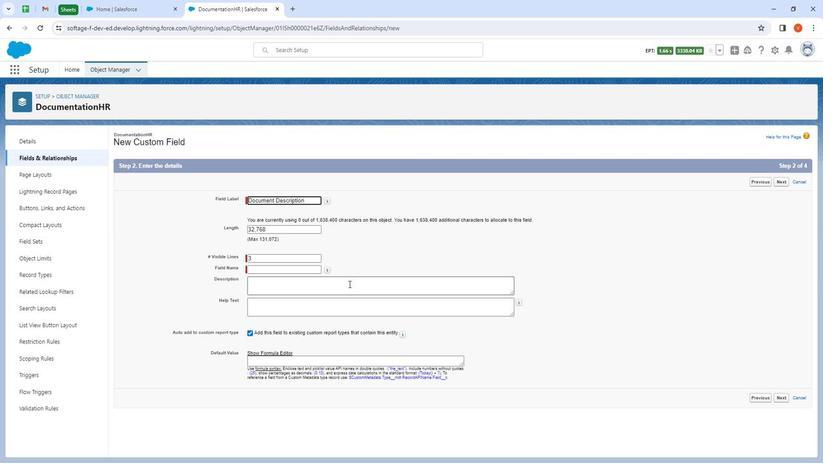 
Action: Key pressed <Key.shift><Key.shift><Key.shift><Key.shift><Key.shift><Key.shift><Key.shift><Key.shift>Descri
Screenshot: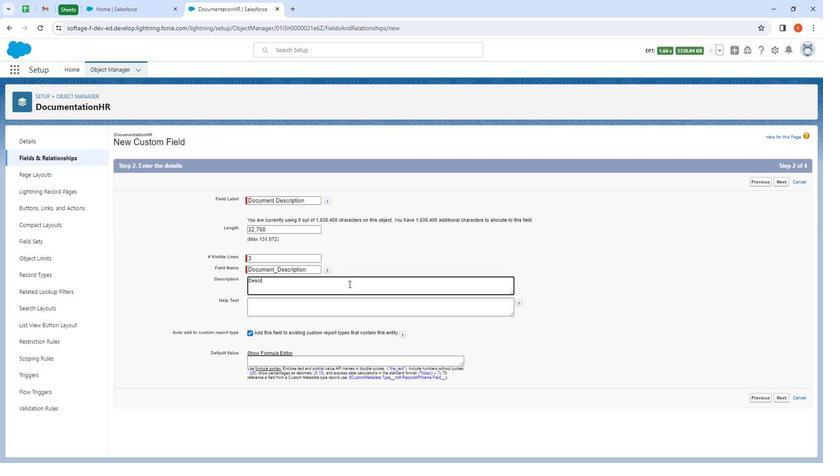 
Action: Mouse moved to (346, 283)
Screenshot: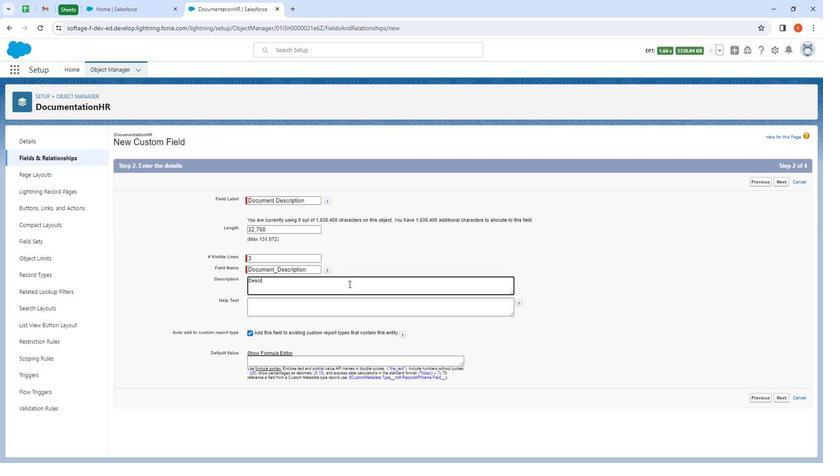 
Action: Key pressed ption<Key.space>field<Key.space>ofr<Key.space><Key.backspace><Key.backspace><Key.backspace><Key.backspace>for<Key.space>docyu<Key.backspace><Key.backspace>uments
Screenshot: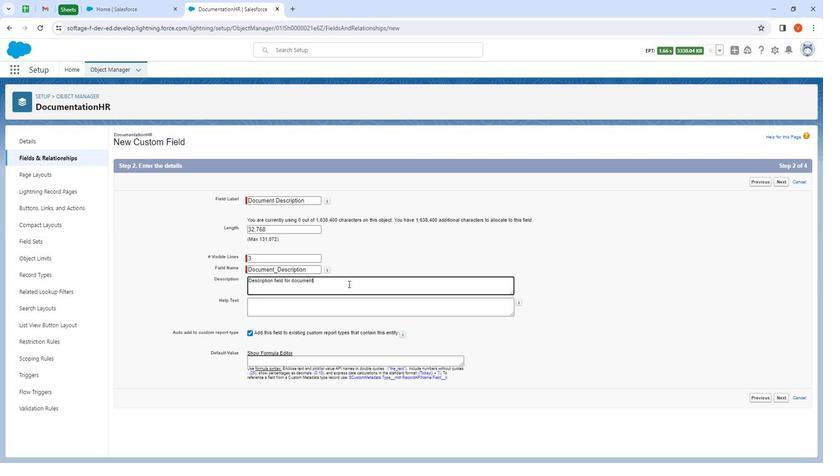 
Action: Mouse moved to (329, 315)
Screenshot: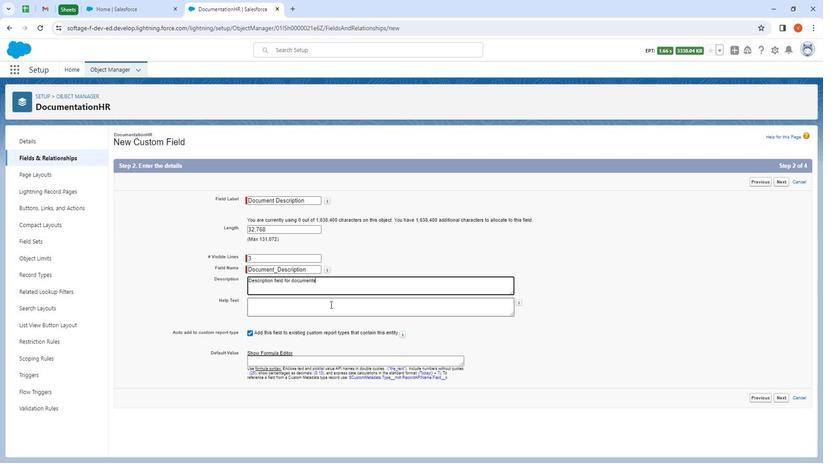 
Action: Mouse pressed left at (329, 315)
Screenshot: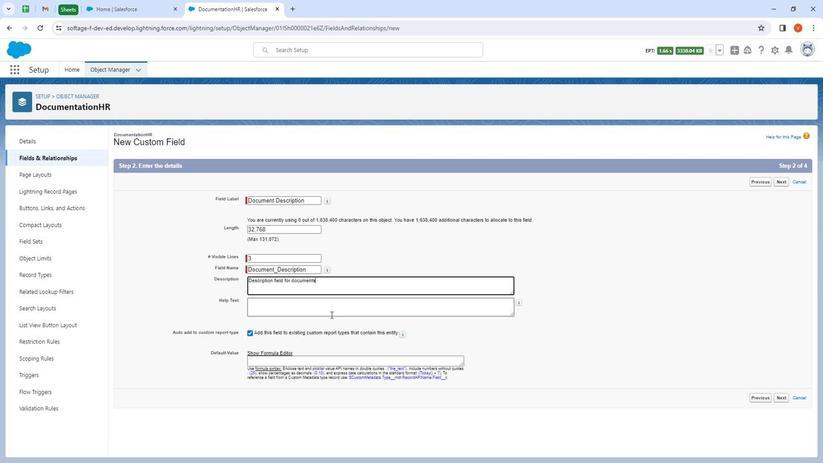 
Action: Key pressed <Key.shift><Key.shift><Key.shift><Key.shift>Enter<Key.space>few<Key.space>description<Key.space>for<Key.space>your<Key.space>documents
Screenshot: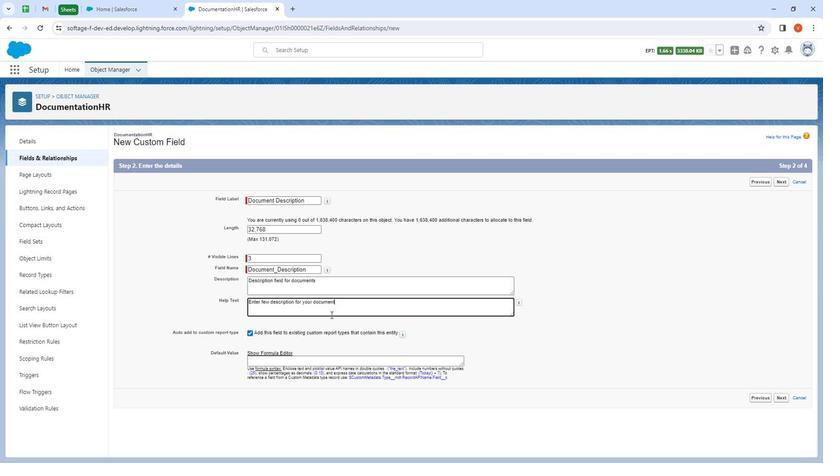 
Action: Mouse moved to (780, 398)
Screenshot: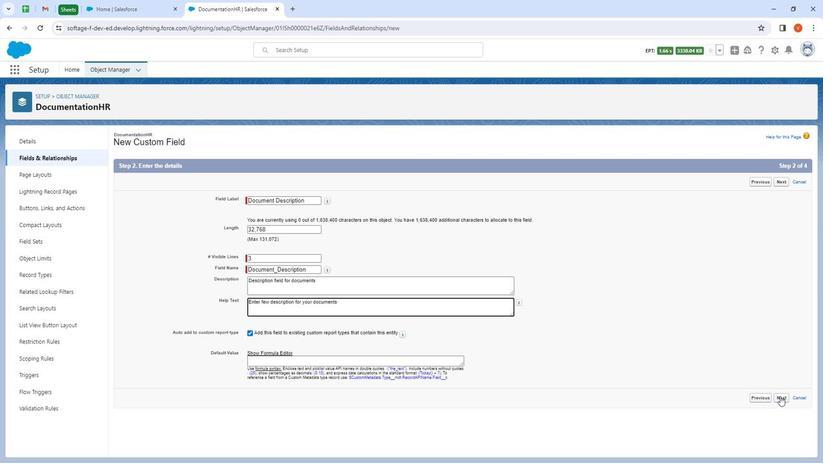 
Action: Mouse pressed left at (780, 398)
Screenshot: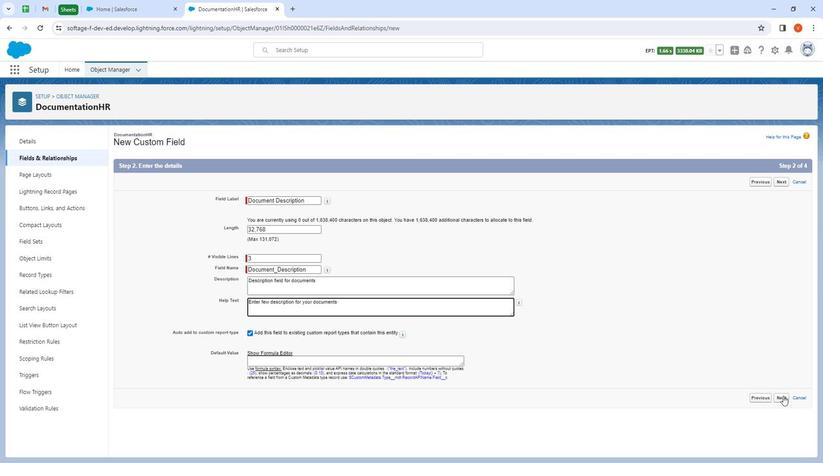 
Action: Mouse moved to (623, 295)
Screenshot: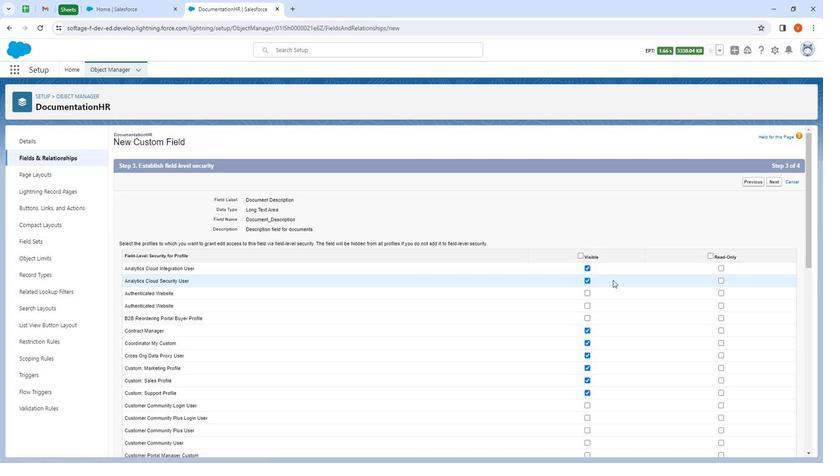 
Action: Mouse scrolled (623, 294) with delta (0, 0)
Screenshot: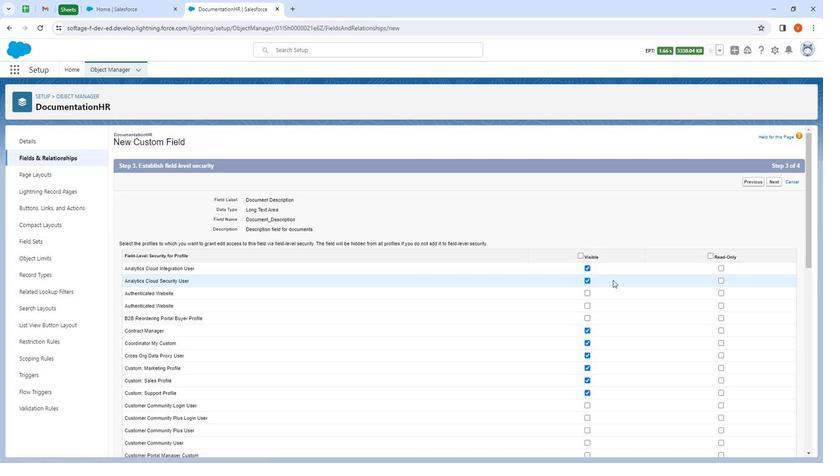 
Action: Mouse moved to (635, 306)
Screenshot: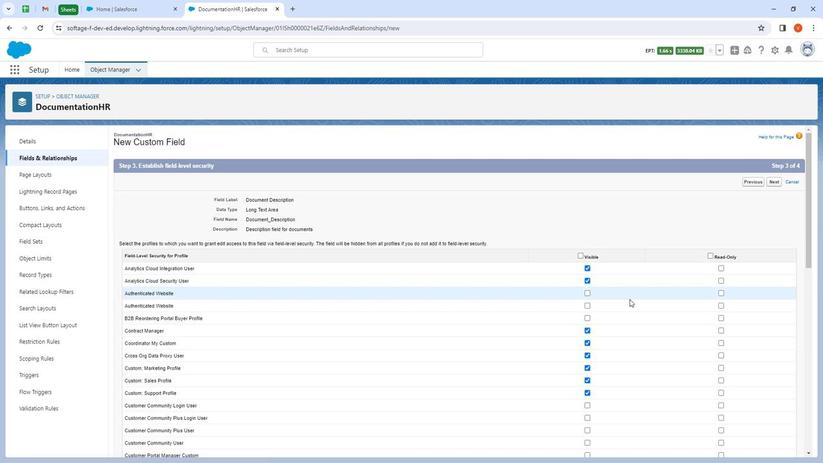 
Action: Mouse scrolled (635, 305) with delta (0, 0)
Screenshot: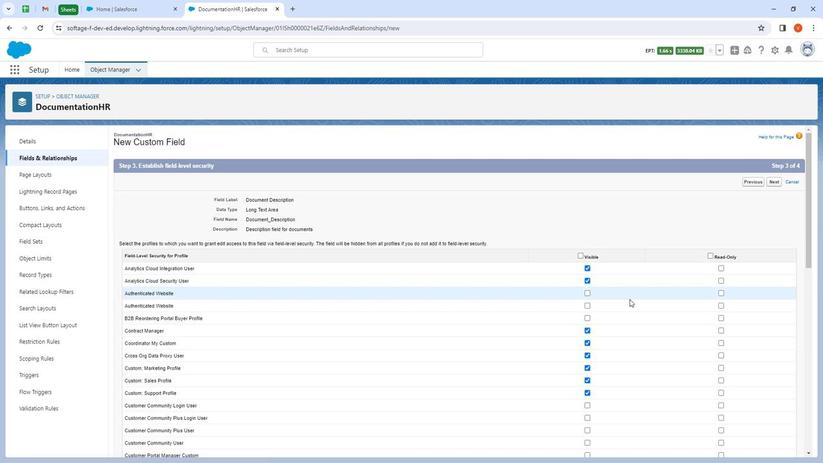 
Action: Mouse moved to (638, 310)
Screenshot: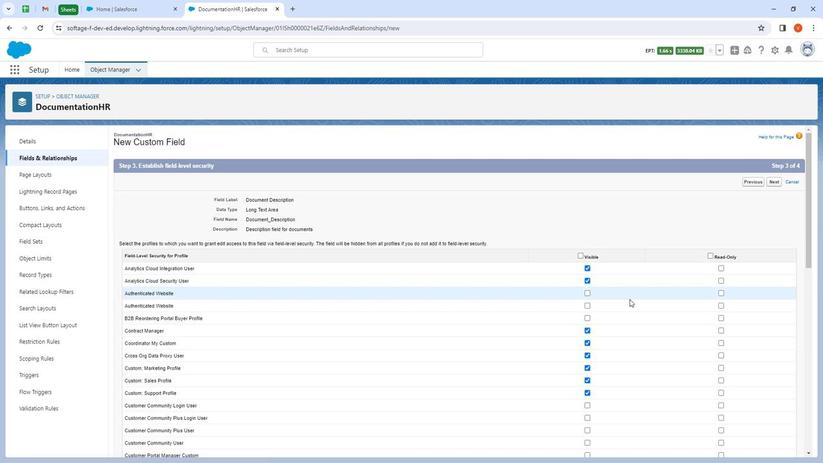 
Action: Mouse scrolled (638, 309) with delta (0, 0)
Screenshot: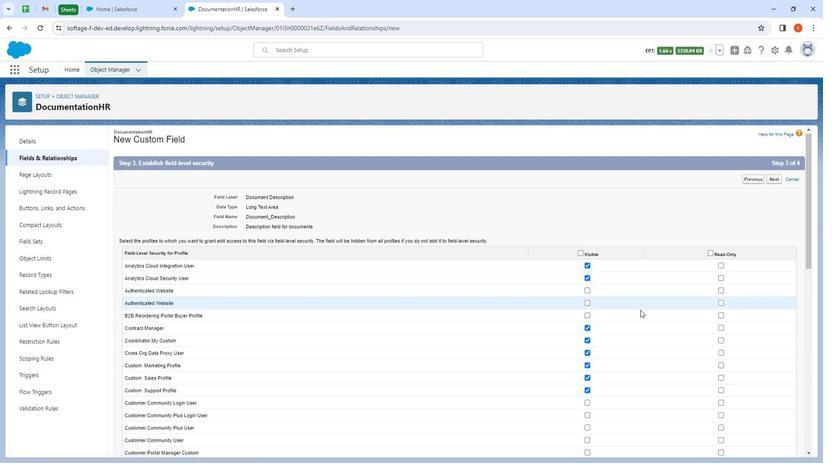
Action: Mouse moved to (642, 314)
Screenshot: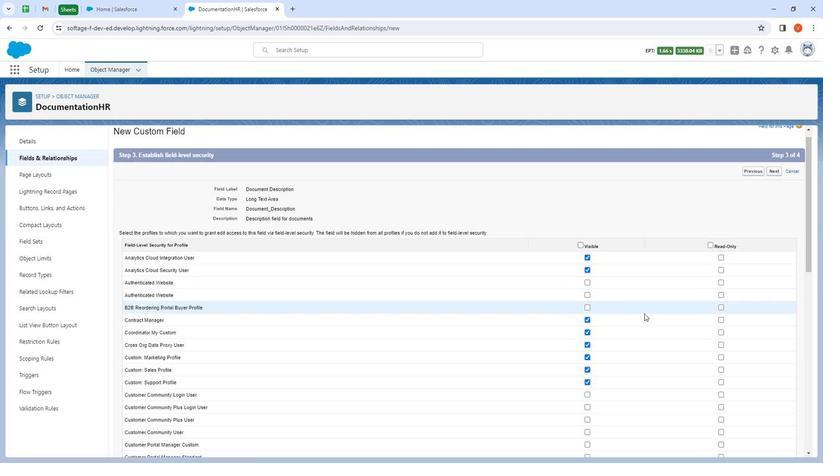 
Action: Mouse scrolled (642, 313) with delta (0, 0)
Screenshot: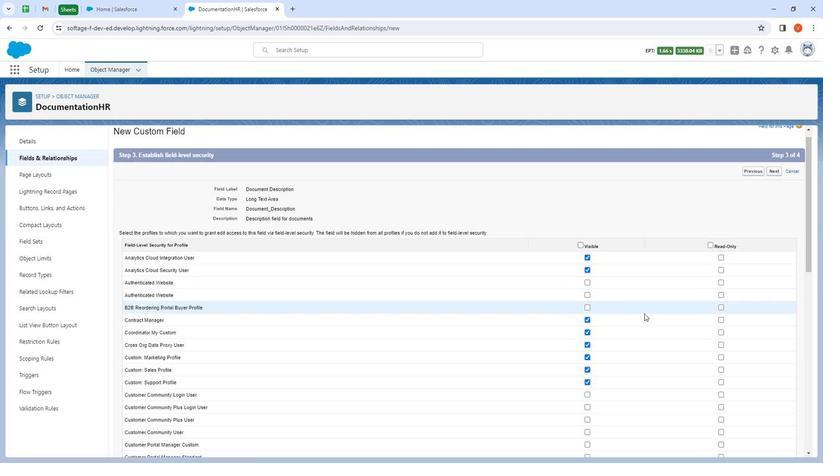 
Action: Mouse moved to (642, 314)
Screenshot: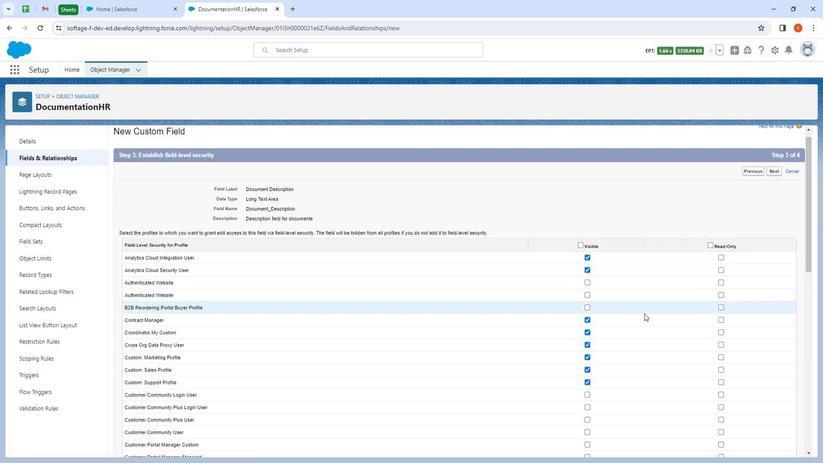 
Action: Mouse scrolled (642, 314) with delta (0, 0)
Screenshot: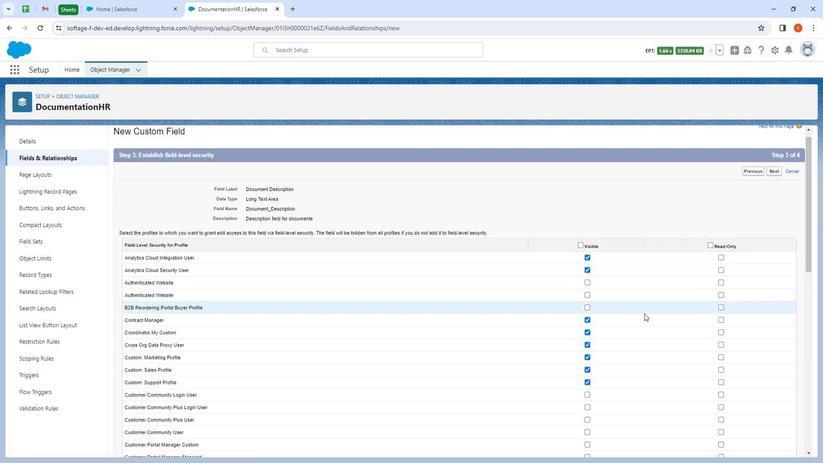 
Action: Mouse moved to (647, 321)
Screenshot: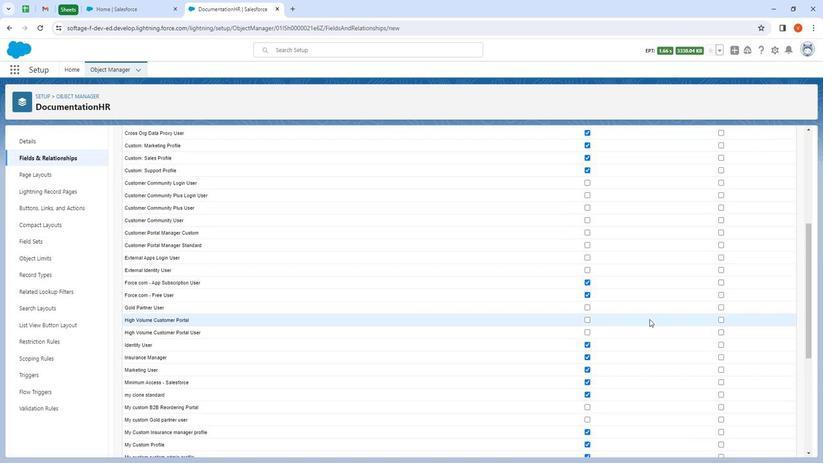 
Action: Mouse scrolled (647, 320) with delta (0, 0)
Screenshot: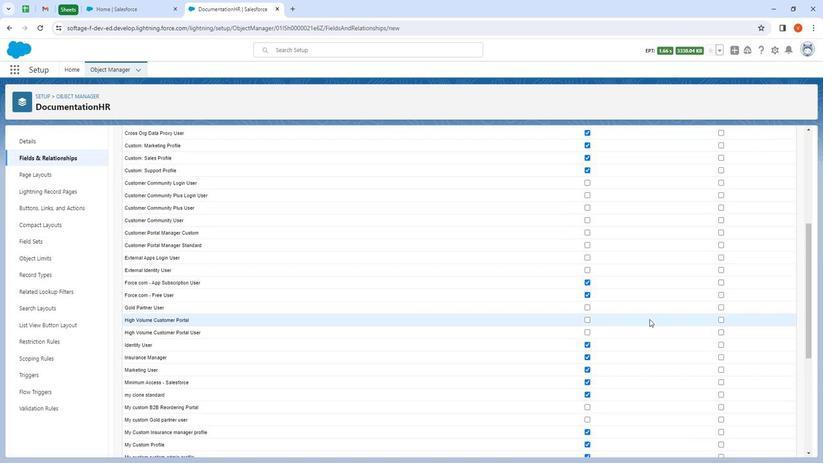 
Action: Mouse moved to (646, 323)
Screenshot: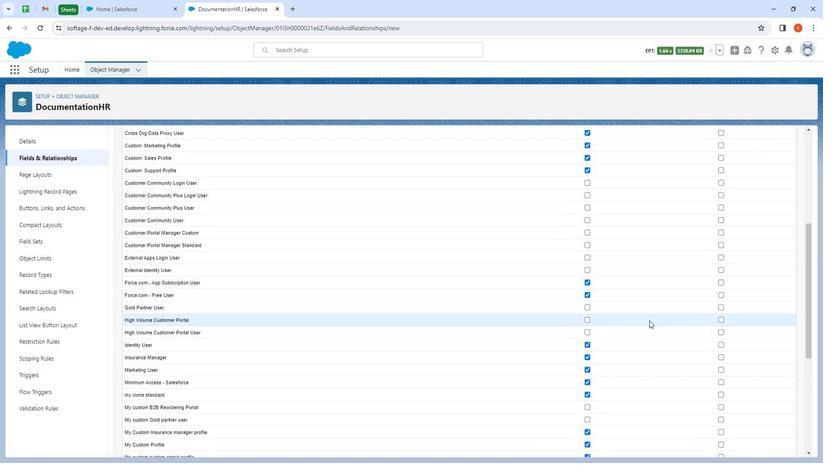 
Action: Mouse scrolled (646, 323) with delta (0, 0)
Screenshot: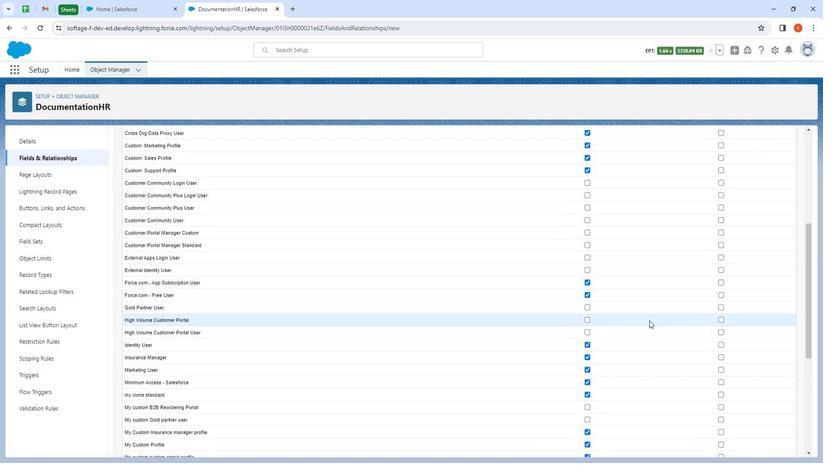 
Action: Mouse moved to (645, 325)
Screenshot: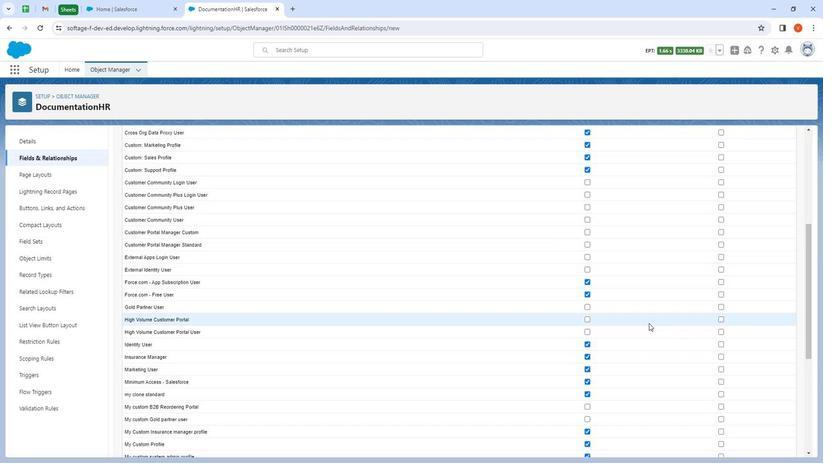 
Action: Mouse scrolled (645, 325) with delta (0, 0)
Screenshot: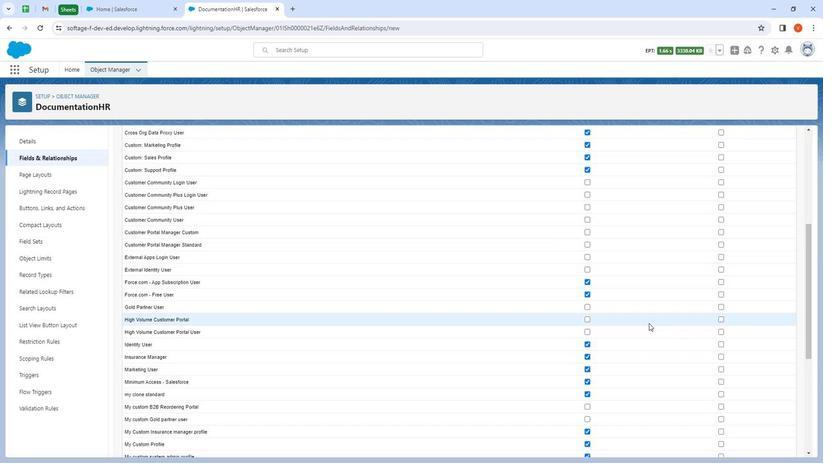 
Action: Mouse moved to (586, 284)
Screenshot: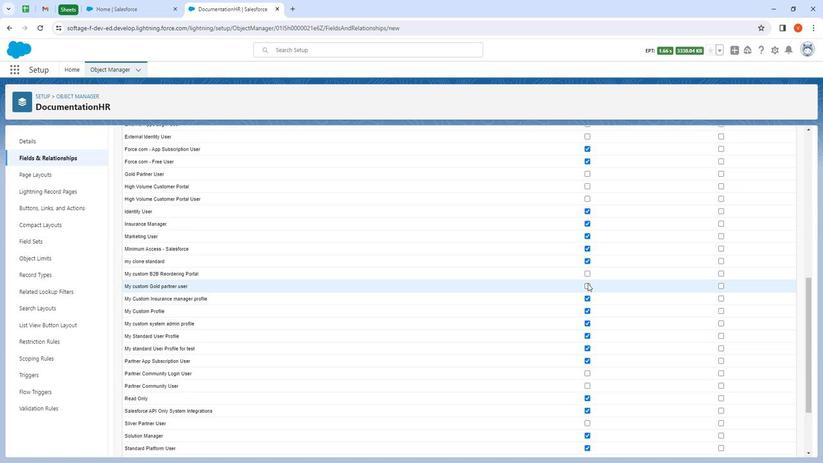 
Action: Mouse pressed left at (586, 284)
Screenshot: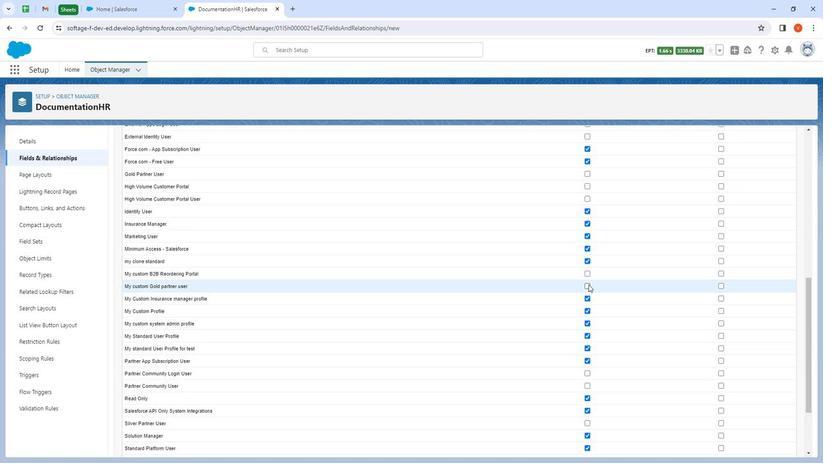 
Action: Mouse moved to (719, 285)
Screenshot: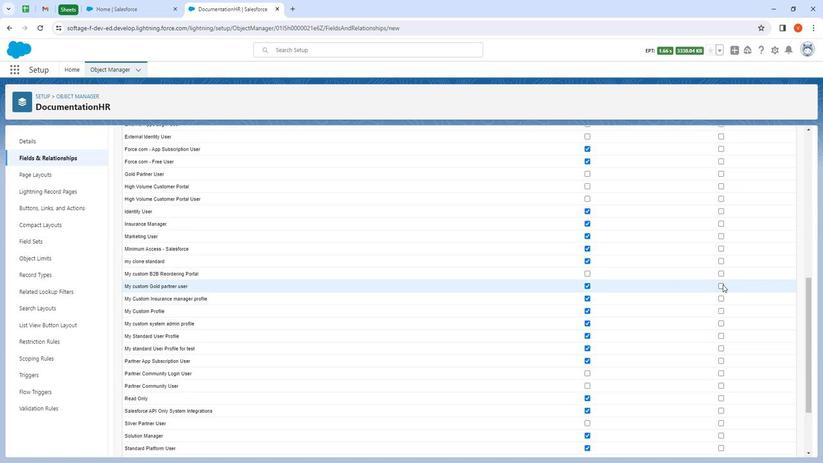 
Action: Mouse pressed left at (719, 285)
Screenshot: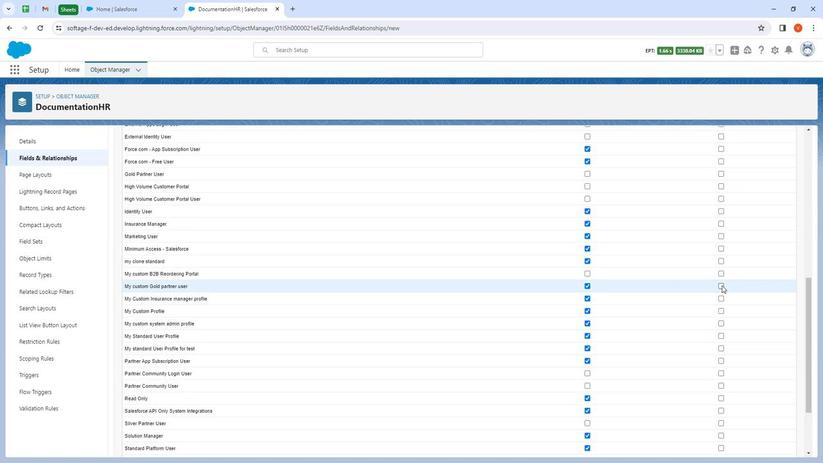 
Action: Mouse moved to (720, 245)
Screenshot: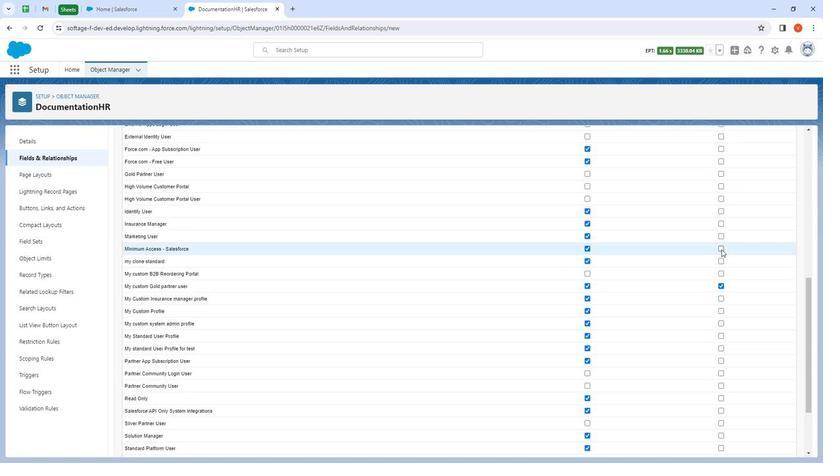 
Action: Mouse pressed left at (720, 245)
Screenshot: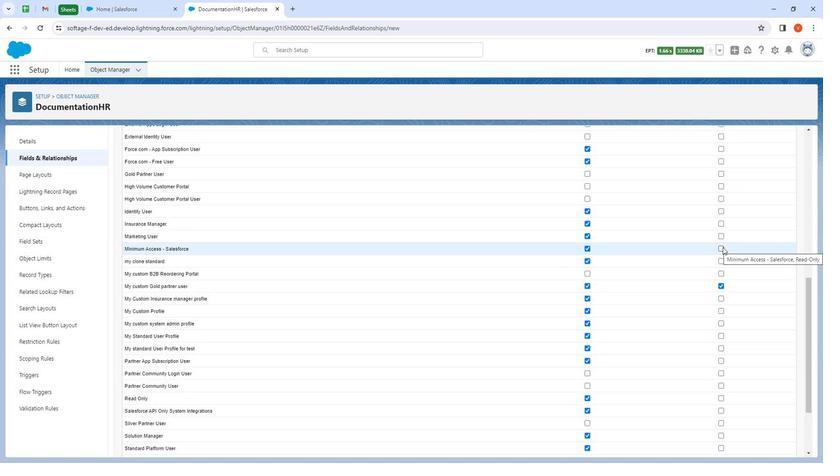 
Action: Mouse moved to (657, 330)
Screenshot: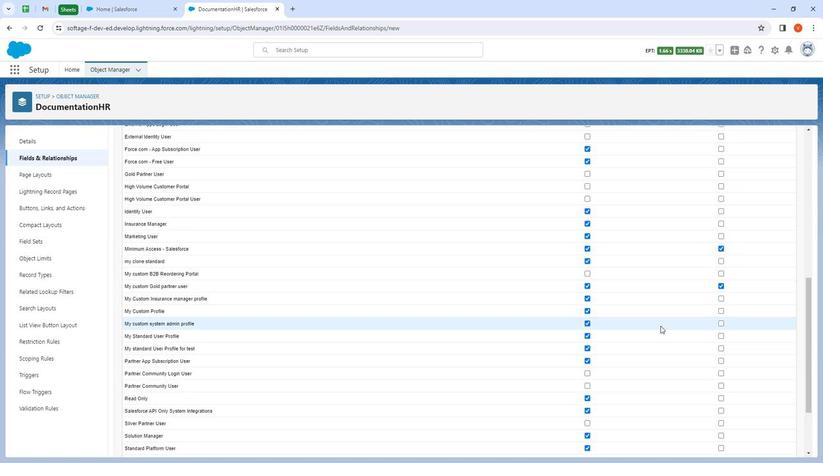 
Action: Mouse scrolled (657, 329) with delta (0, 0)
Screenshot: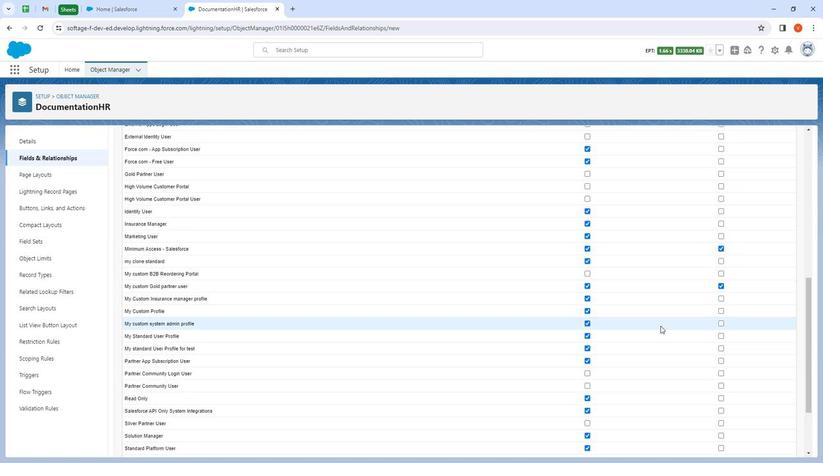 
Action: Mouse moved to (657, 332)
Screenshot: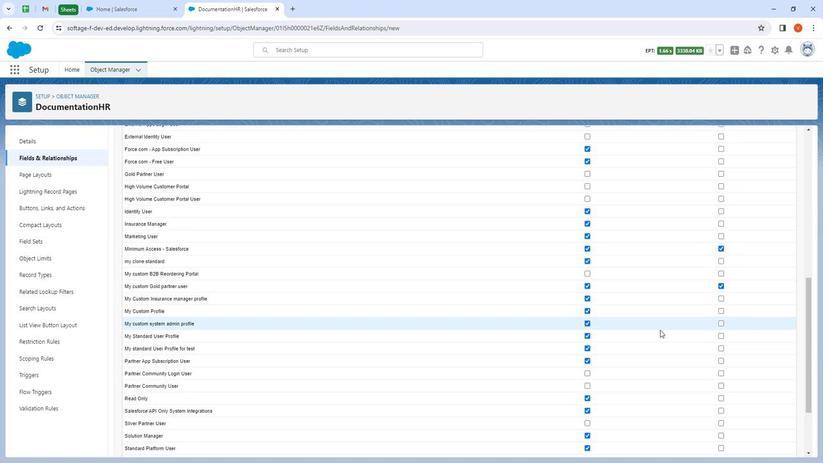 
Action: Mouse scrolled (657, 331) with delta (0, 0)
Screenshot: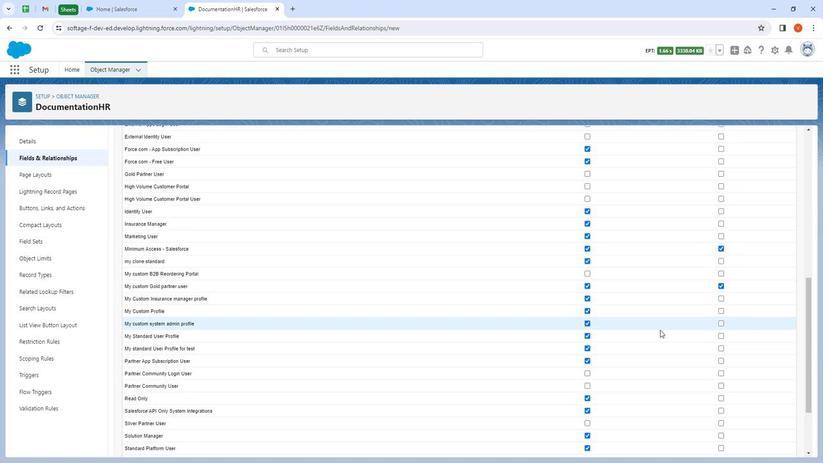 
Action: Mouse scrolled (657, 331) with delta (0, 0)
Screenshot: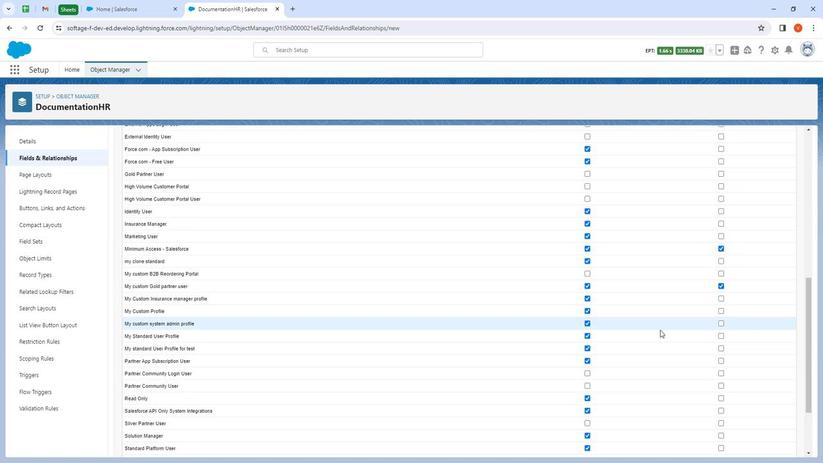
Action: Mouse moved to (657, 332)
Screenshot: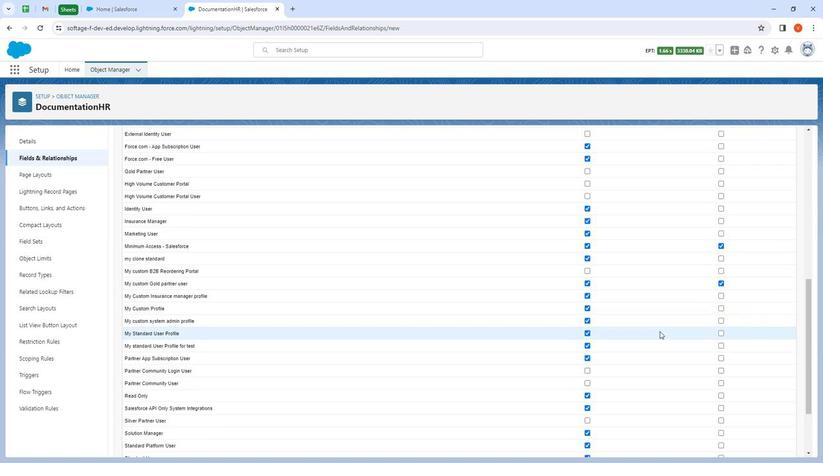 
Action: Mouse scrolled (657, 332) with delta (0, 0)
Screenshot: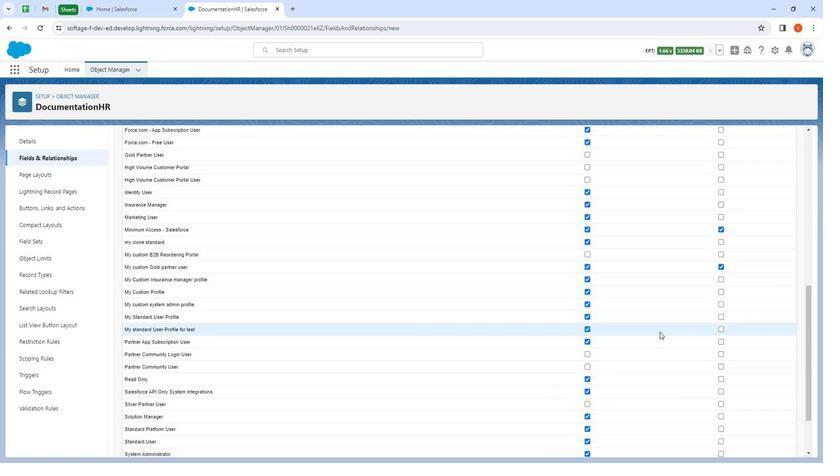
Action: Mouse scrolled (657, 332) with delta (0, 0)
Screenshot: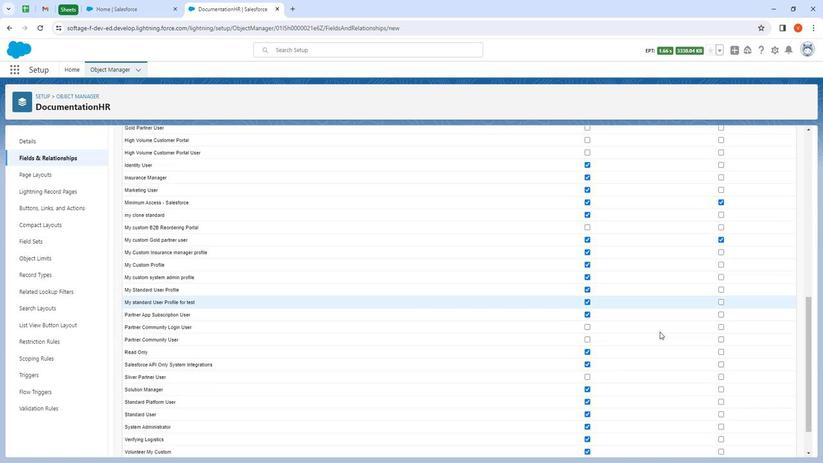 
Action: Mouse moved to (587, 294)
Screenshot: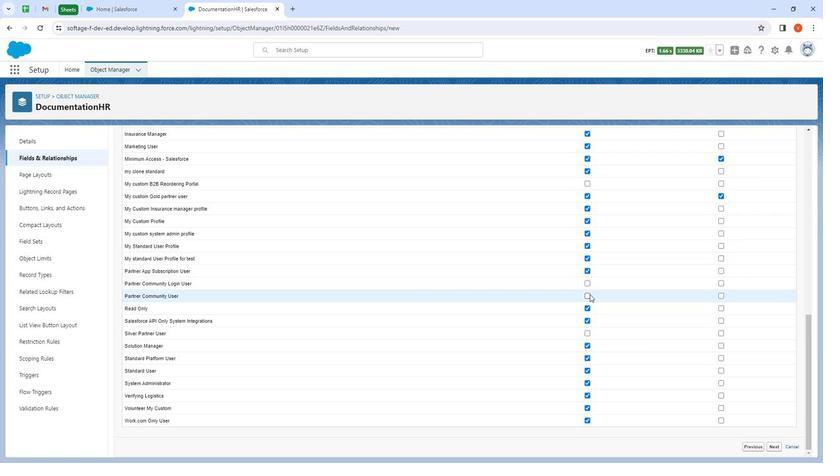 
Action: Mouse pressed left at (587, 294)
Screenshot: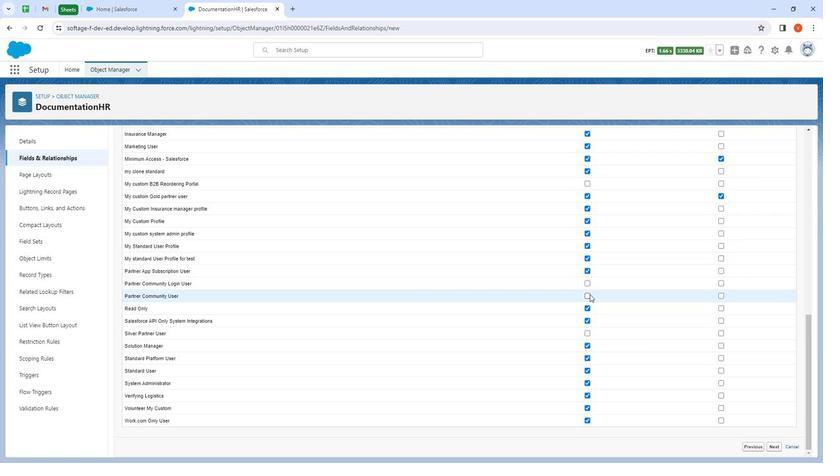 
Action: Mouse moved to (585, 284)
Screenshot: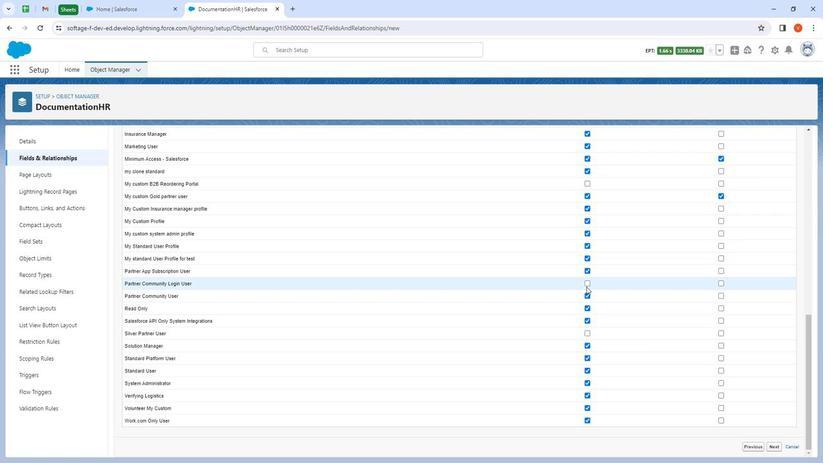 
Action: Mouse pressed left at (585, 284)
Screenshot: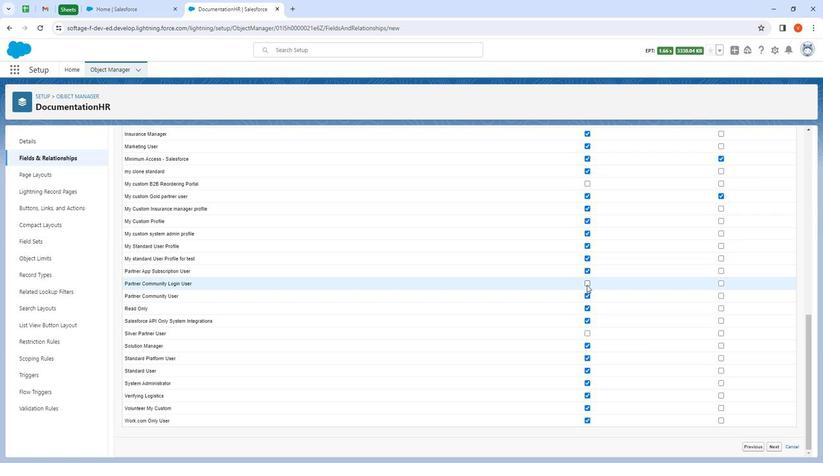
Action: Mouse moved to (720, 284)
Screenshot: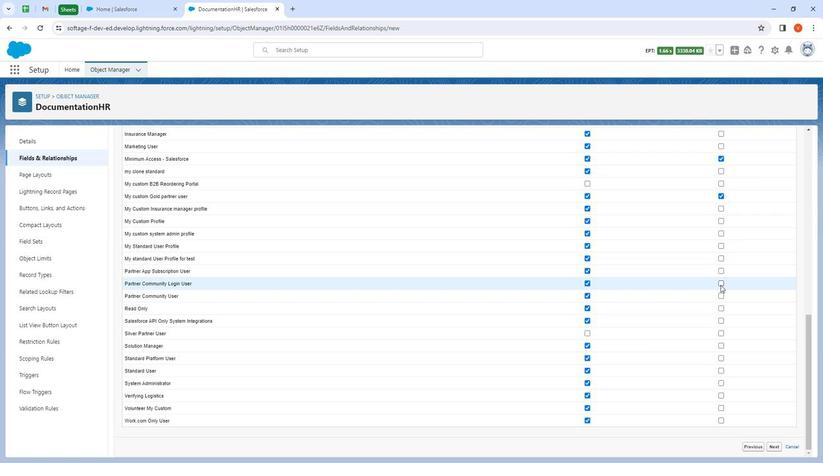 
Action: Mouse pressed left at (720, 284)
Screenshot: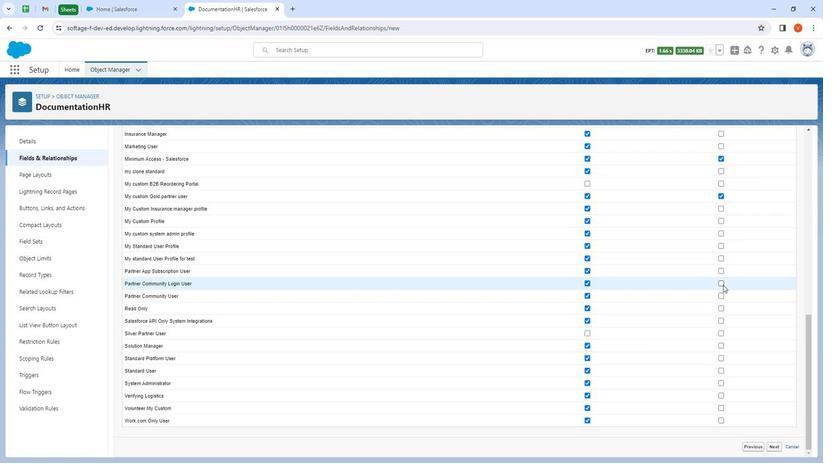 
Action: Mouse moved to (721, 294)
Screenshot: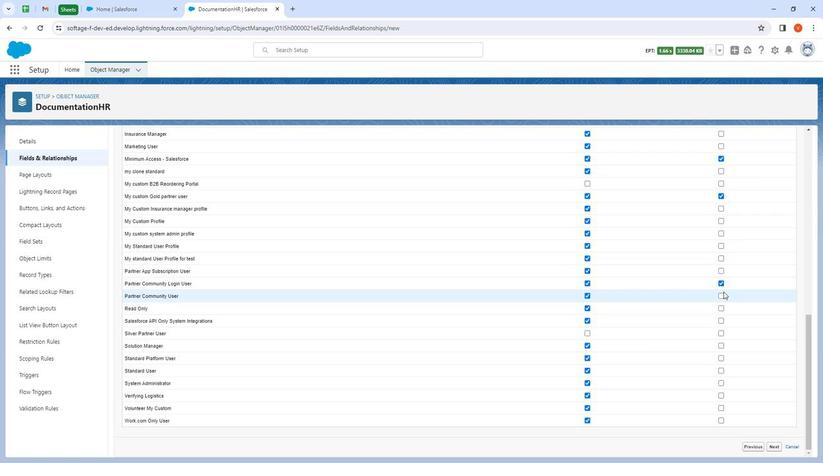 
Action: Mouse pressed left at (721, 294)
Screenshot: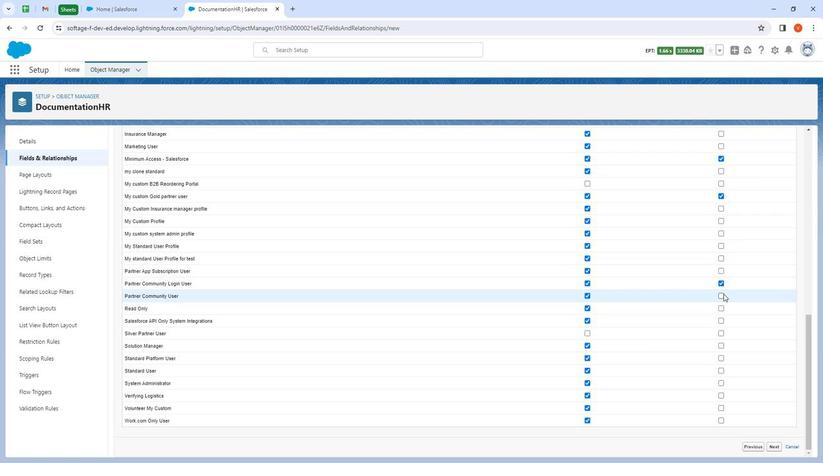 
Action: Mouse moved to (584, 334)
Screenshot: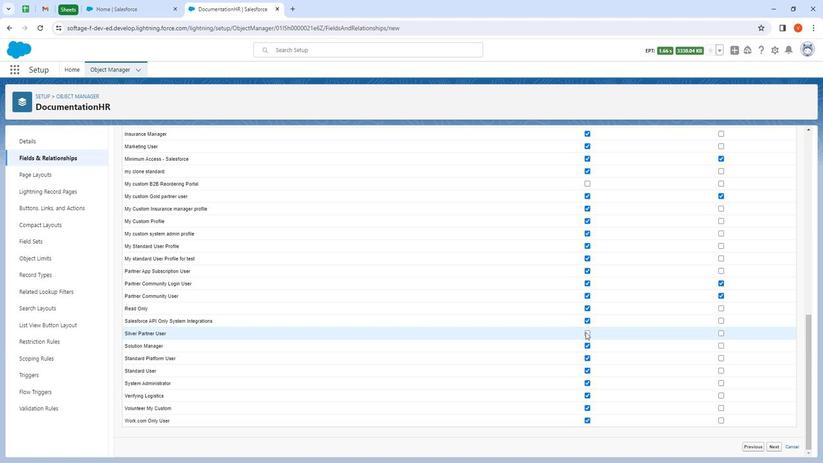 
Action: Mouse pressed left at (584, 334)
Screenshot: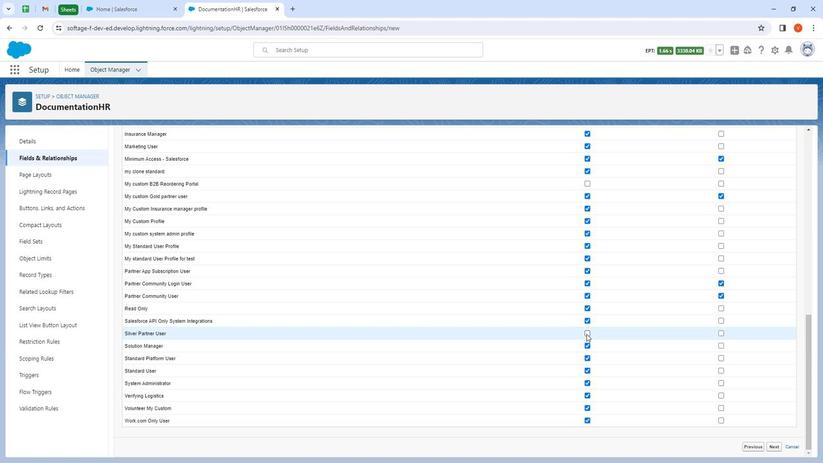 
Action: Mouse moved to (716, 334)
Screenshot: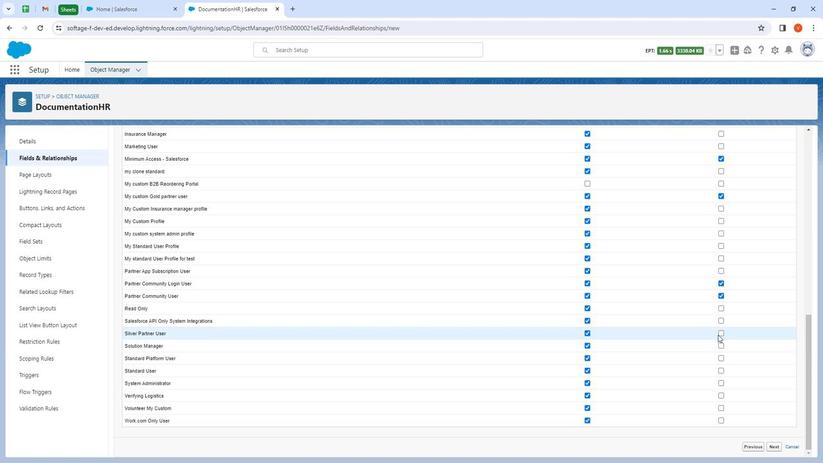 
Action: Mouse pressed left at (716, 334)
Screenshot: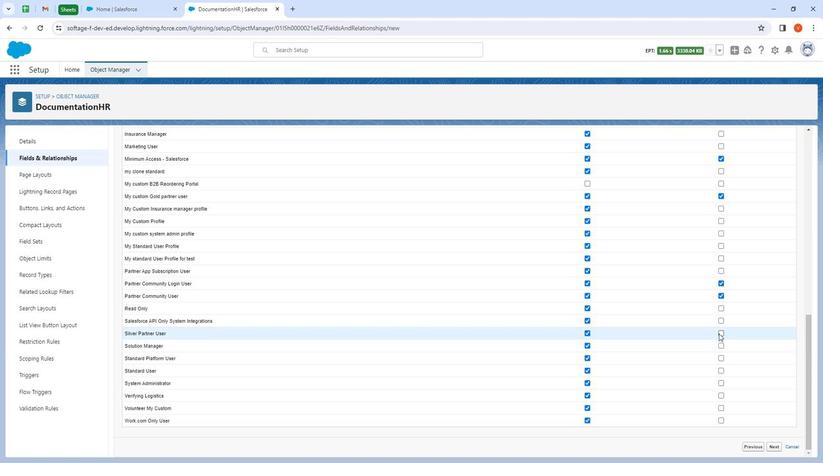 
Action: Mouse moved to (776, 451)
Screenshot: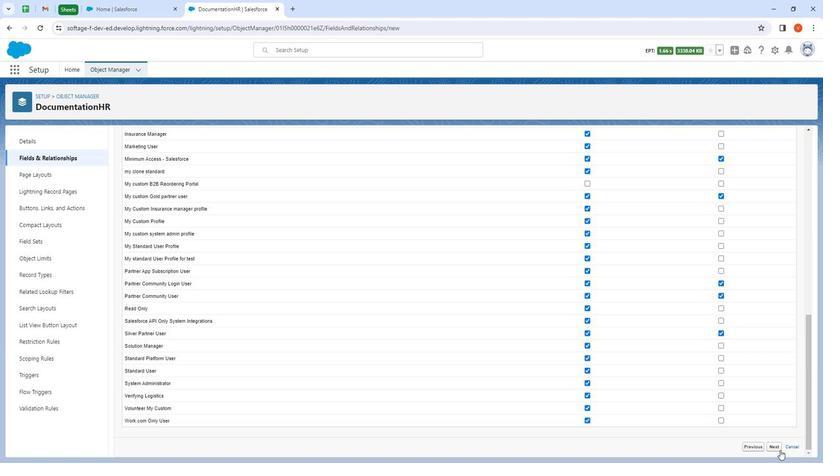 
Action: Mouse pressed left at (776, 451)
Screenshot: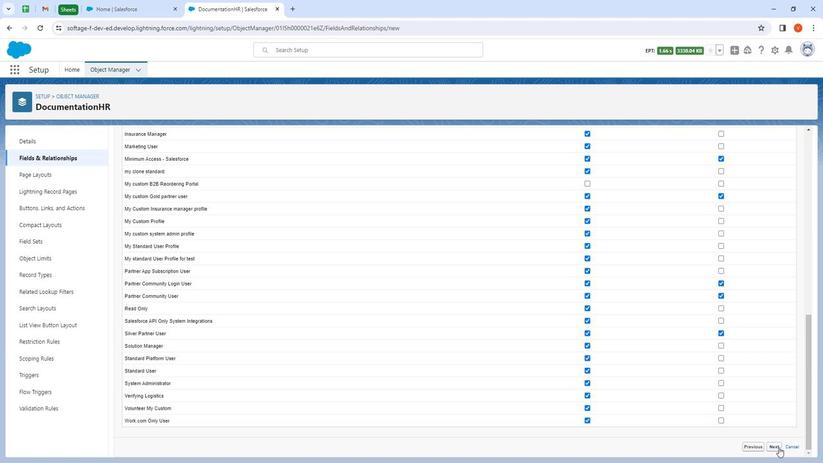 
Action: Mouse moved to (778, 313)
Screenshot: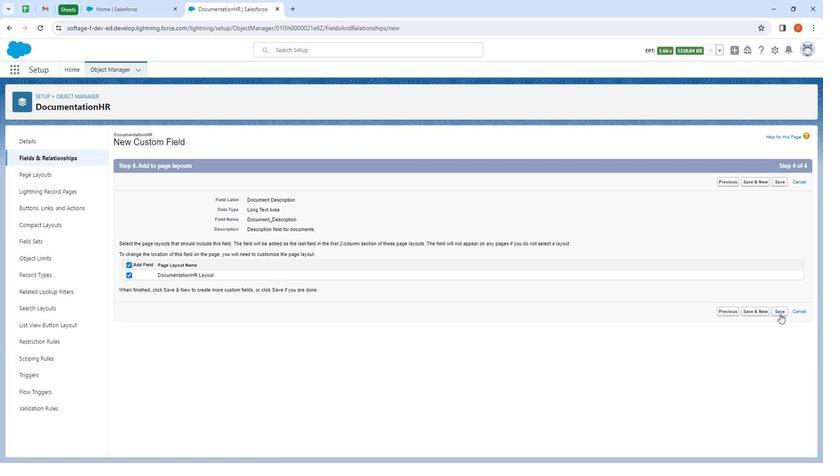 
Action: Mouse pressed left at (778, 313)
Screenshot: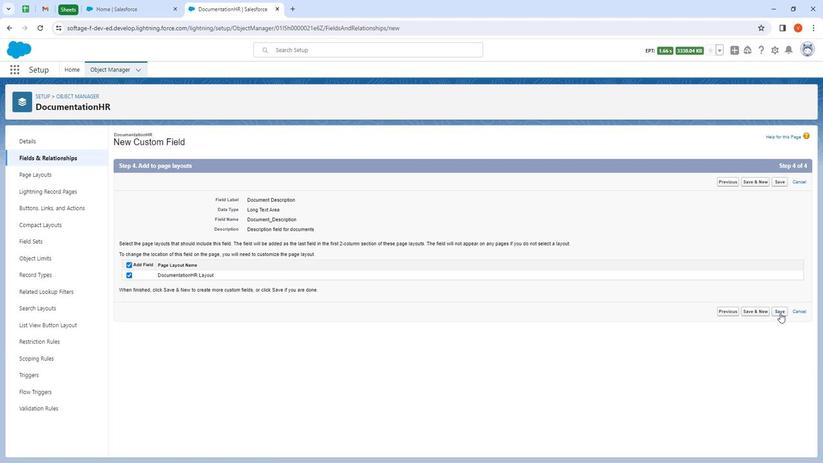 
Action: Mouse moved to (117, 63)
Screenshot: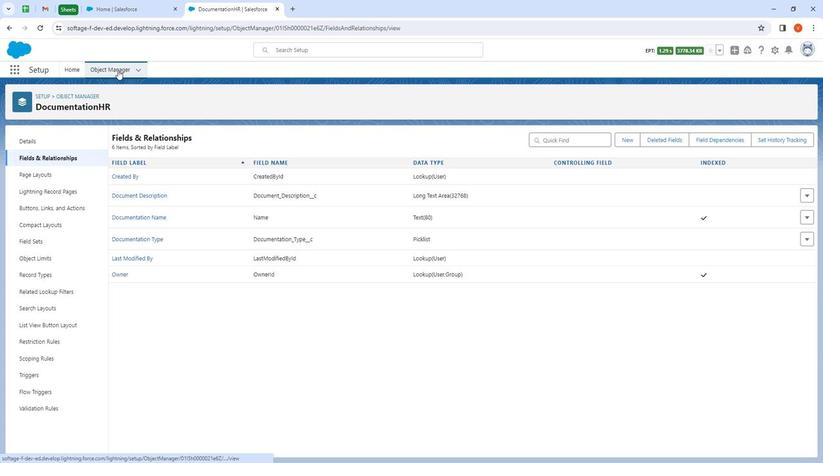 
Action: Mouse pressed left at (117, 63)
Screenshot: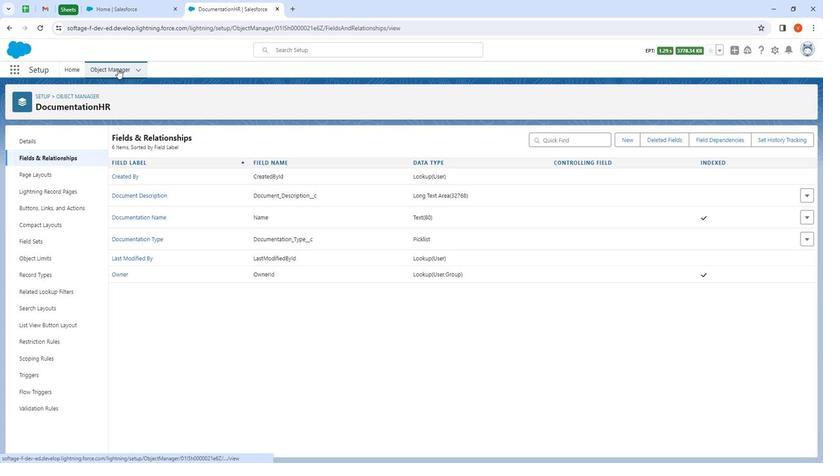 
Action: Mouse moved to (789, 98)
Screenshot: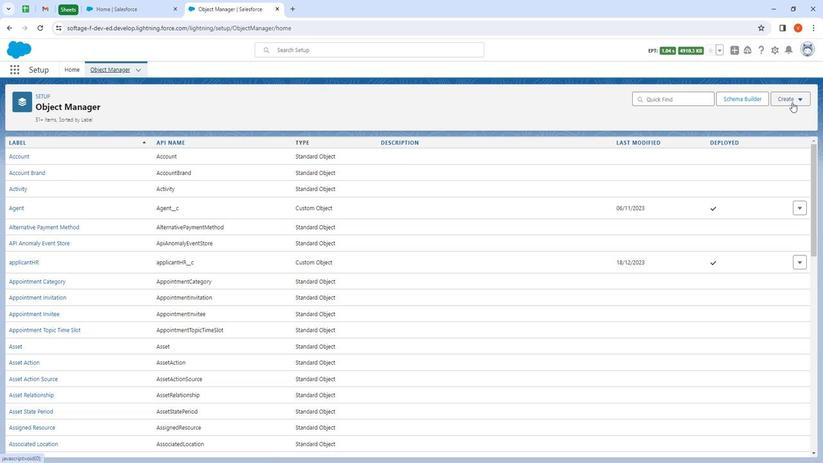 
Action: Mouse pressed left at (789, 98)
Screenshot: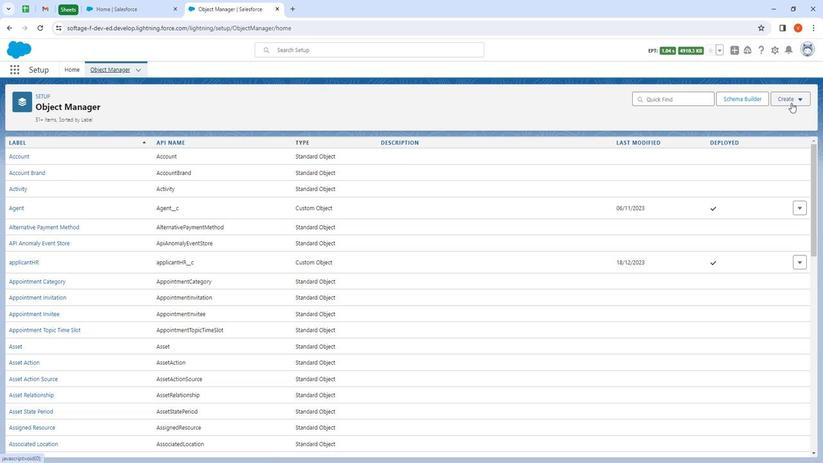 
Action: Mouse moved to (759, 122)
Screenshot: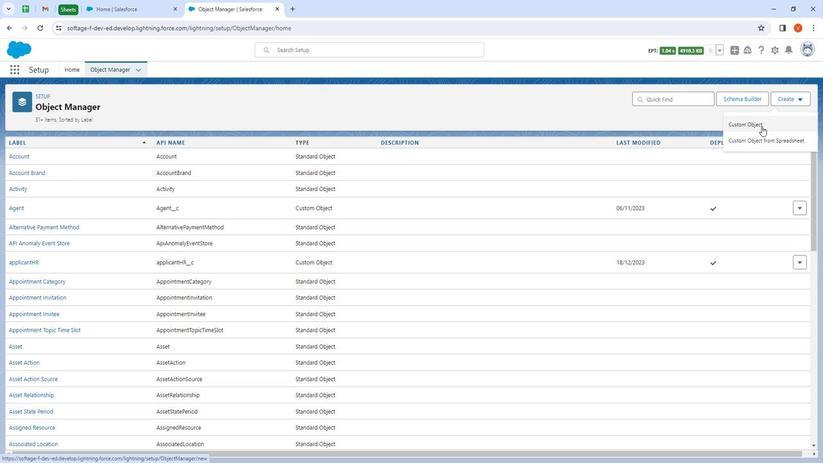 
Action: Mouse pressed left at (759, 122)
Screenshot: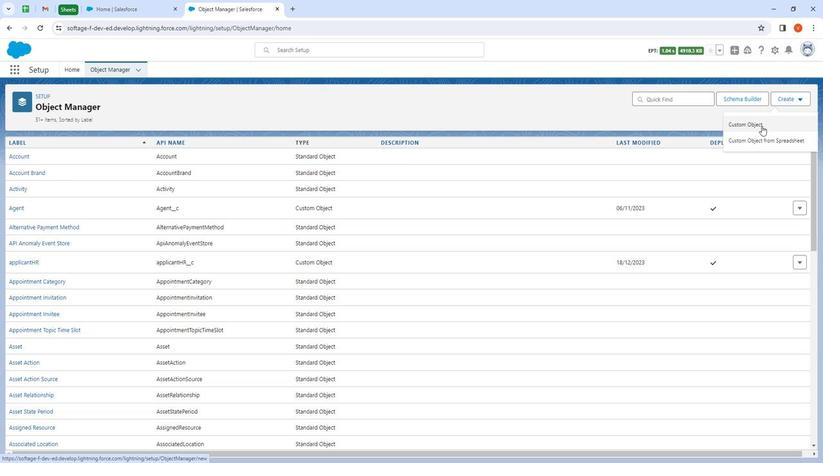 
Action: Mouse moved to (203, 211)
Screenshot: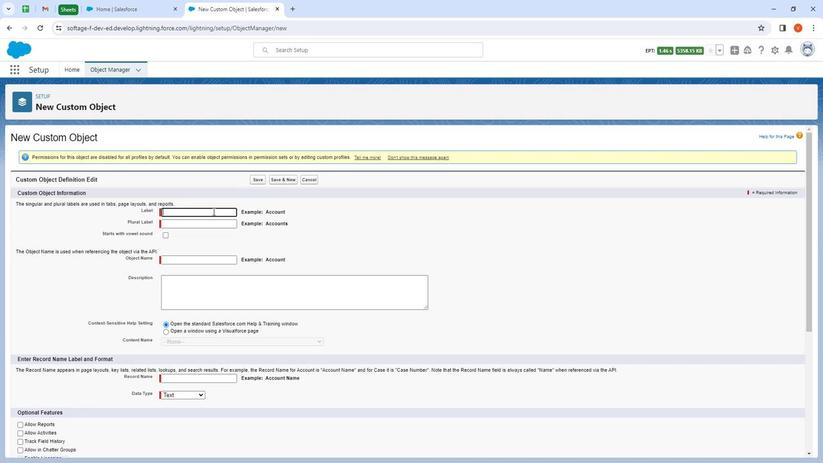 
Action: Mouse pressed left at (203, 211)
Screenshot: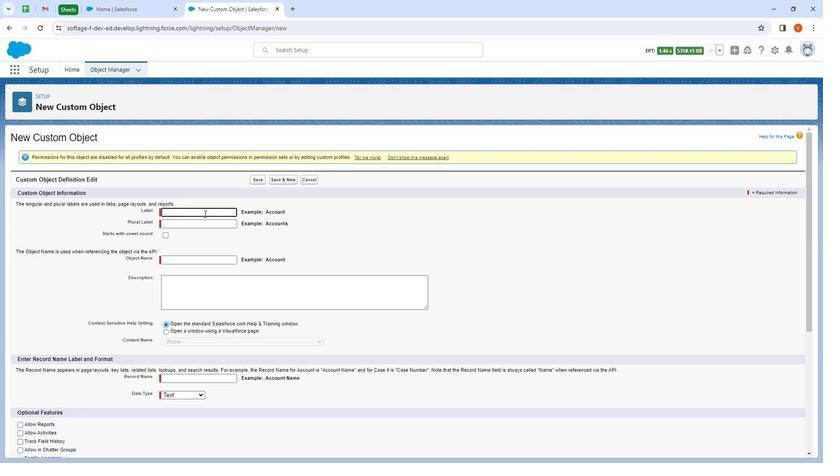 
Action: Key pressed <Key.shift>Provident<Key.space><Key.shift>Fund
Screenshot: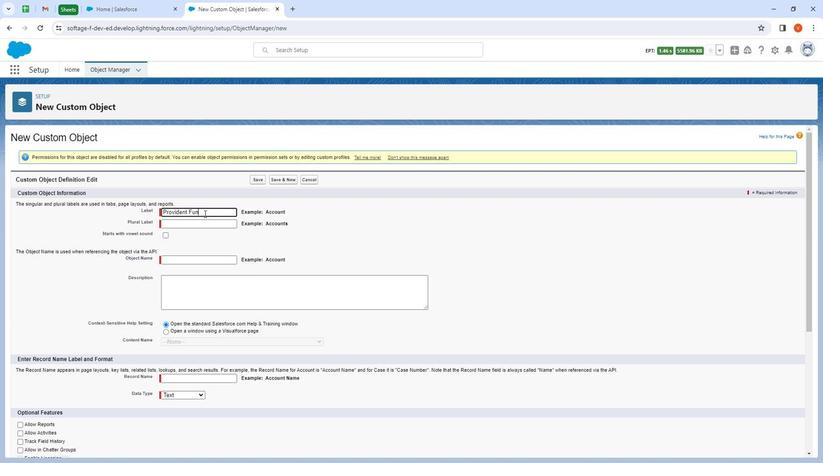 
Action: Mouse moved to (182, 222)
Screenshot: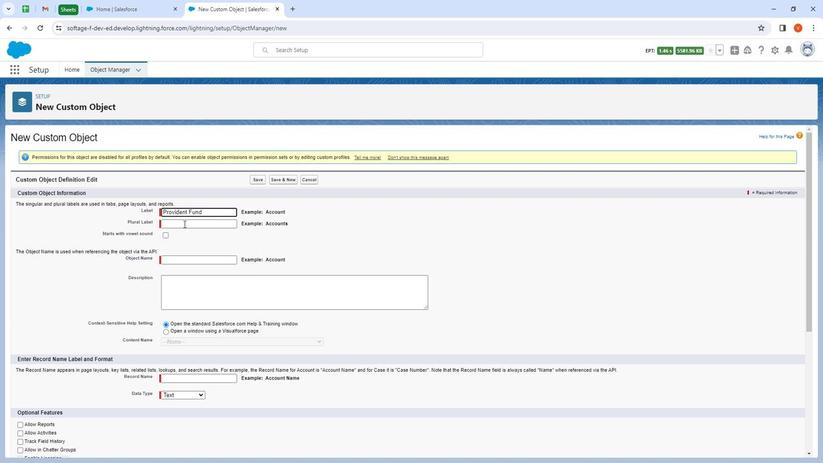 
Action: Mouse pressed left at (182, 222)
Screenshot: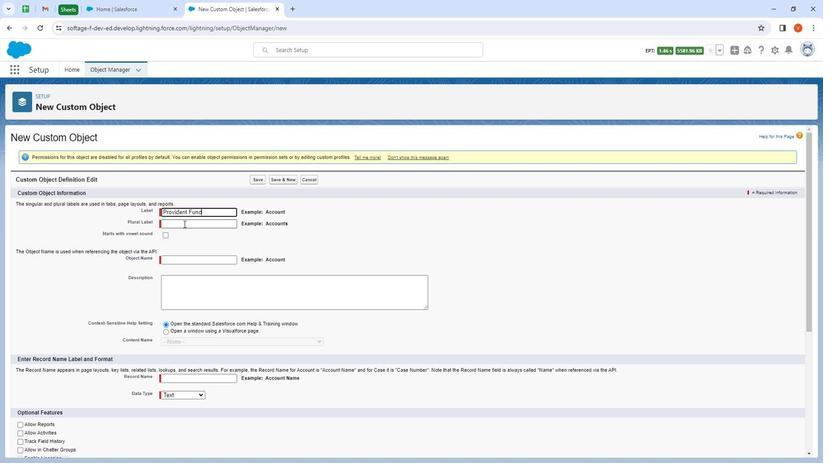 
Action: Key pressed <Key.shift><Key.shift><Key.shift>Provident<Key.space><Key.shift>Funds
Screenshot: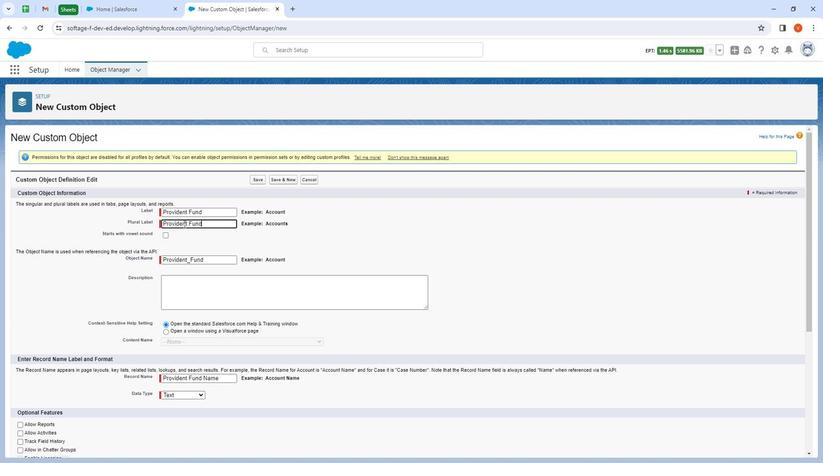 
Action: Mouse moved to (216, 237)
Screenshot: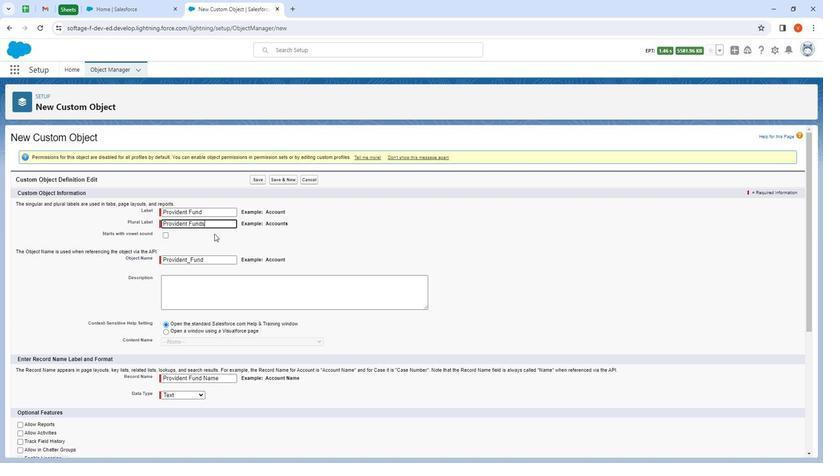 
Action: Mouse scrolled (216, 236) with delta (0, 0)
Screenshot: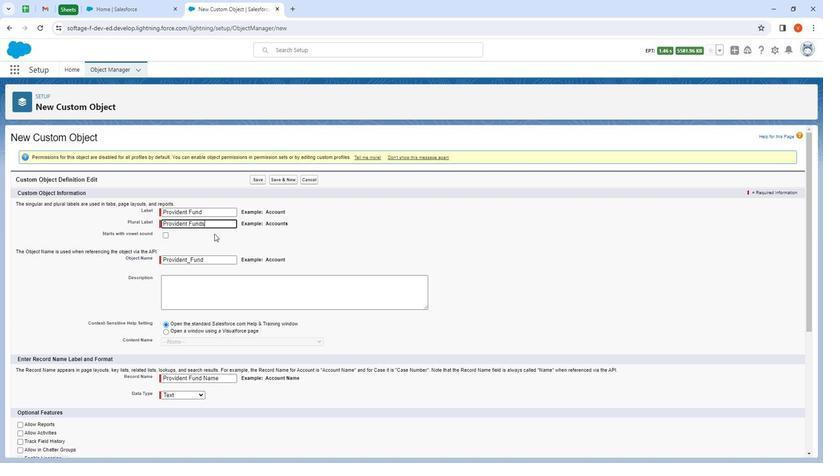 
Action: Mouse moved to (217, 238)
Screenshot: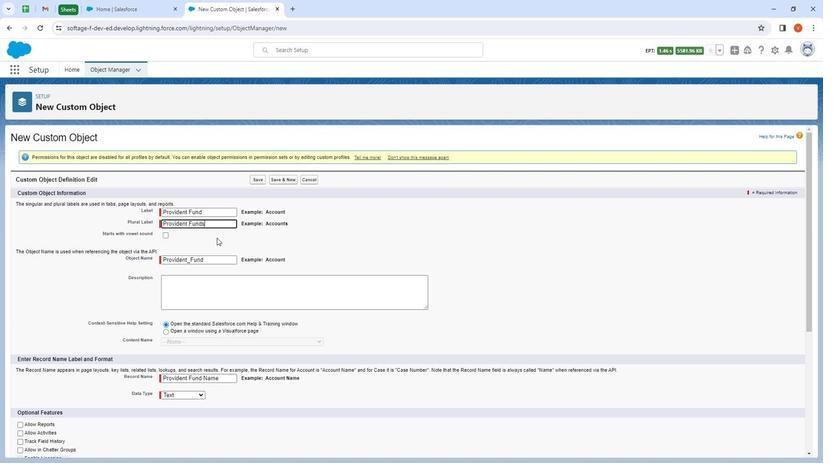 
Action: Mouse scrolled (217, 238) with delta (0, 0)
Screenshot: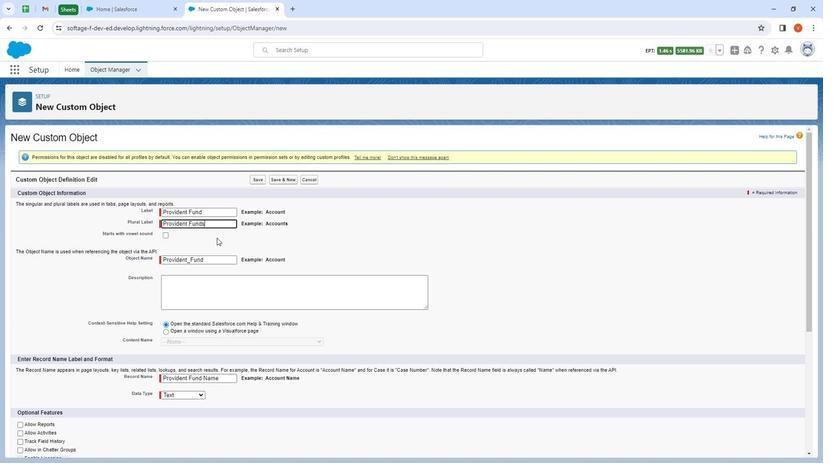 
Action: Mouse scrolled (217, 238) with delta (0, 0)
Screenshot: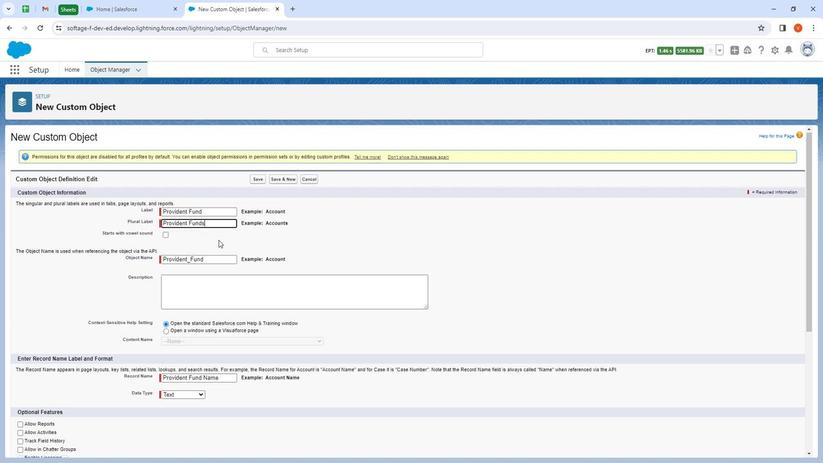 
Action: Mouse scrolled (217, 238) with delta (0, 0)
Screenshot: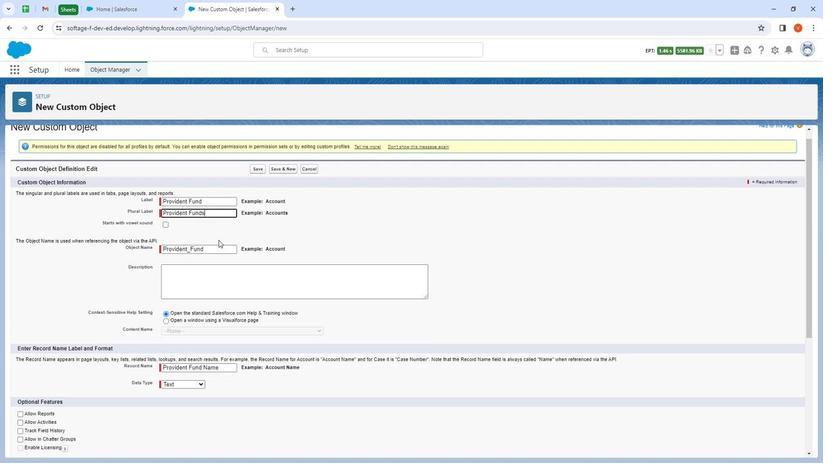 
Action: Mouse moved to (41, 244)
Screenshot: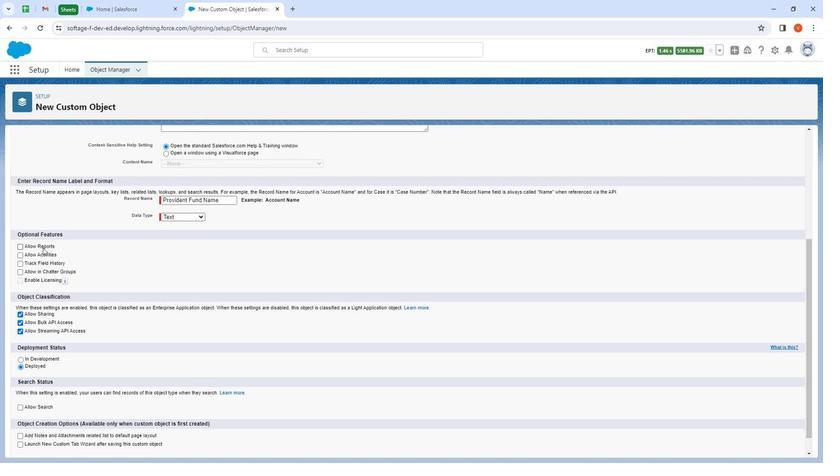 
Action: Mouse pressed left at (41, 244)
Screenshot: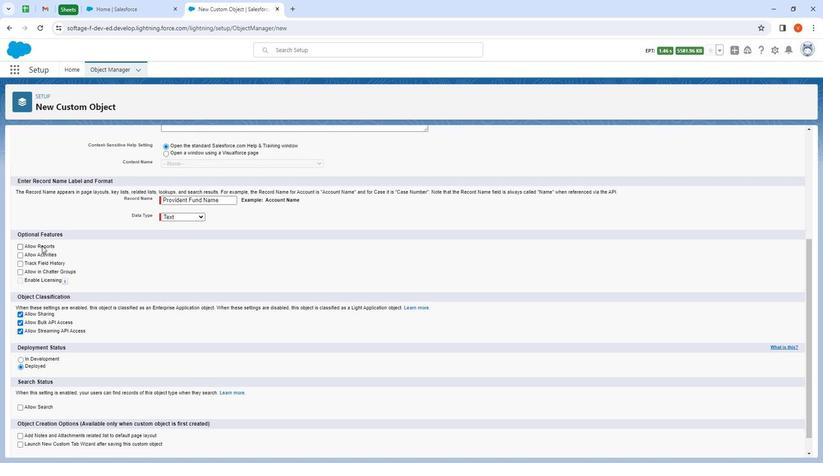 
Action: Mouse moved to (39, 249)
Screenshot: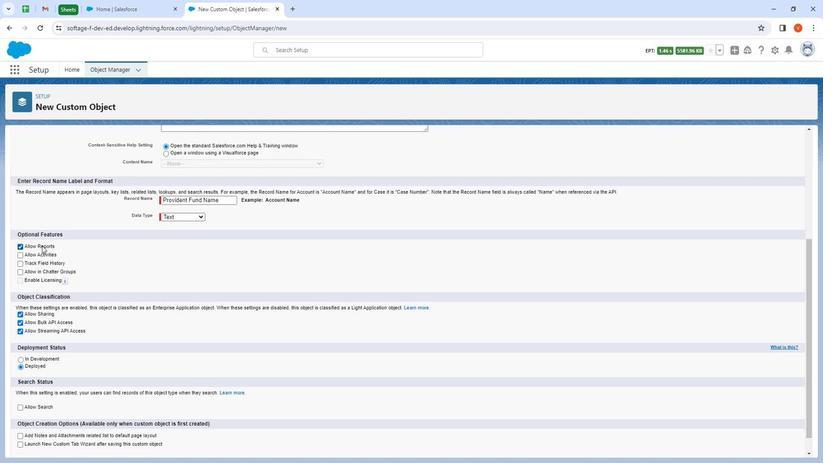 
Action: Mouse pressed left at (39, 249)
Screenshot: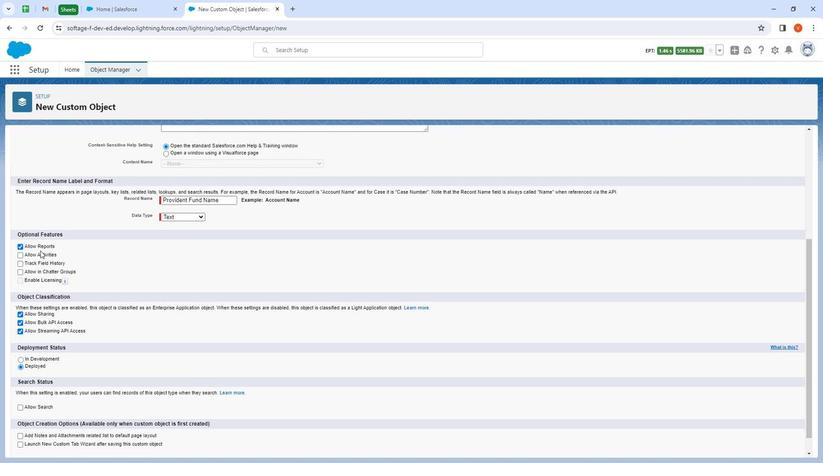 
Action: Mouse moved to (39, 254)
Screenshot: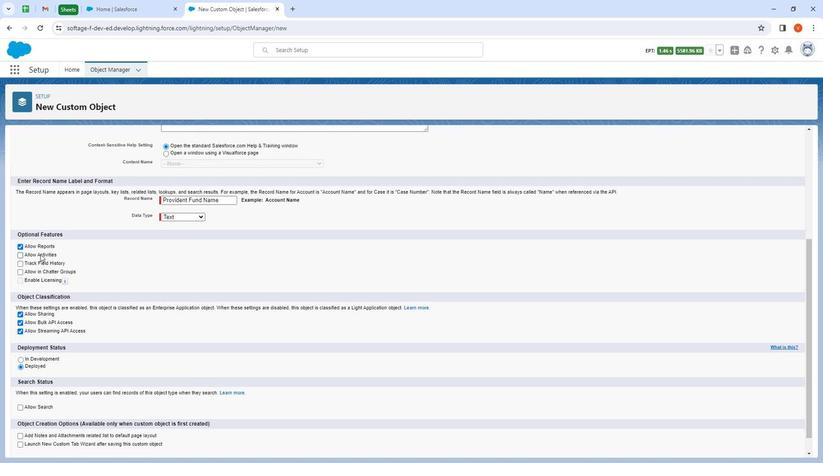 
Action: Mouse pressed left at (39, 254)
Screenshot: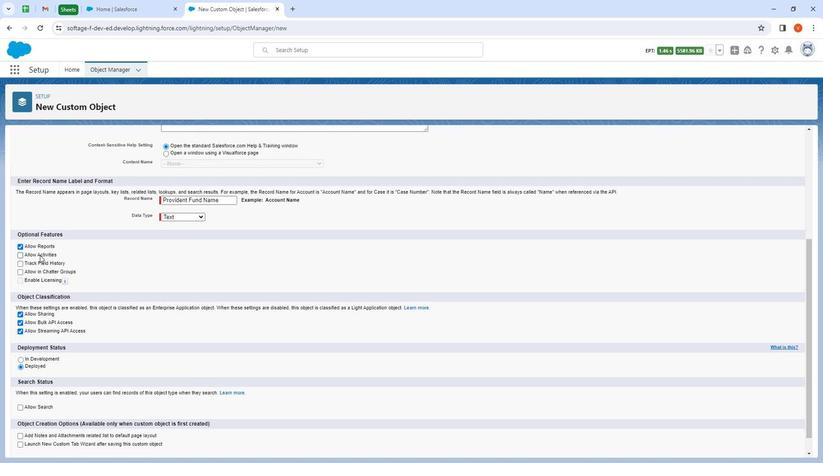 
Action: Mouse moved to (31, 258)
Screenshot: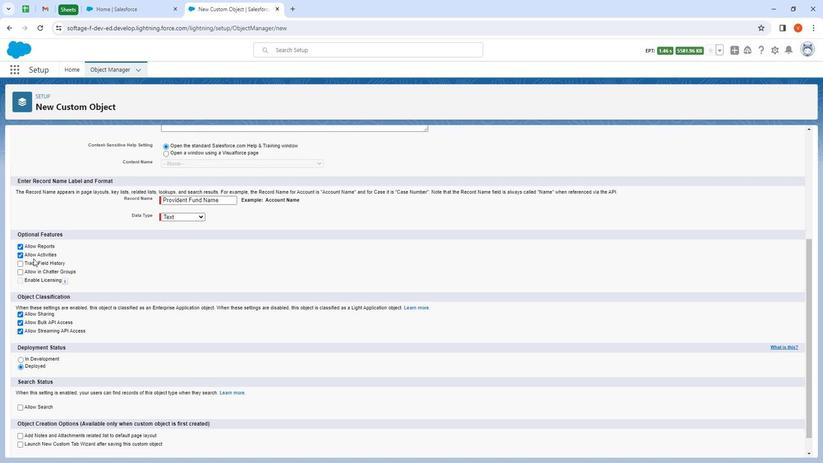 
Action: Mouse pressed left at (31, 258)
Screenshot: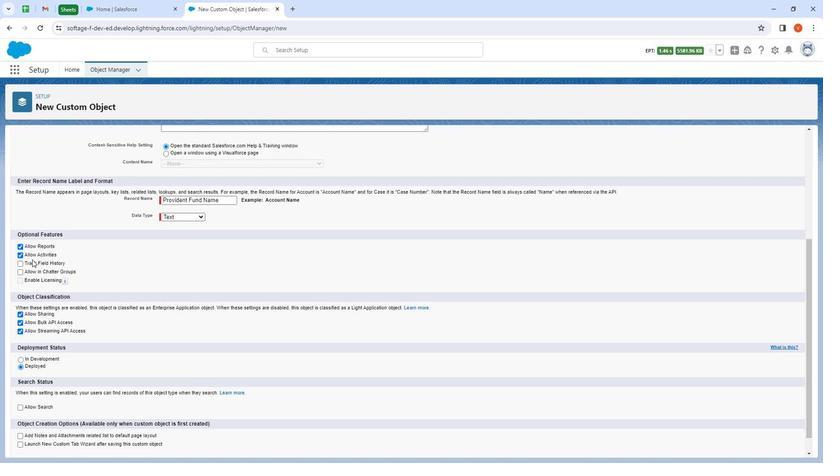 
Action: Mouse moved to (28, 262)
Screenshot: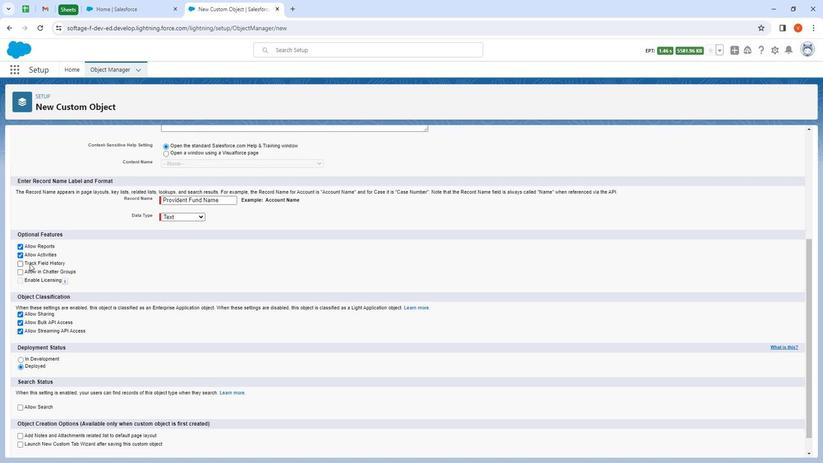 
Action: Mouse pressed left at (28, 262)
Screenshot: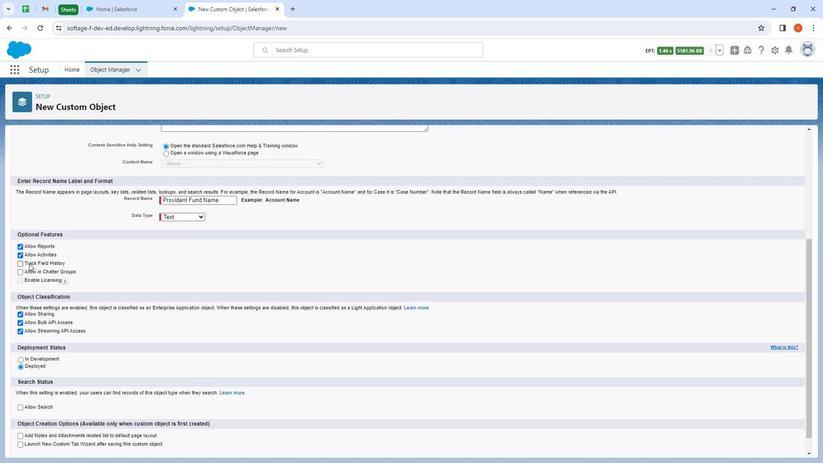 
Action: Mouse moved to (27, 272)
Screenshot: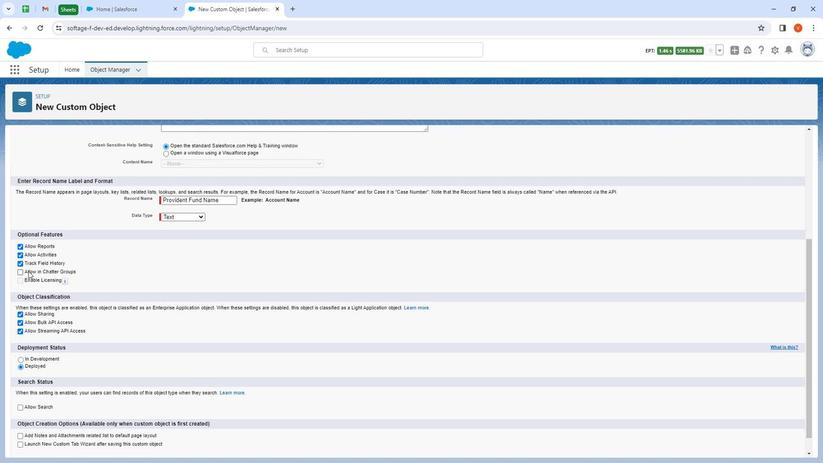 
Action: Mouse pressed left at (27, 272)
Screenshot: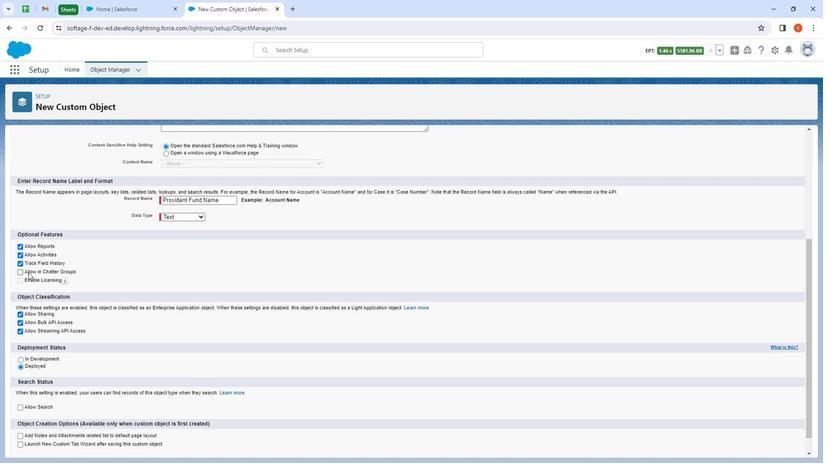 
Action: Mouse moved to (63, 294)
Screenshot: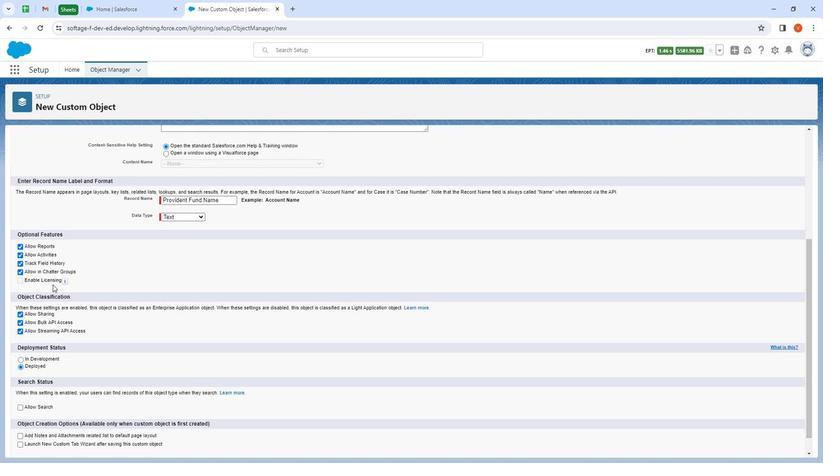 
Action: Mouse scrolled (63, 293) with delta (0, 0)
